 Task: Find connections with filter location Xuanzhou with filter topic #productmanagementwith filter profile language German with filter current company Silicon Valley Bank with filter school SVS College of Engineering with filter industry Venture Capital and Private Equity Principals with filter service category Homeowners Insurance with filter keywords title Hospital Volunteer
Action: Mouse moved to (542, 68)
Screenshot: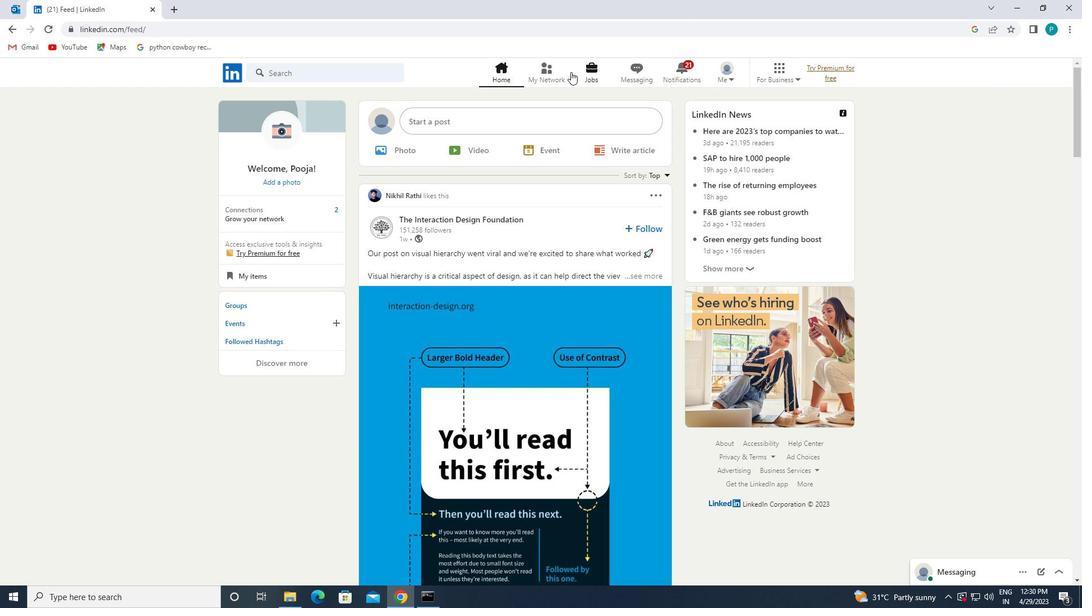 
Action: Mouse pressed left at (542, 68)
Screenshot: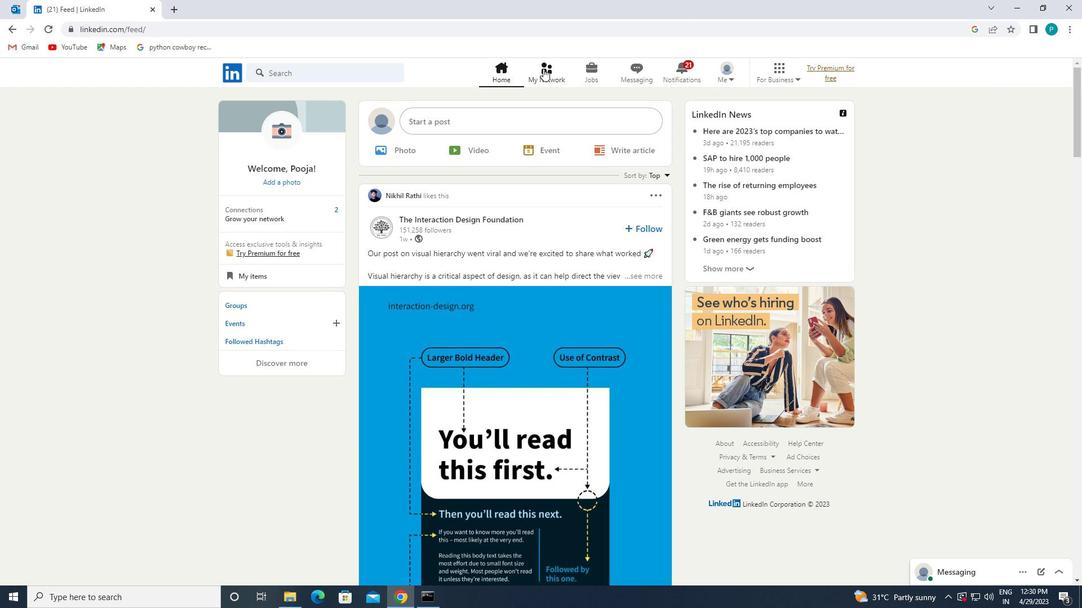 
Action: Mouse moved to (278, 142)
Screenshot: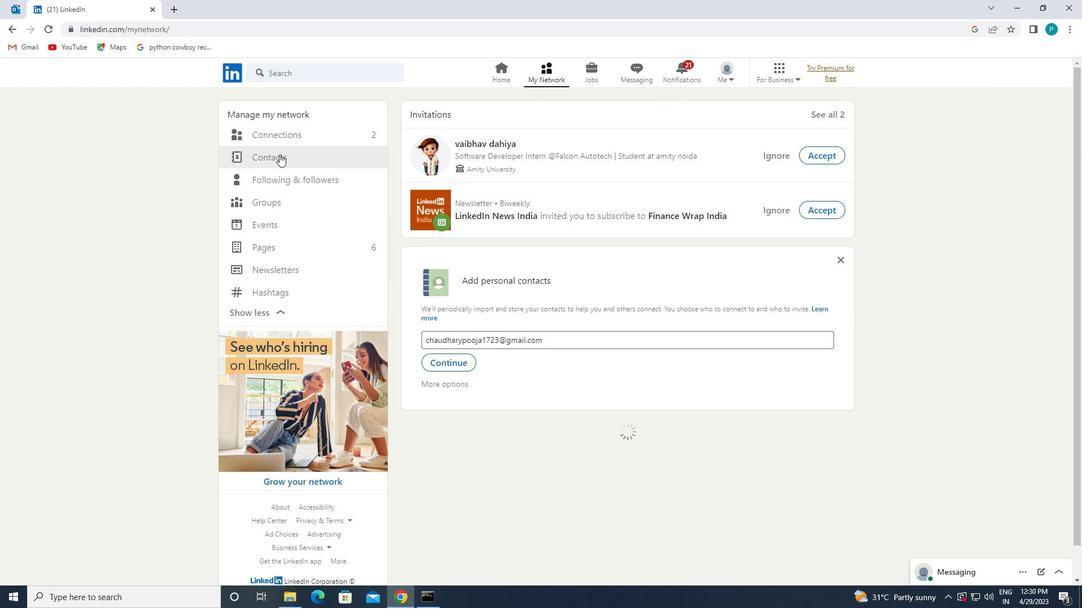 
Action: Mouse pressed left at (278, 142)
Screenshot: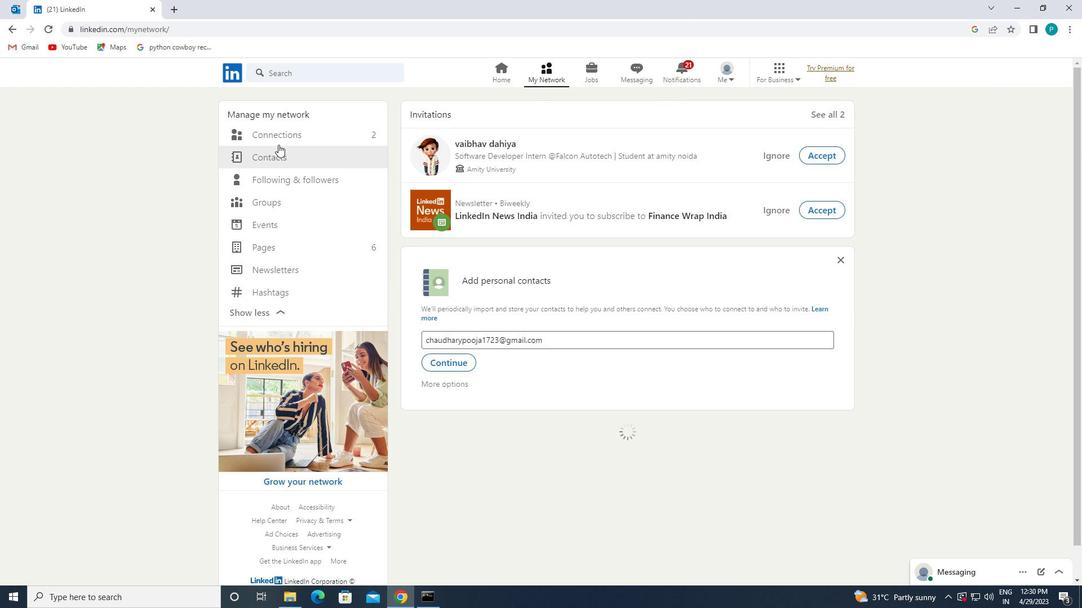 
Action: Mouse moved to (299, 139)
Screenshot: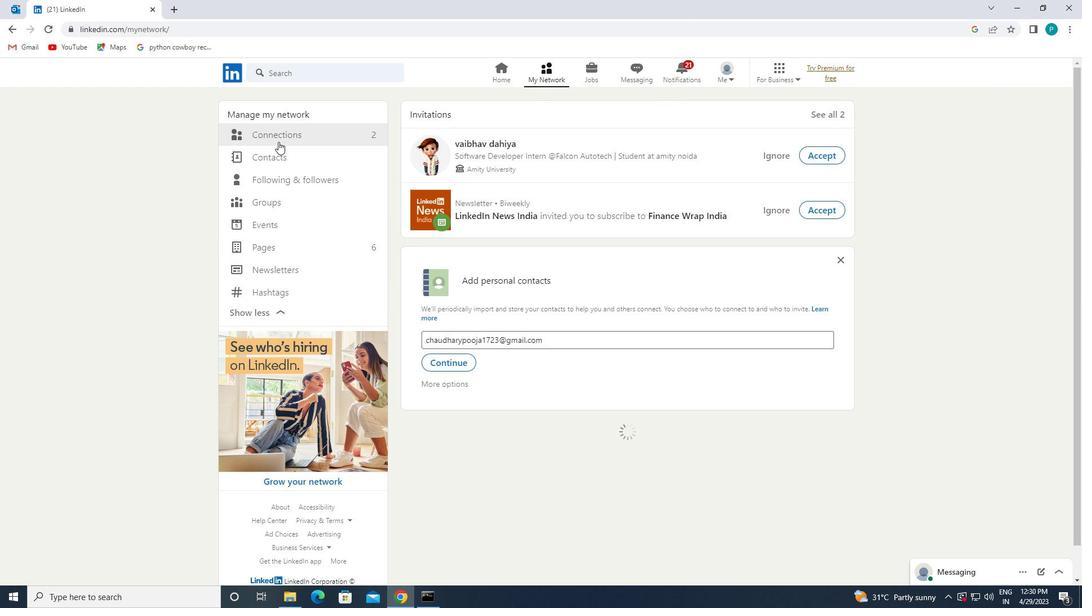 
Action: Mouse pressed left at (299, 139)
Screenshot: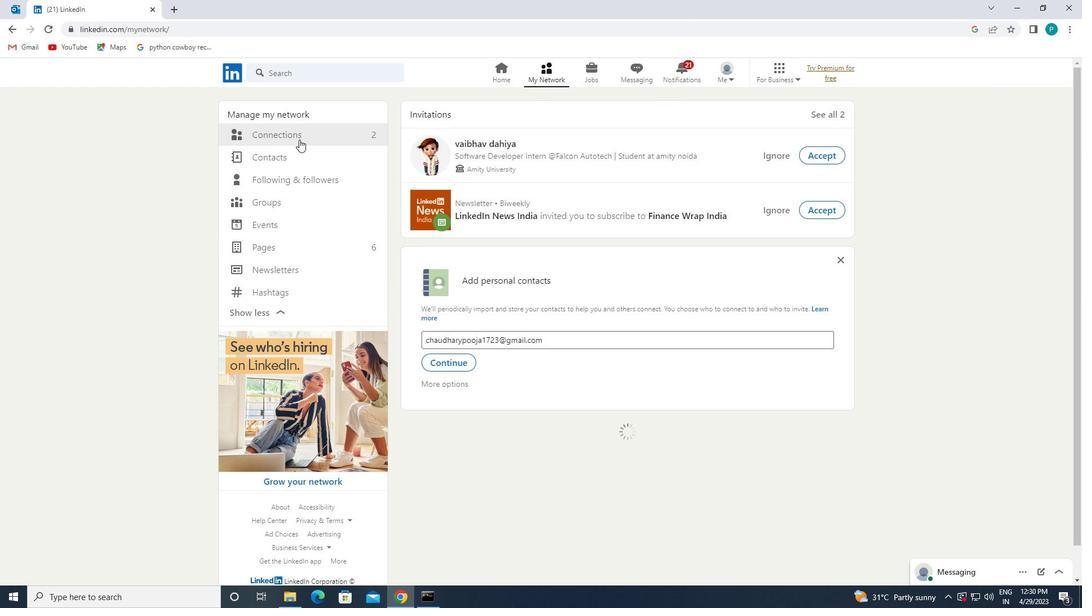
Action: Mouse pressed left at (299, 139)
Screenshot: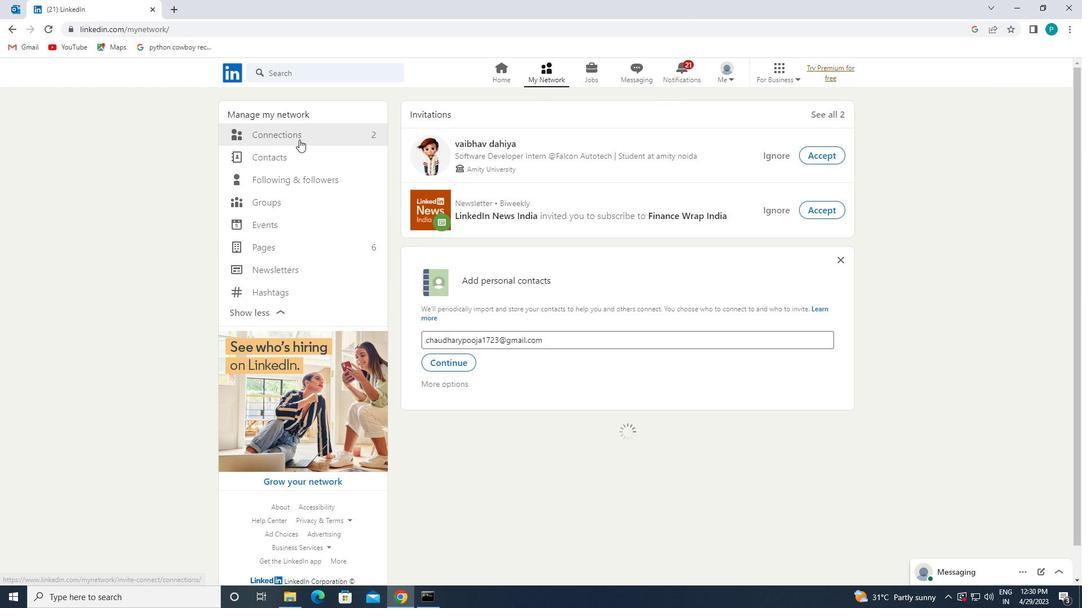 
Action: Mouse moved to (370, 134)
Screenshot: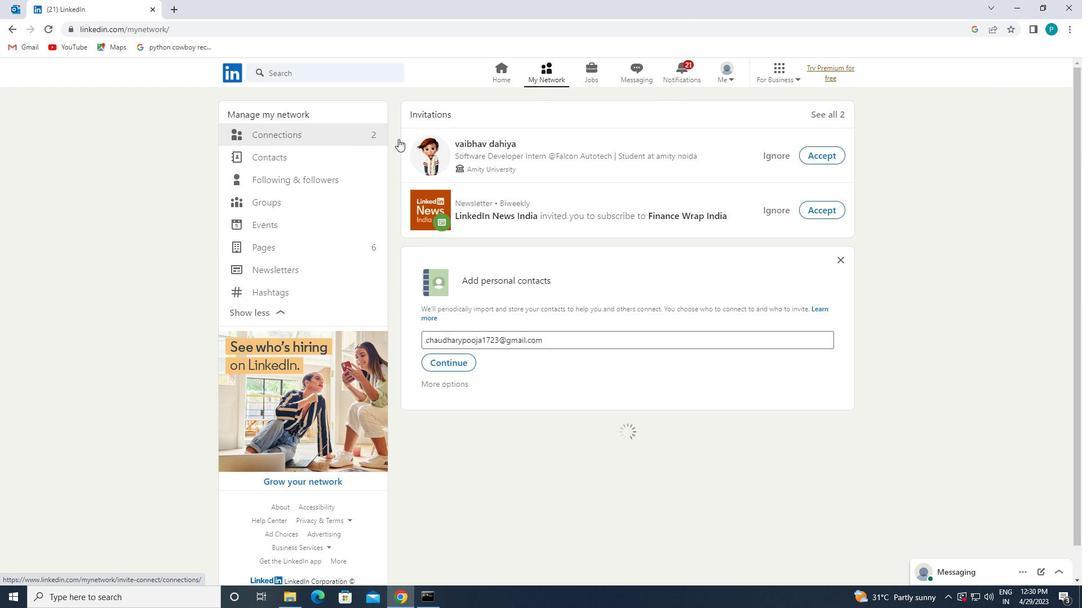 
Action: Mouse pressed left at (370, 134)
Screenshot: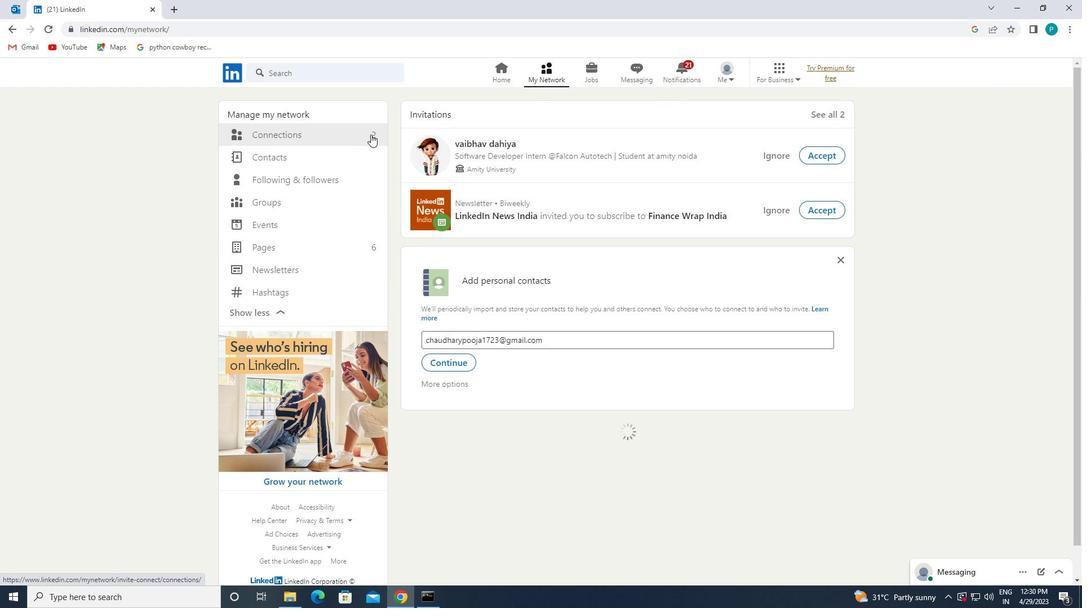 
Action: Mouse moved to (370, 117)
Screenshot: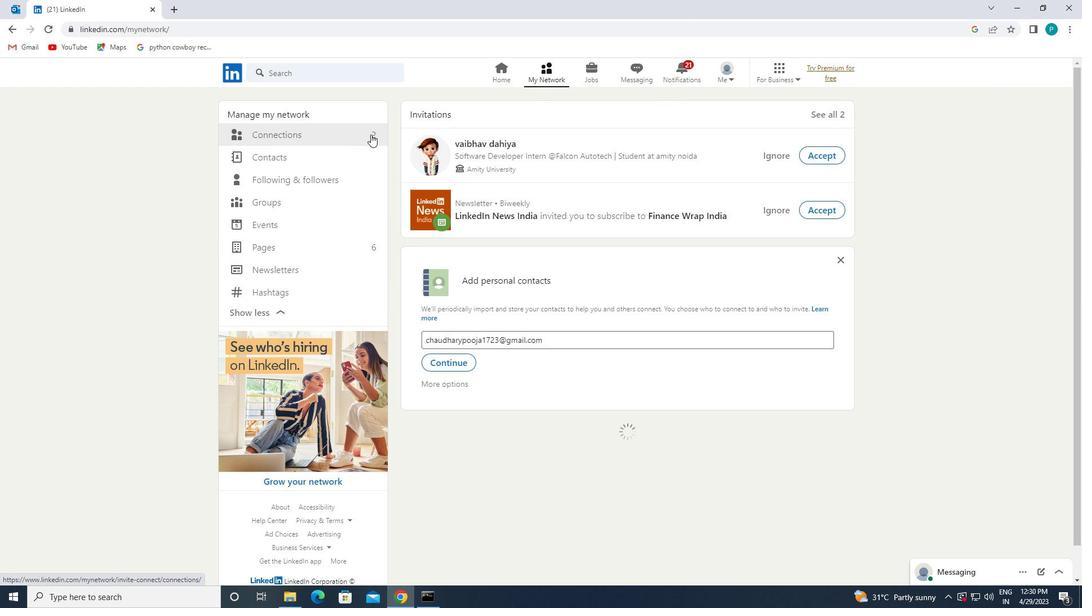 
Action: Mouse pressed left at (370, 117)
Screenshot: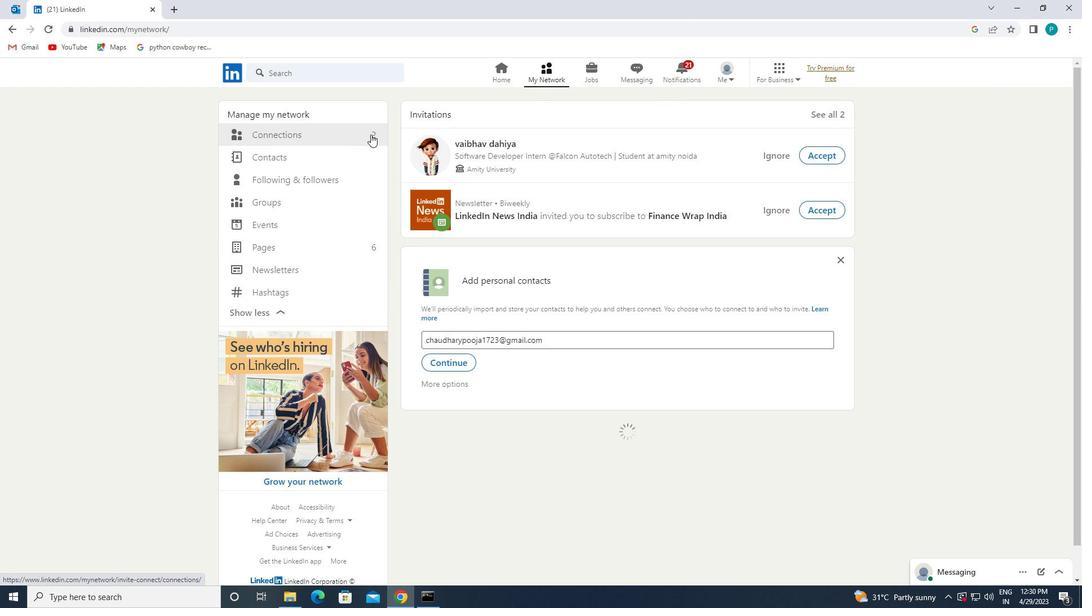 
Action: Mouse moved to (359, 140)
Screenshot: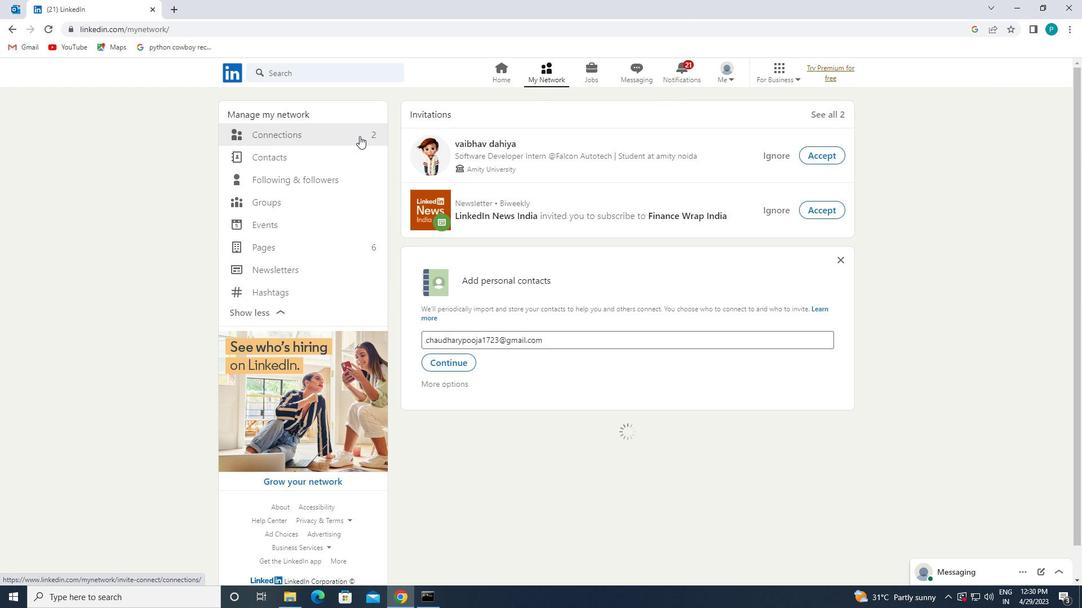 
Action: Mouse pressed left at (359, 140)
Screenshot: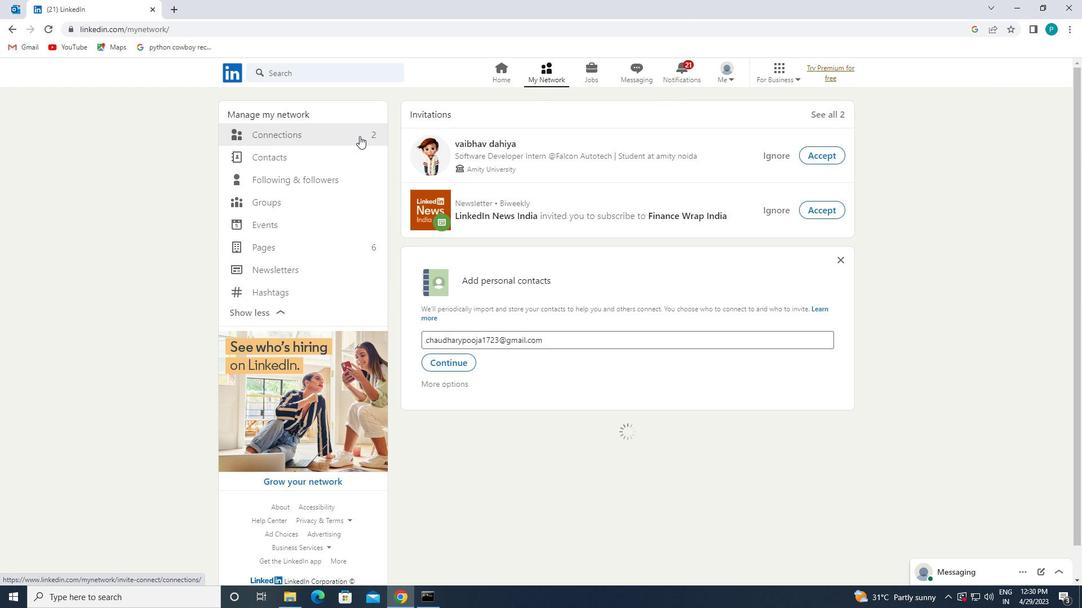 
Action: Mouse moved to (357, 136)
Screenshot: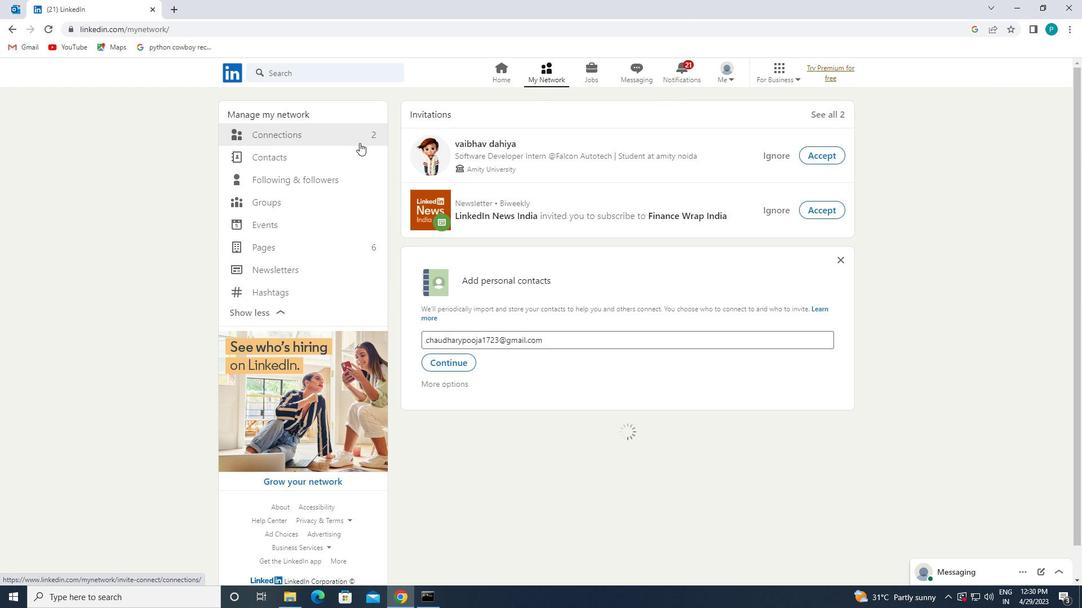 
Action: Mouse pressed left at (357, 136)
Screenshot: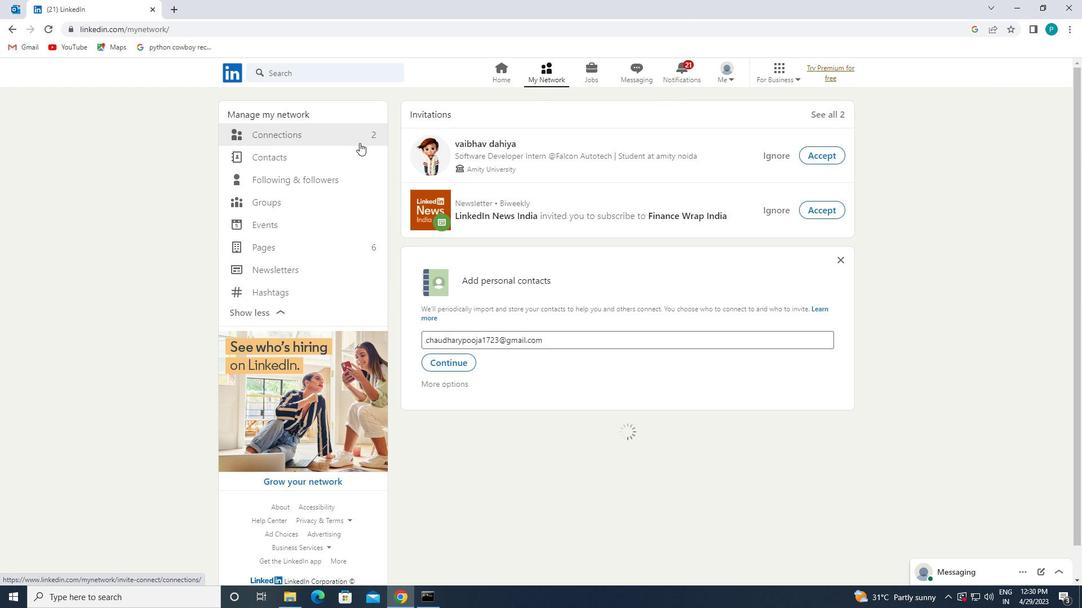 
Action: Mouse moved to (356, 134)
Screenshot: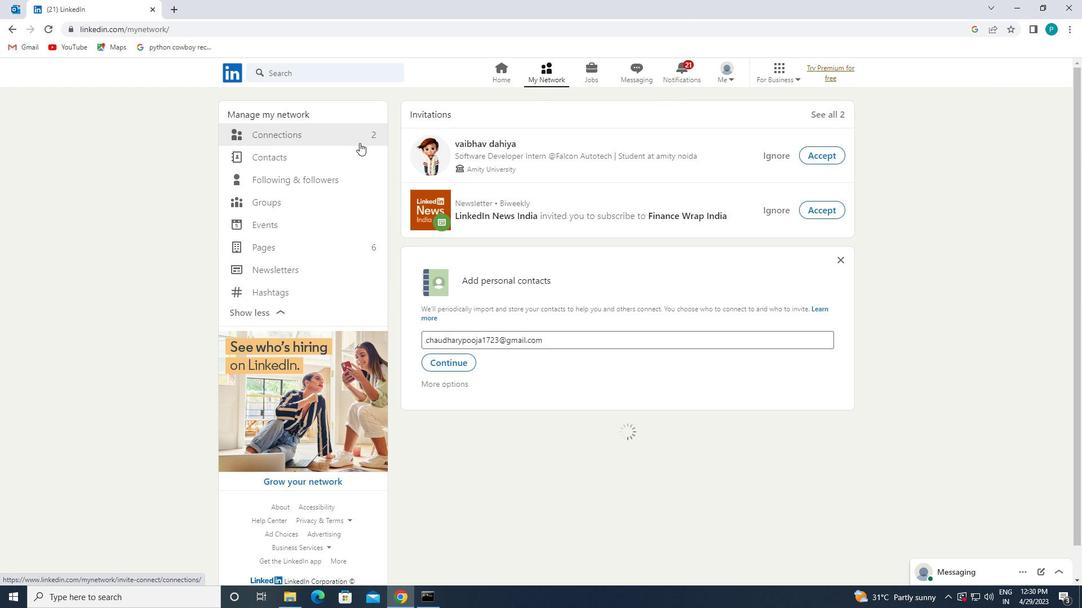 
Action: Mouse pressed left at (356, 134)
Screenshot: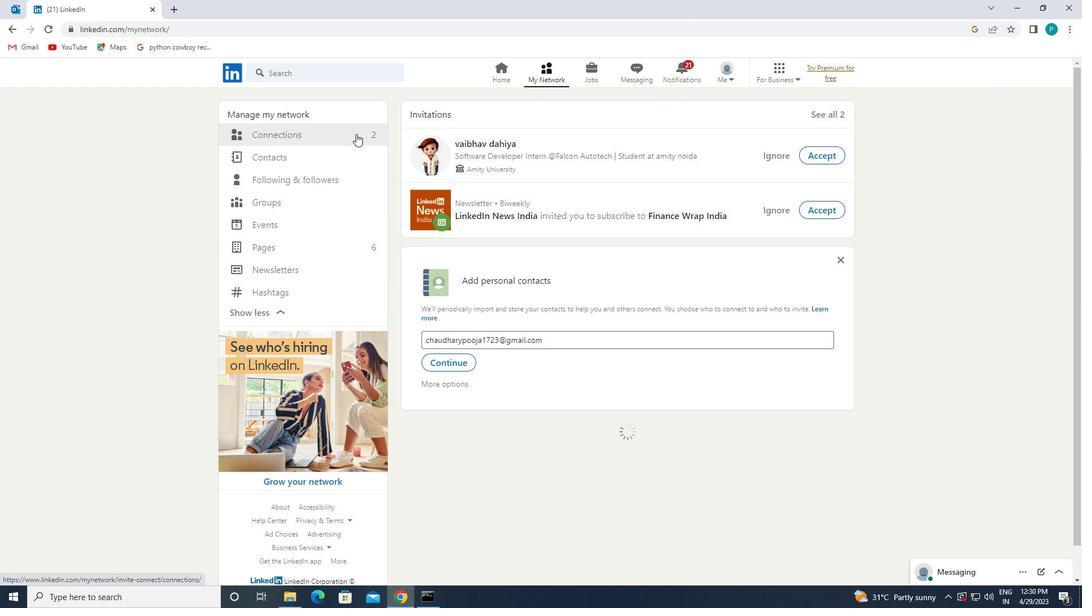 
Action: Mouse moved to (637, 138)
Screenshot: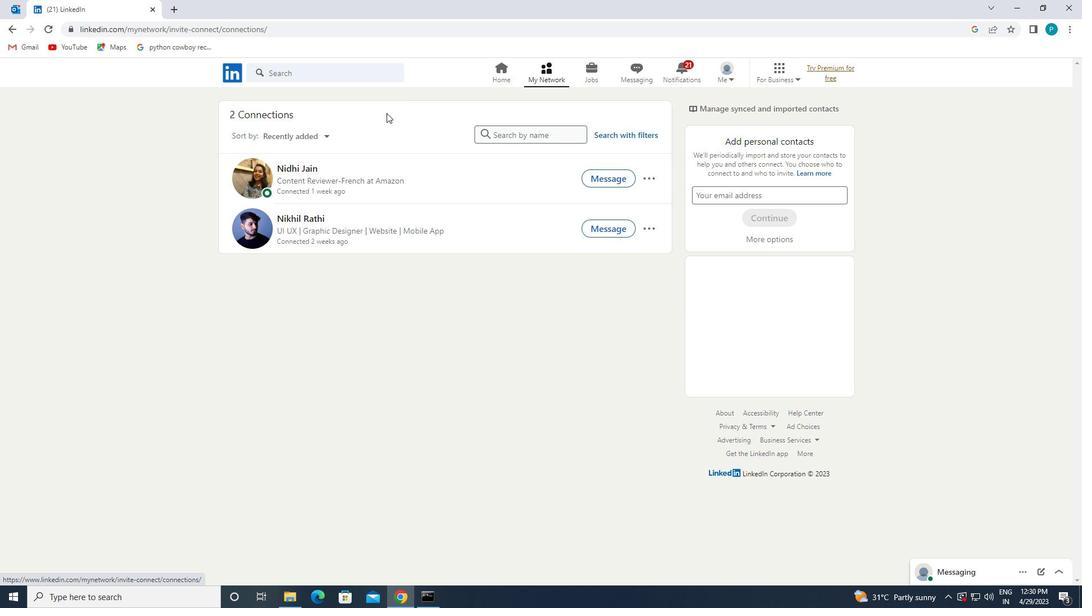 
Action: Mouse pressed left at (637, 138)
Screenshot: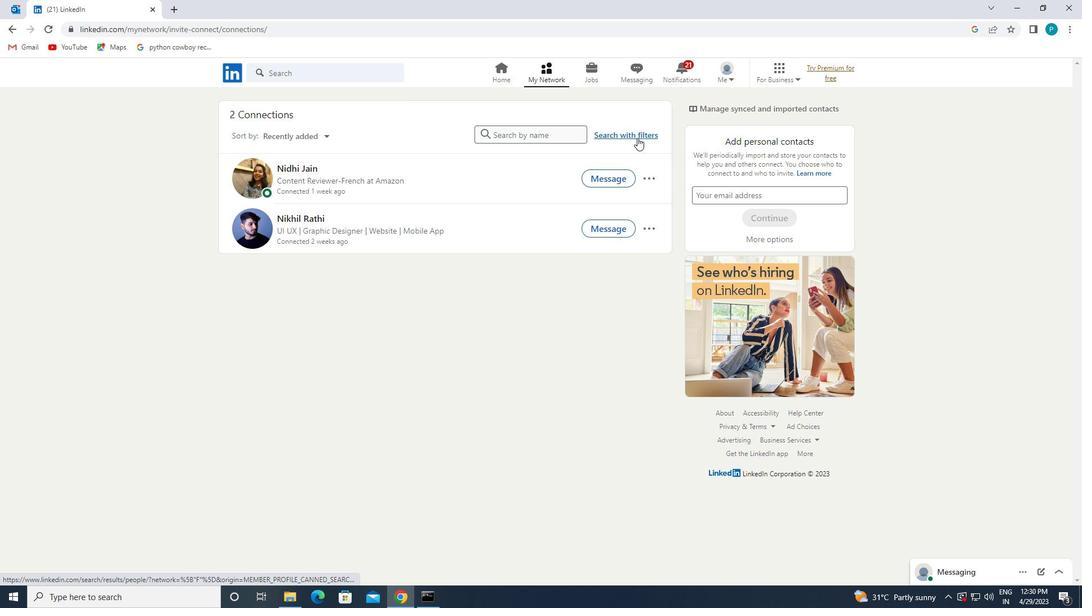 
Action: Mouse moved to (576, 107)
Screenshot: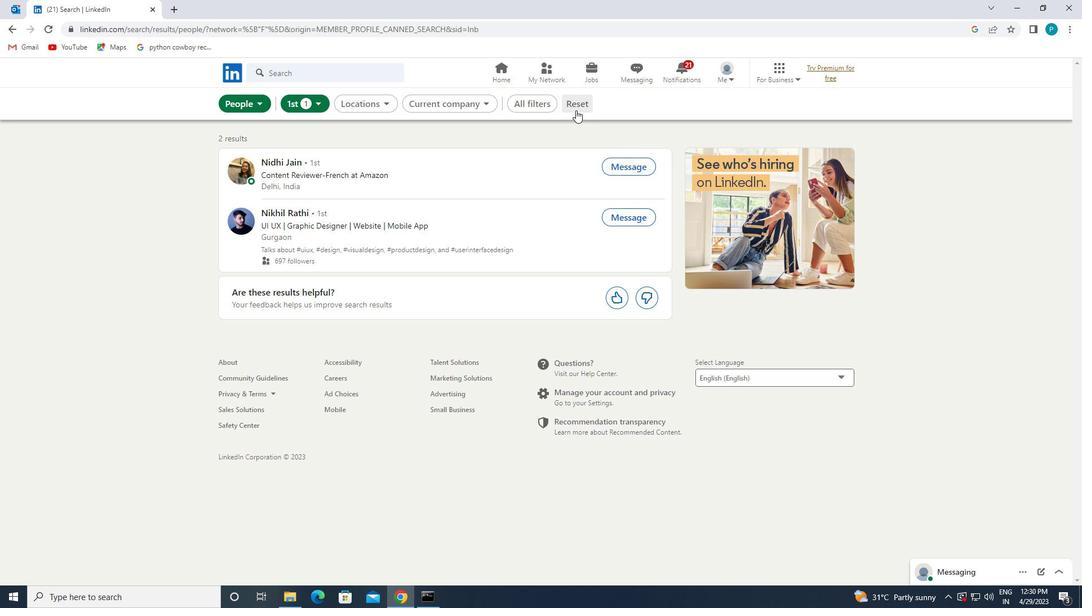 
Action: Mouse pressed left at (576, 107)
Screenshot: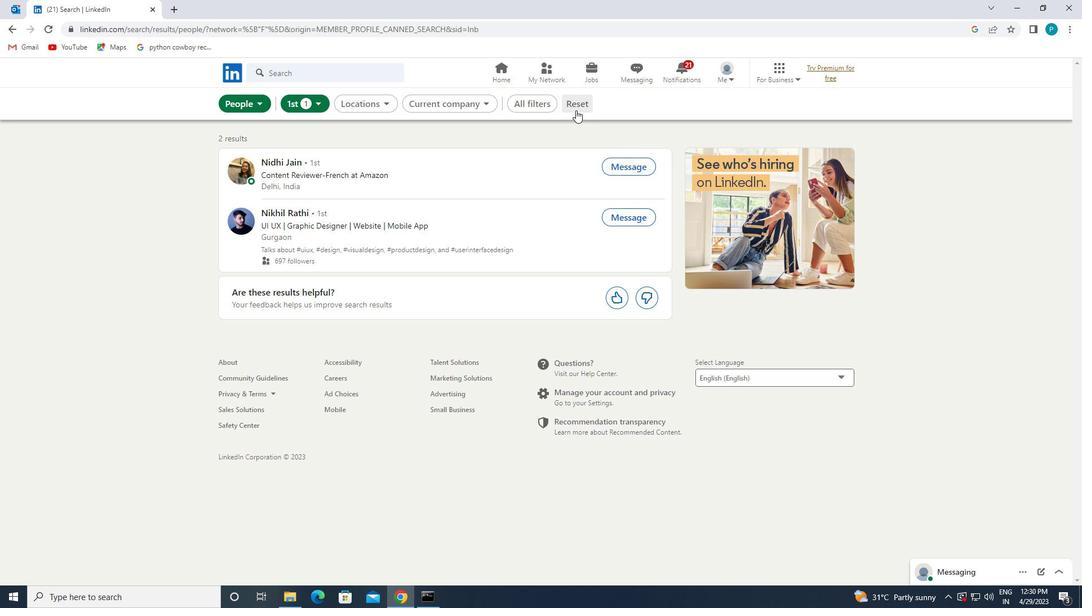 
Action: Mouse pressed left at (576, 107)
Screenshot: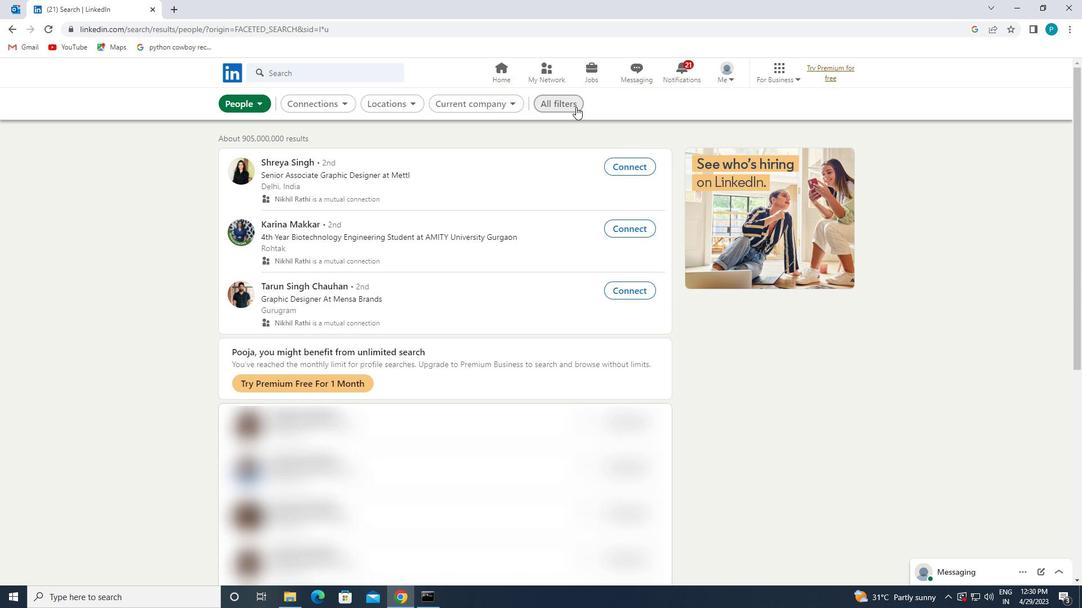 
Action: Mouse moved to (981, 272)
Screenshot: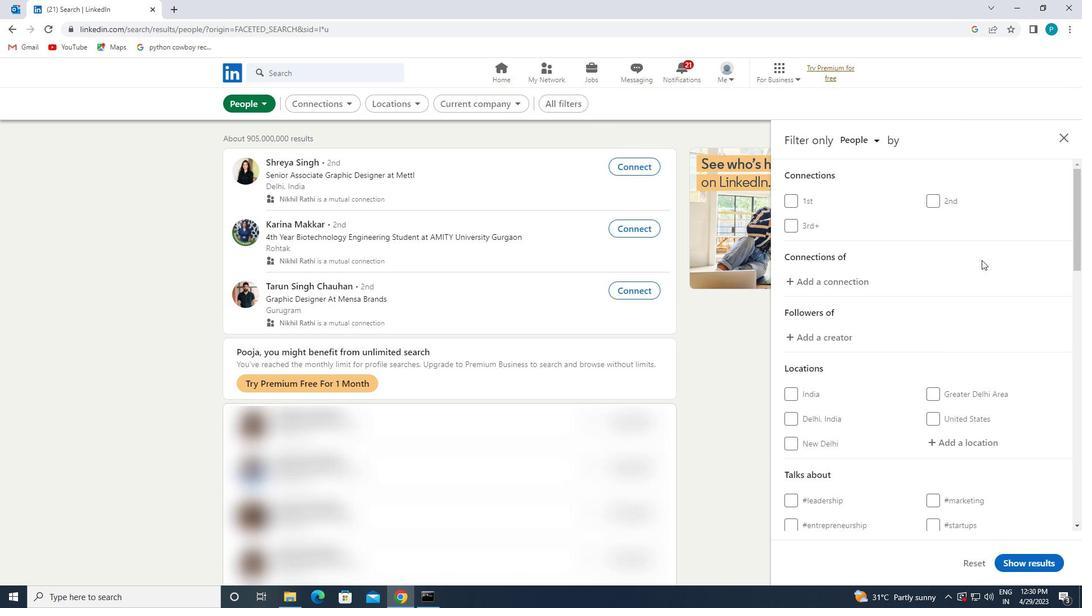 
Action: Mouse scrolled (981, 271) with delta (0, 0)
Screenshot: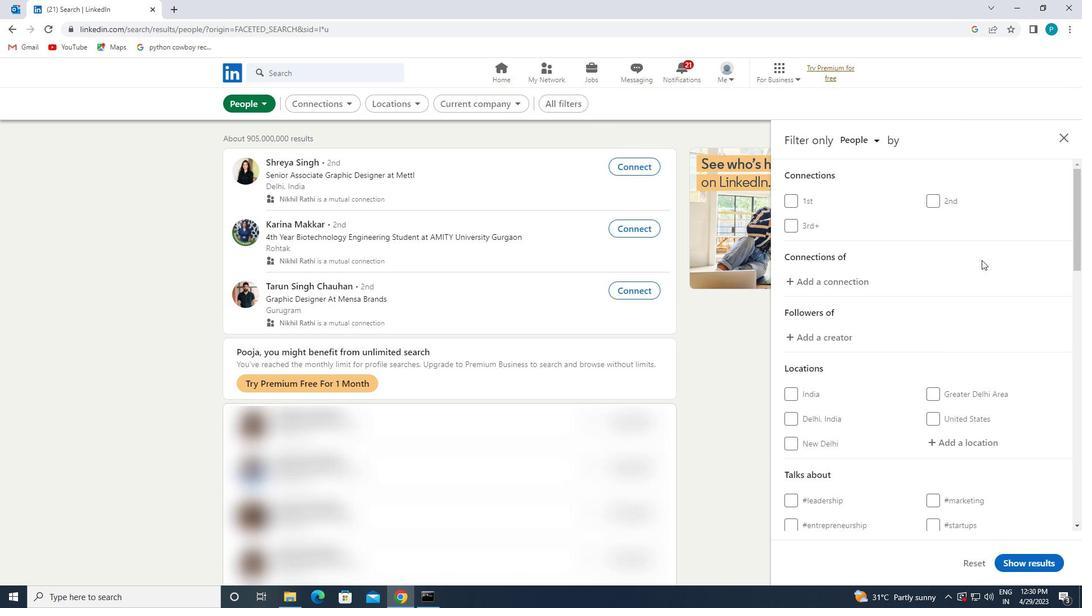 
Action: Mouse moved to (984, 386)
Screenshot: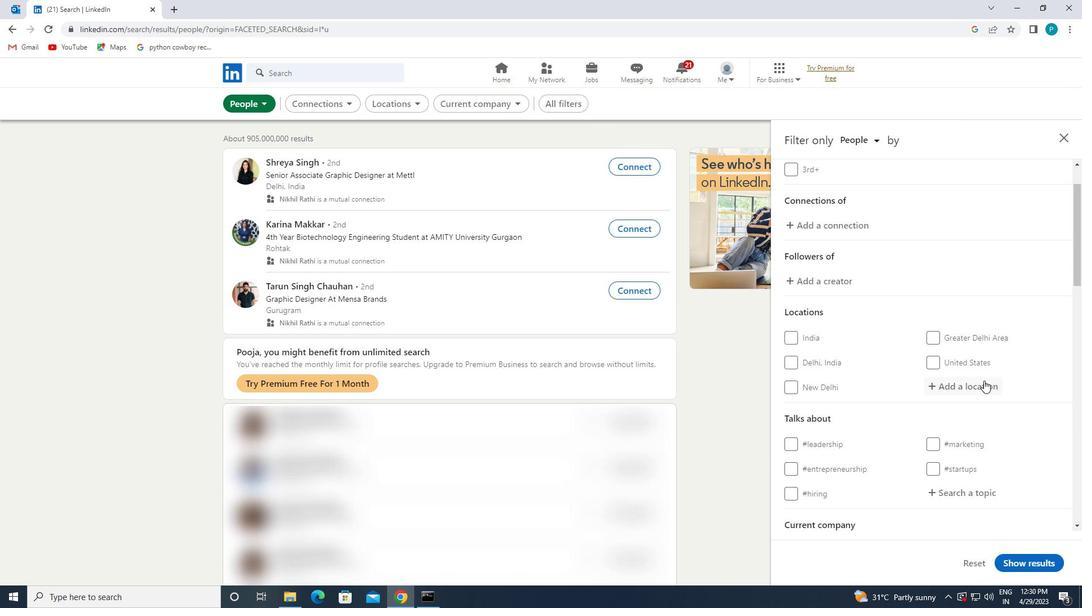 
Action: Mouse pressed left at (984, 386)
Screenshot: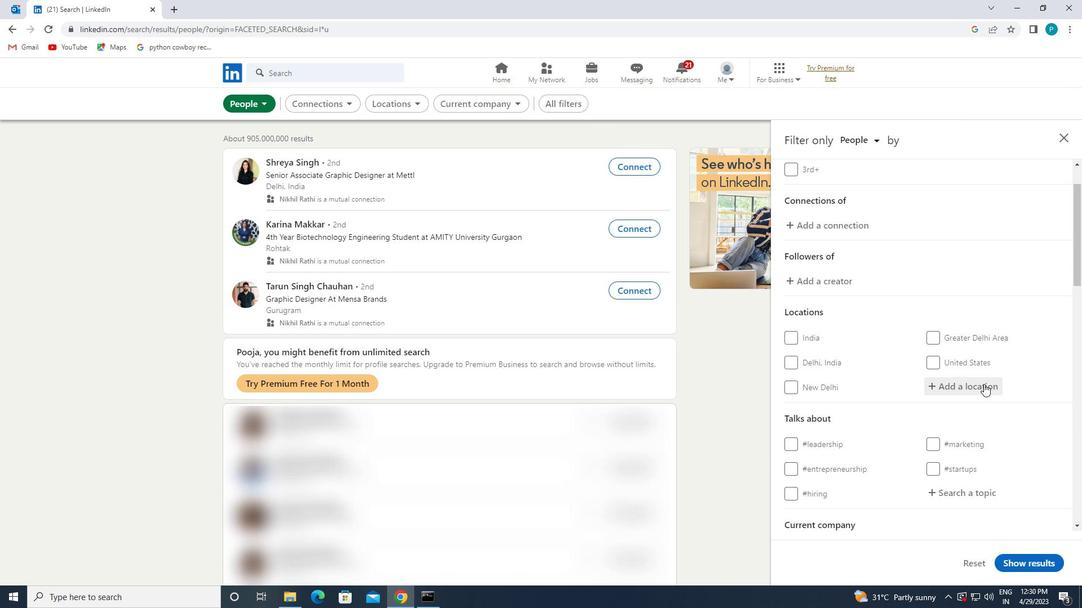 
Action: Mouse moved to (984, 393)
Screenshot: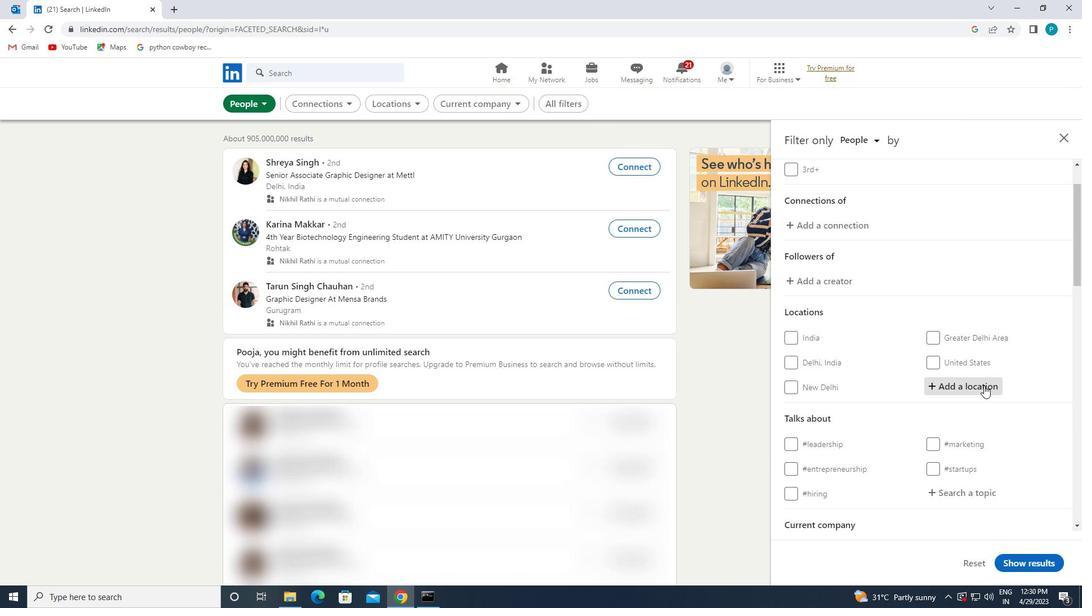 
Action: Key pressed <Key.caps_lock>x<Key.caps_lock>uanzhou
Screenshot: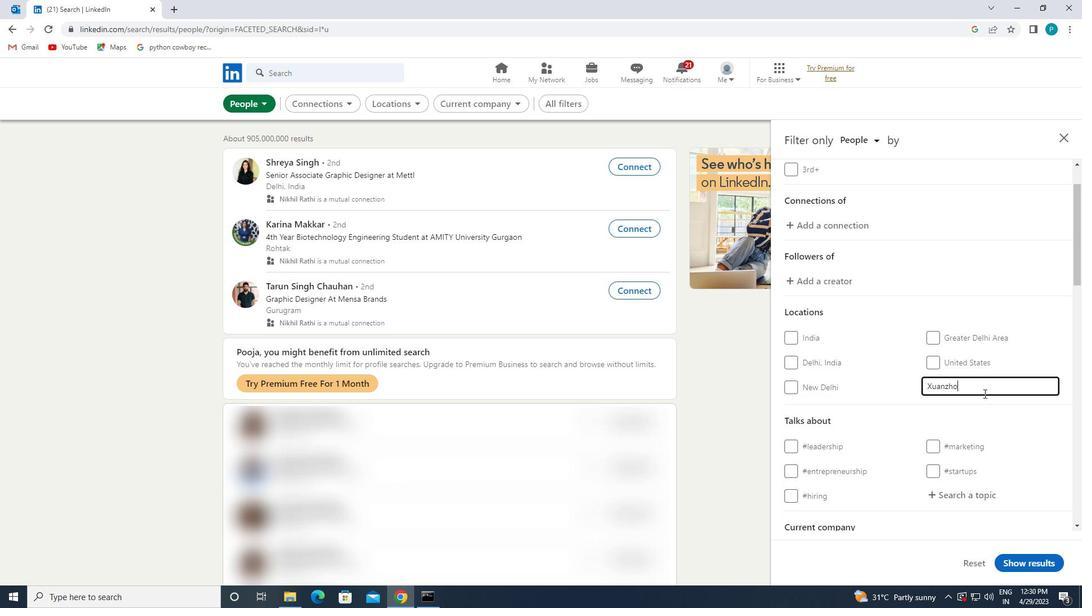 
Action: Mouse scrolled (984, 393) with delta (0, 0)
Screenshot: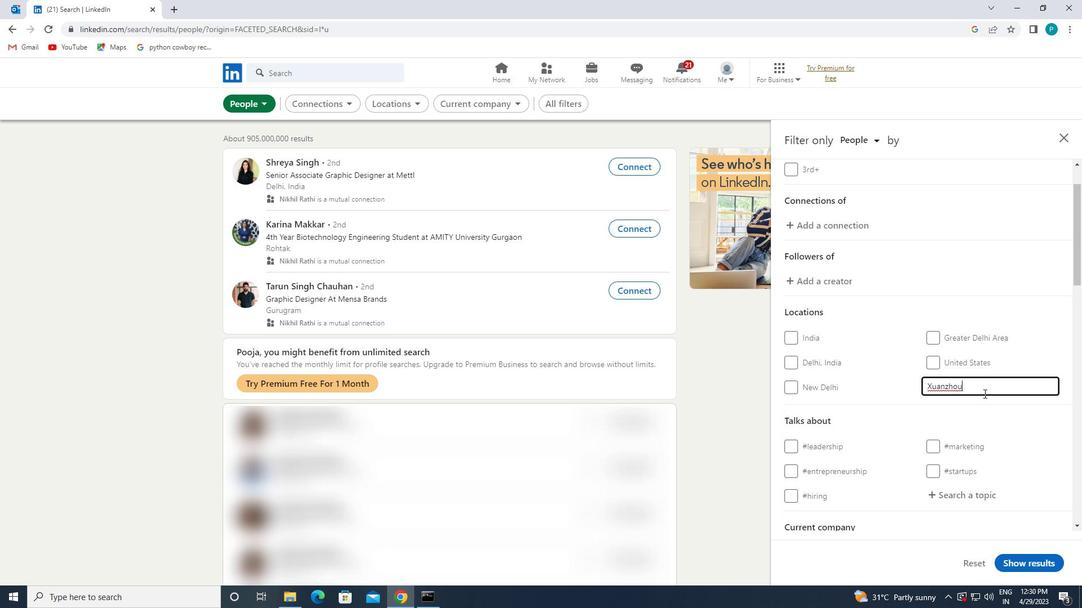 
Action: Mouse moved to (983, 394)
Screenshot: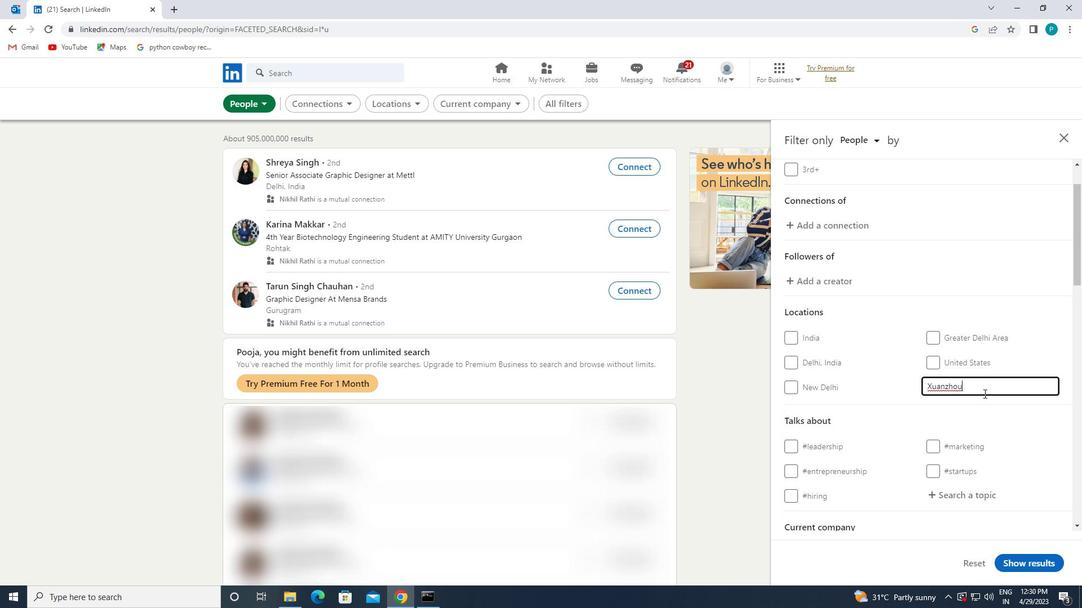 
Action: Mouse scrolled (983, 393) with delta (0, 0)
Screenshot: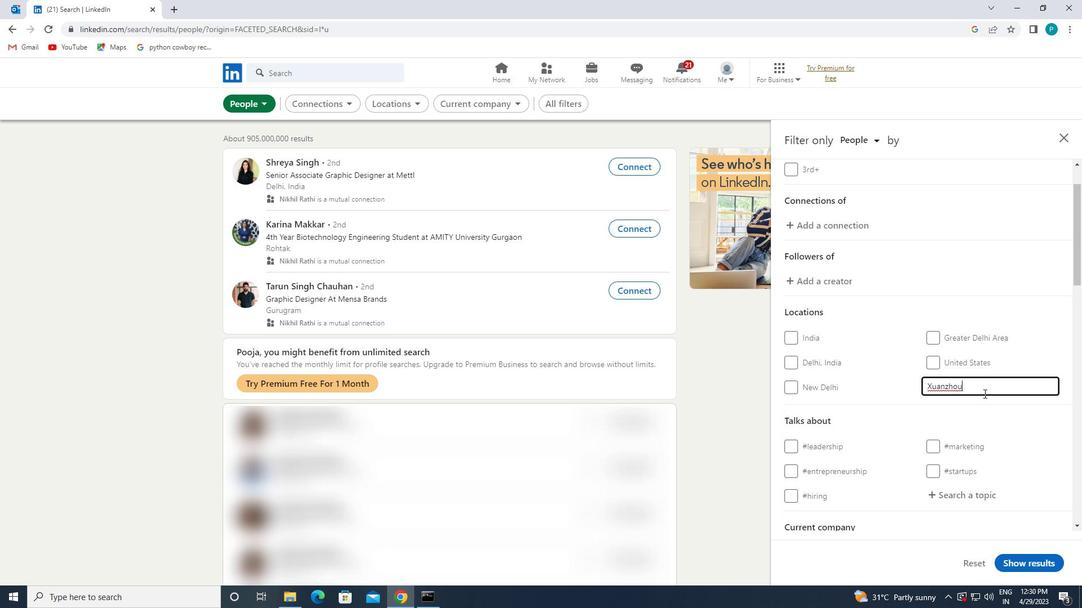 
Action: Mouse moved to (982, 395)
Screenshot: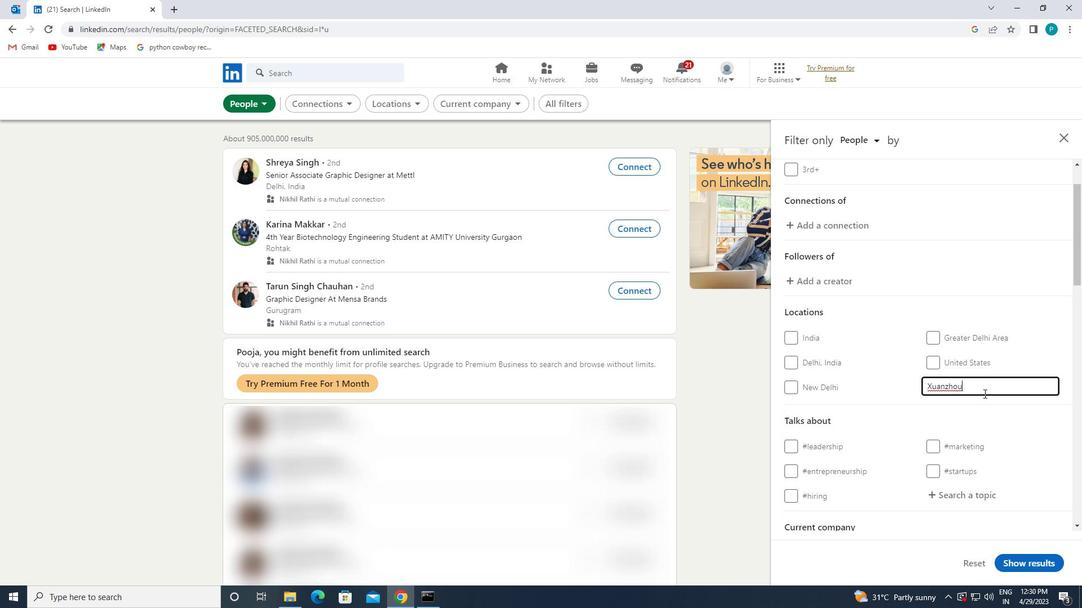 
Action: Mouse scrolled (982, 395) with delta (0, 0)
Screenshot: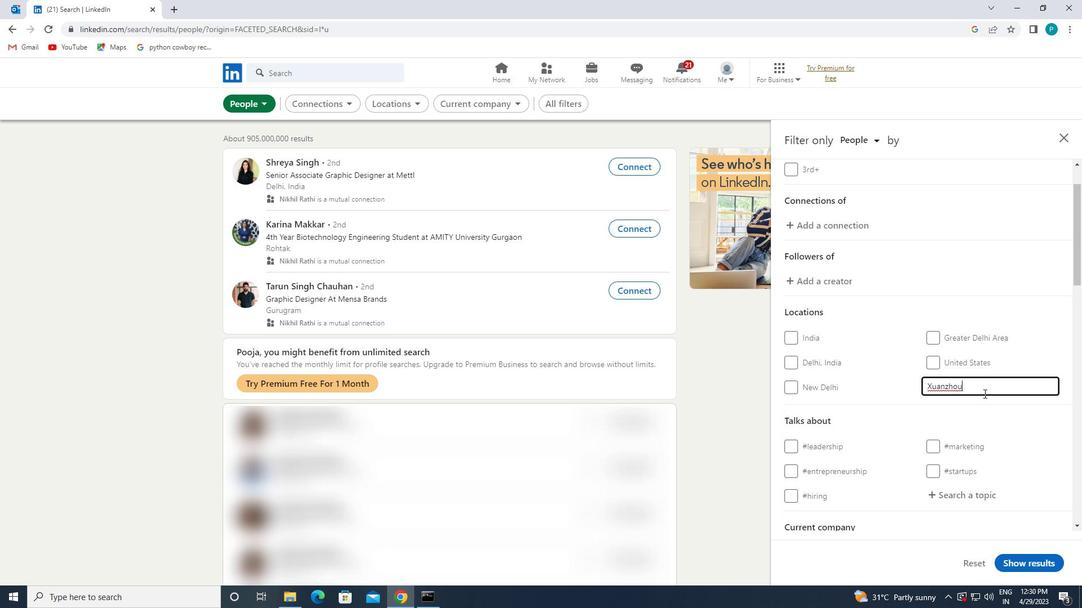 
Action: Mouse moved to (945, 330)
Screenshot: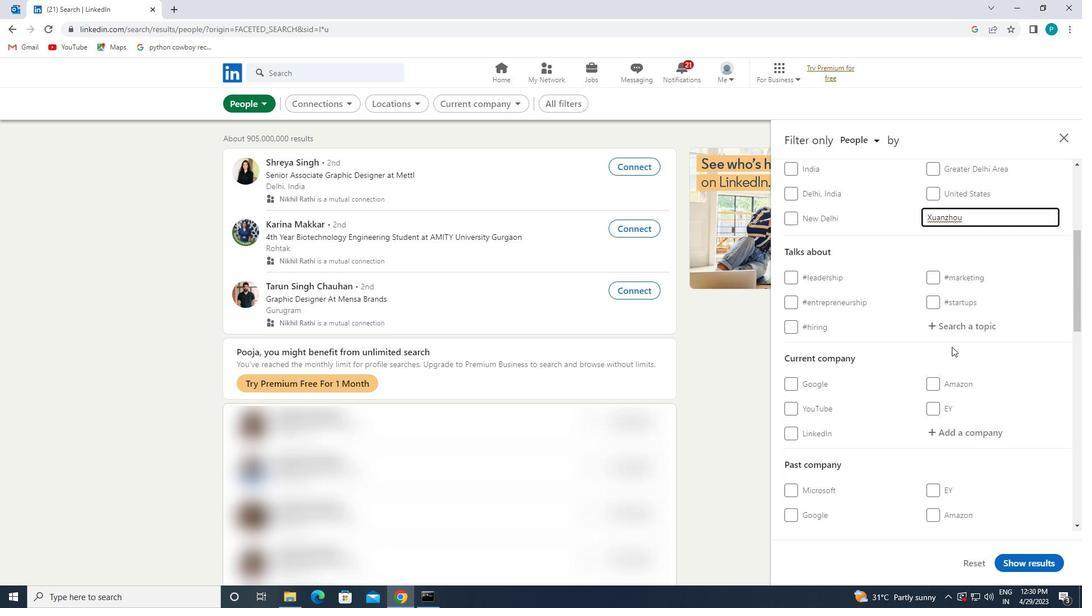 
Action: Mouse pressed left at (945, 330)
Screenshot: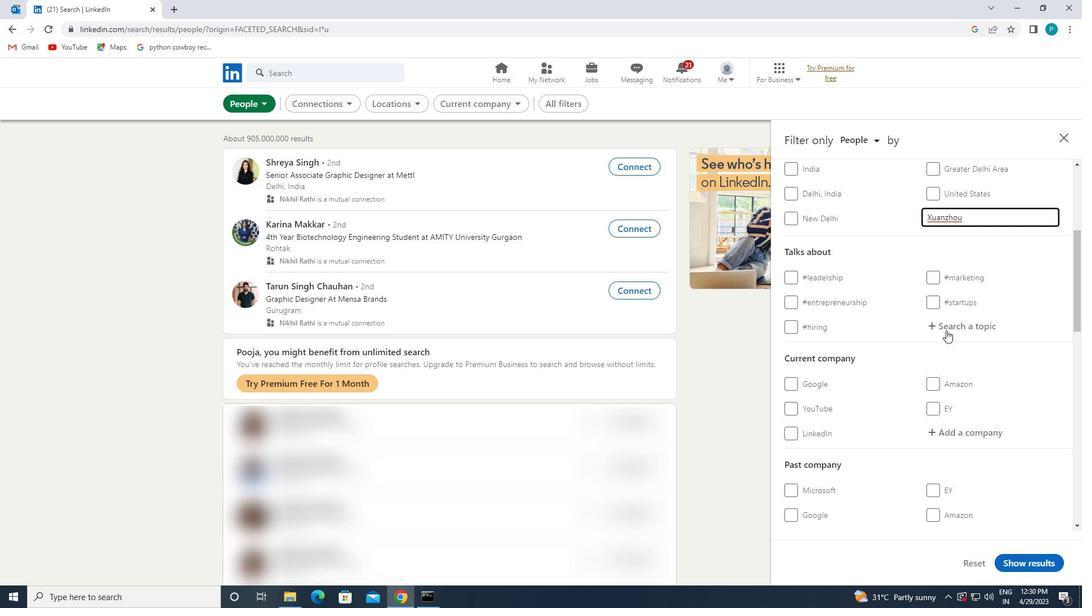 
Action: Mouse moved to (946, 329)
Screenshot: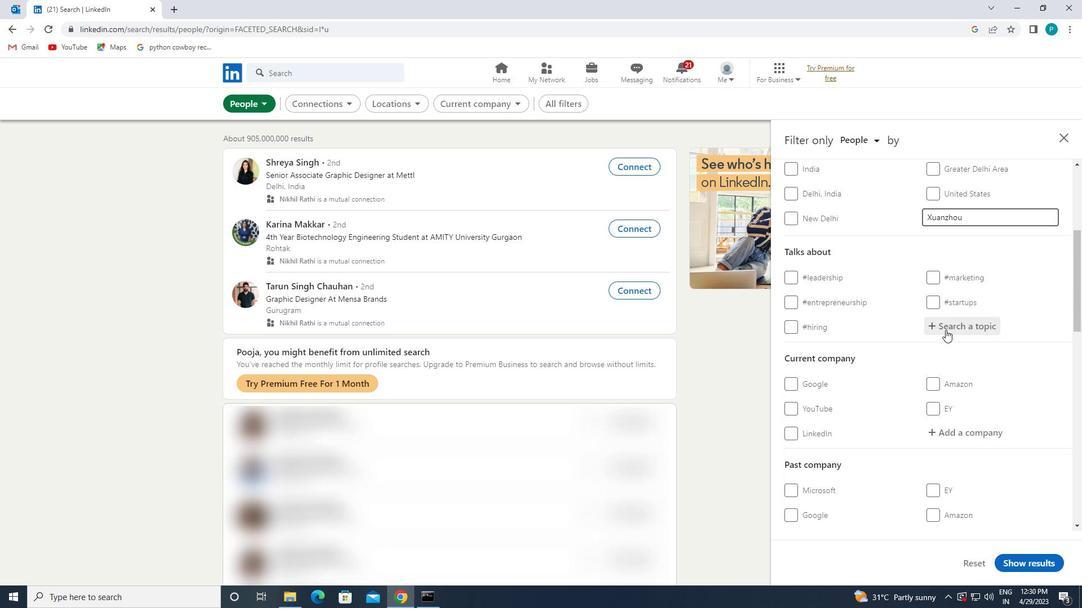 
Action: Key pressed <Key.shift>#PRODUCTMANAGER<Key.backspace>MENT
Screenshot: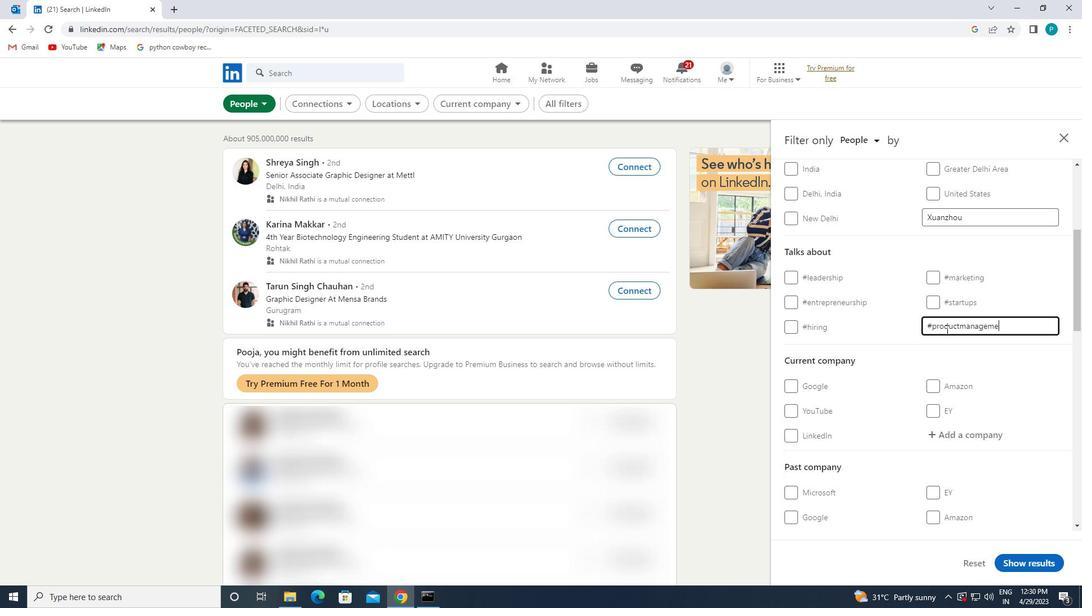 
Action: Mouse moved to (929, 314)
Screenshot: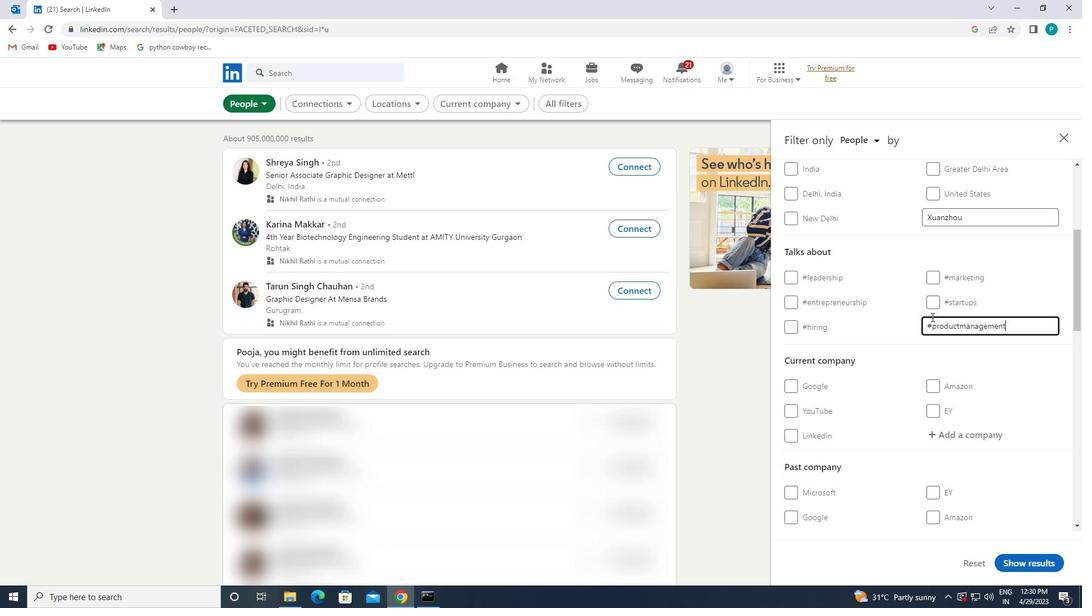 
Action: Mouse scrolled (929, 313) with delta (0, 0)
Screenshot: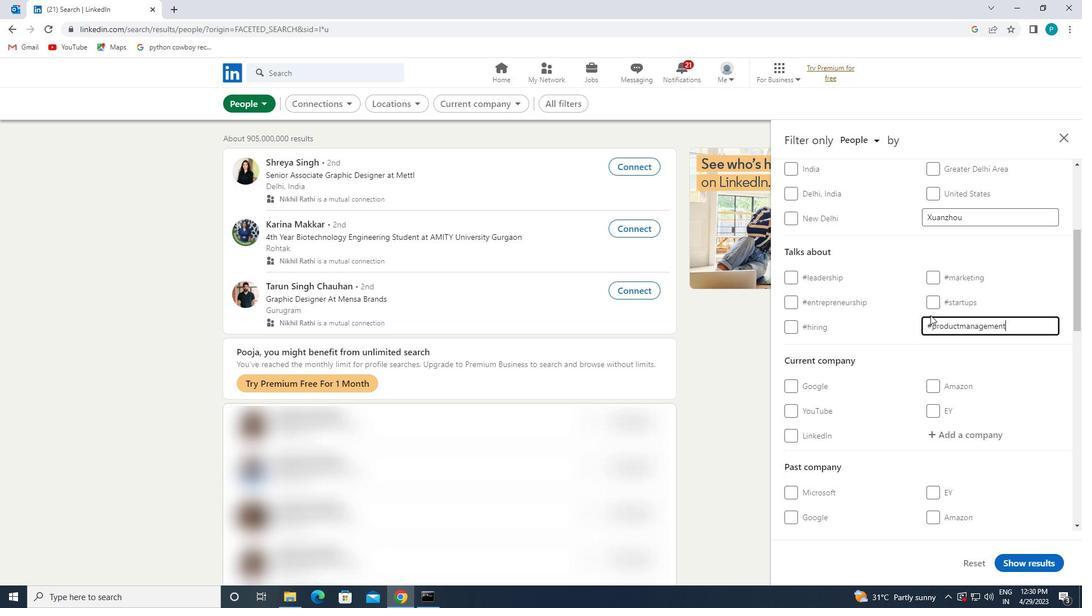
Action: Mouse scrolled (929, 313) with delta (0, 0)
Screenshot: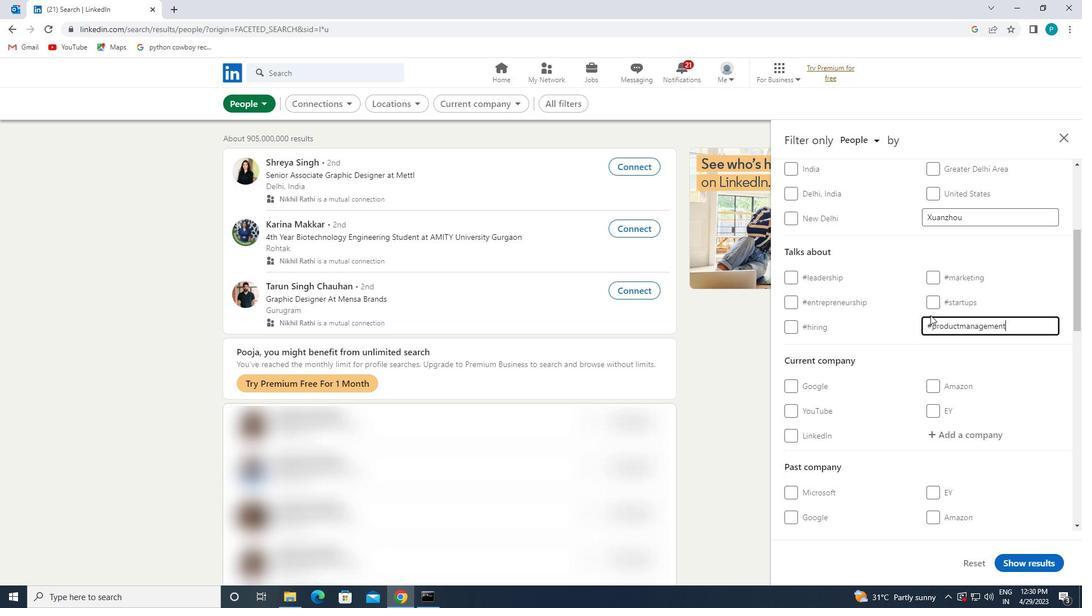 
Action: Mouse scrolled (929, 313) with delta (0, 0)
Screenshot: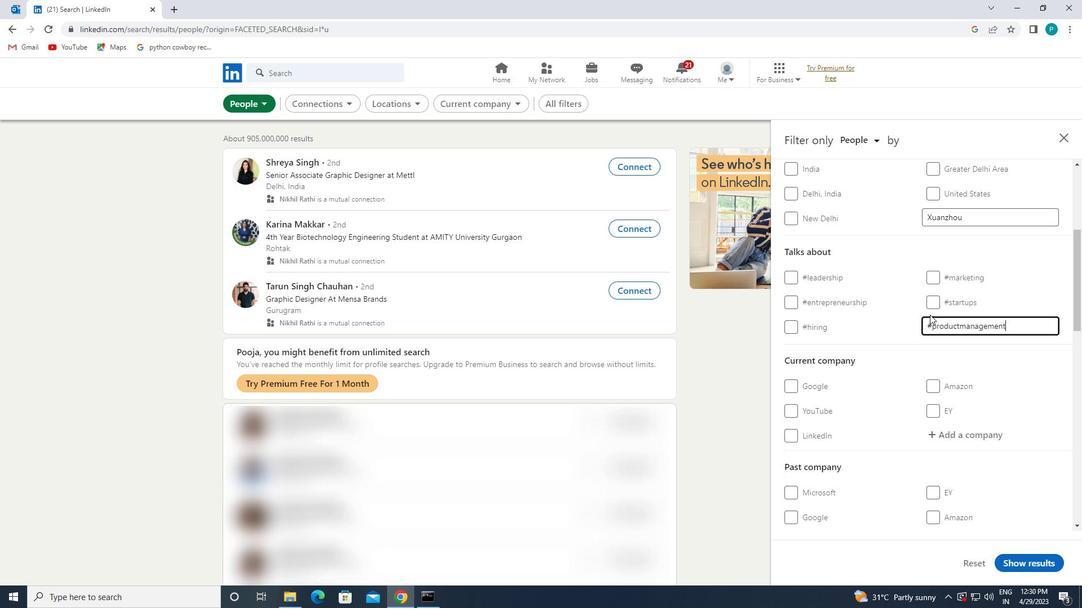 
Action: Mouse moved to (907, 320)
Screenshot: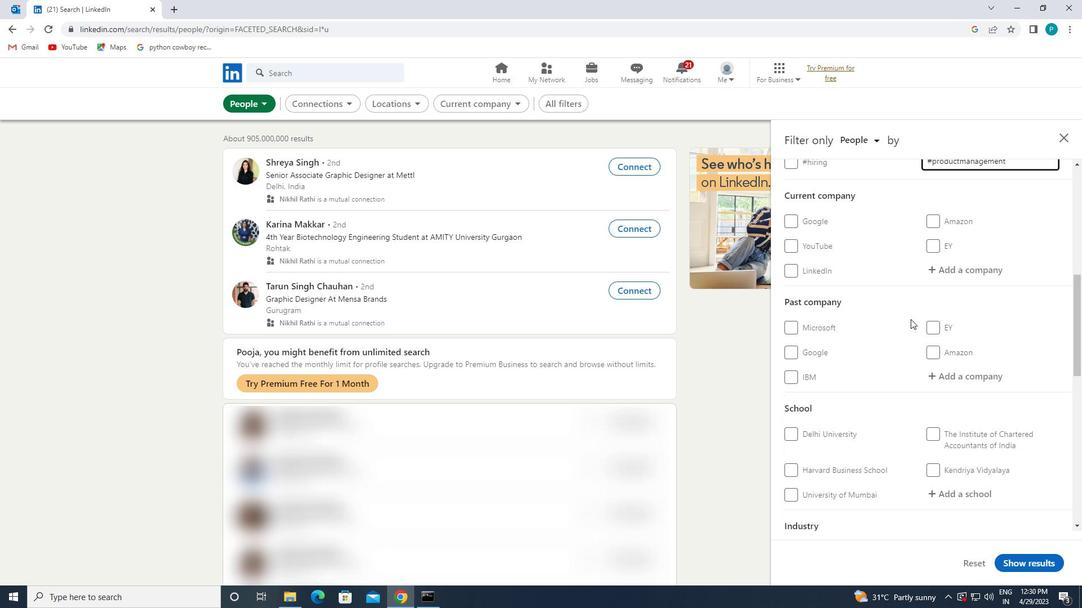 
Action: Mouse scrolled (907, 320) with delta (0, 0)
Screenshot: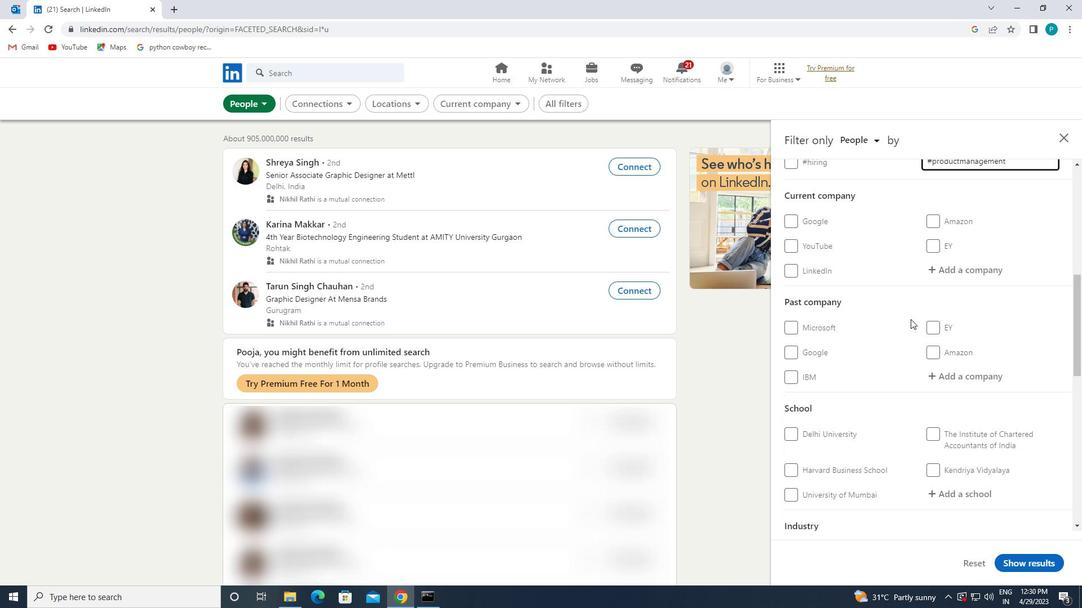 
Action: Mouse moved to (903, 325)
Screenshot: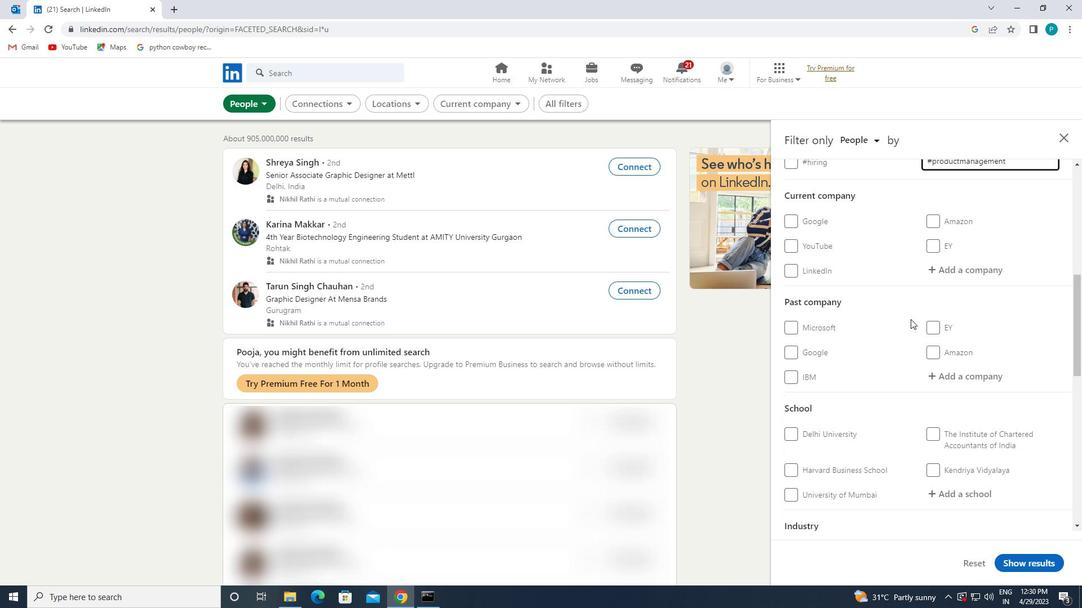 
Action: Mouse scrolled (903, 325) with delta (0, 0)
Screenshot: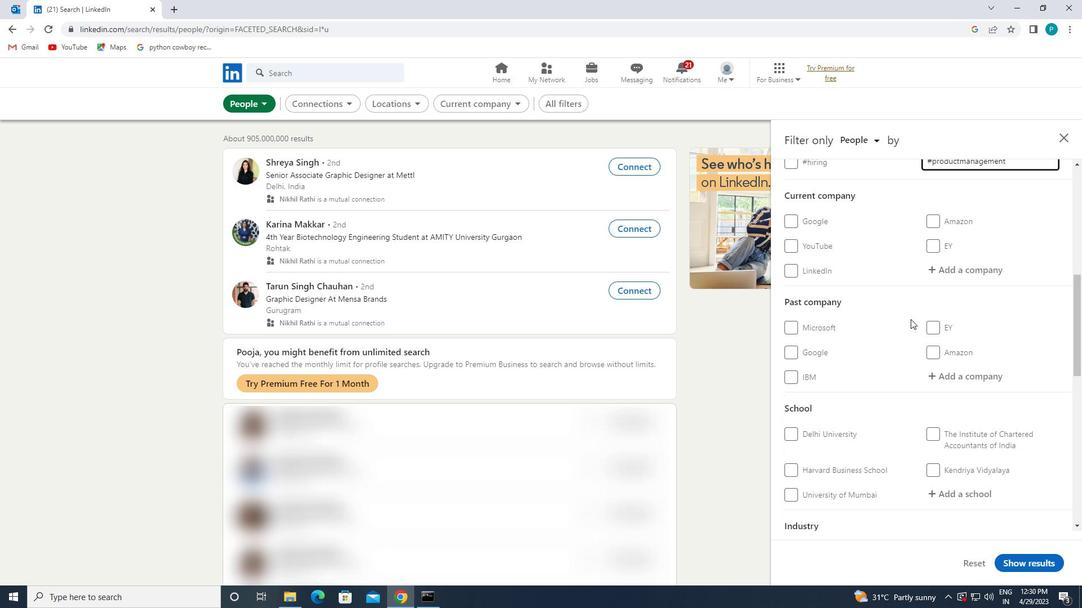 
Action: Mouse moved to (902, 328)
Screenshot: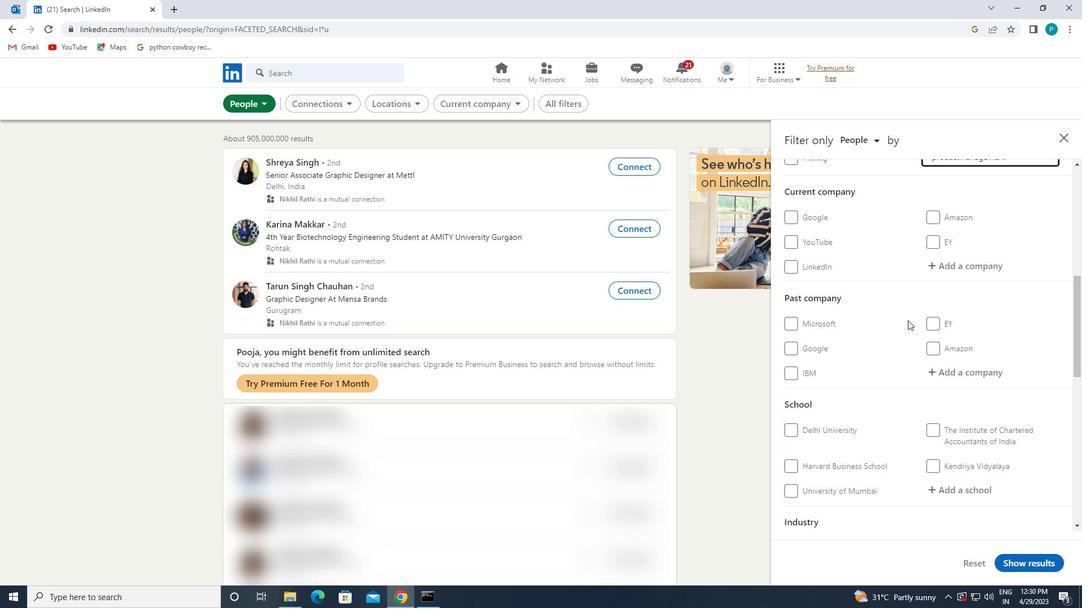 
Action: Mouse scrolled (902, 327) with delta (0, 0)
Screenshot: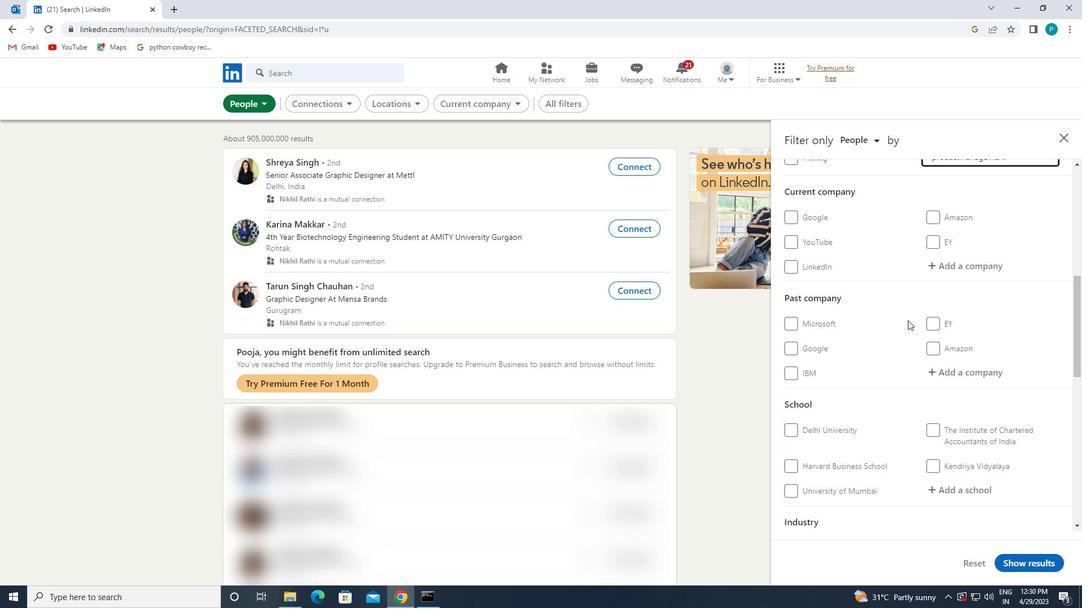 
Action: Mouse moved to (901, 329)
Screenshot: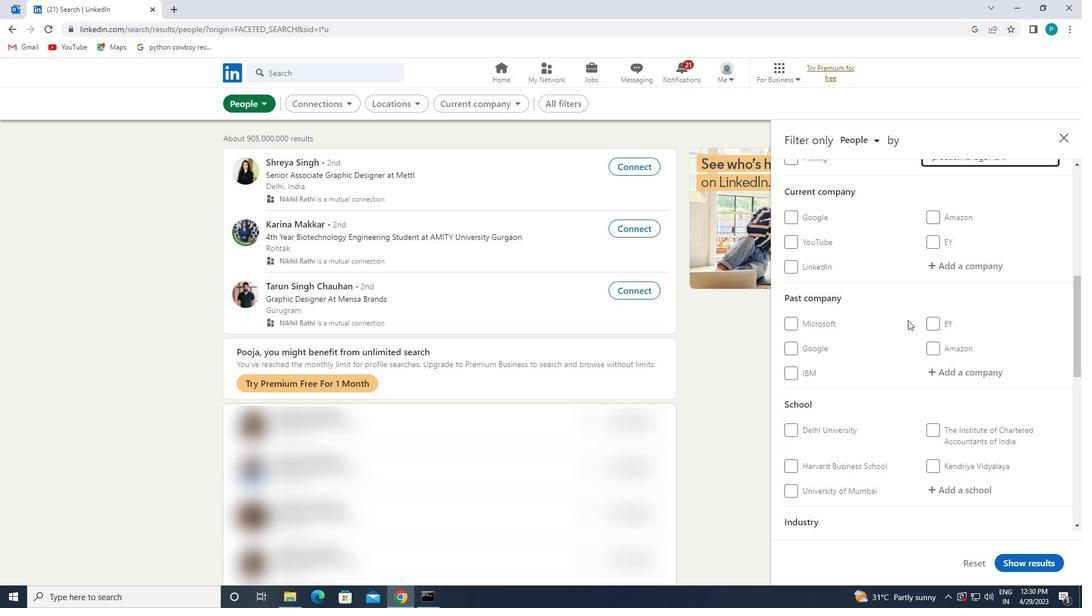 
Action: Mouse scrolled (901, 328) with delta (0, 0)
Screenshot: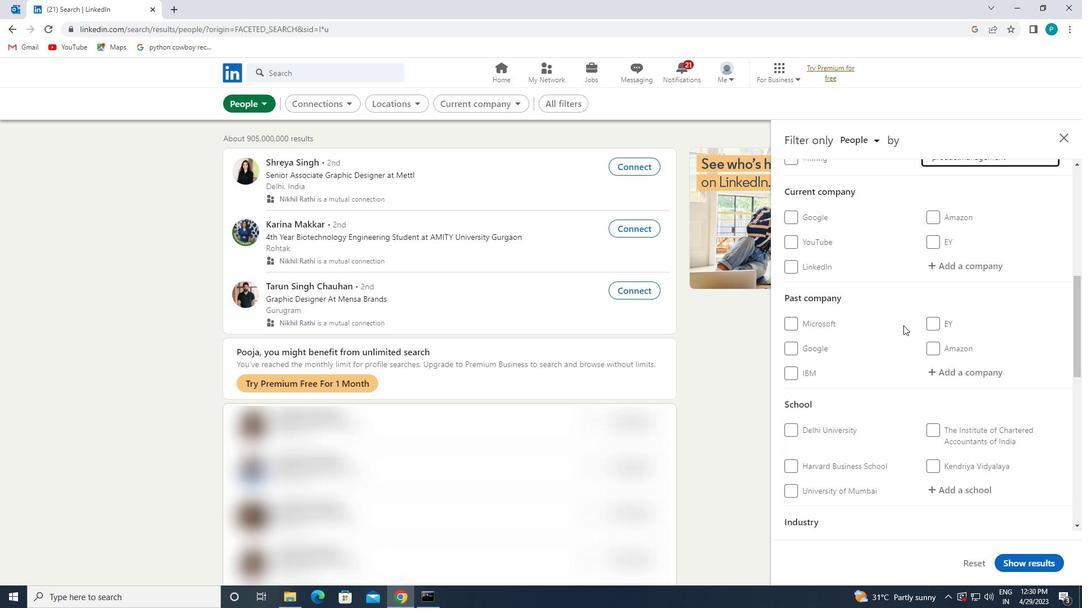 
Action: Mouse moved to (828, 361)
Screenshot: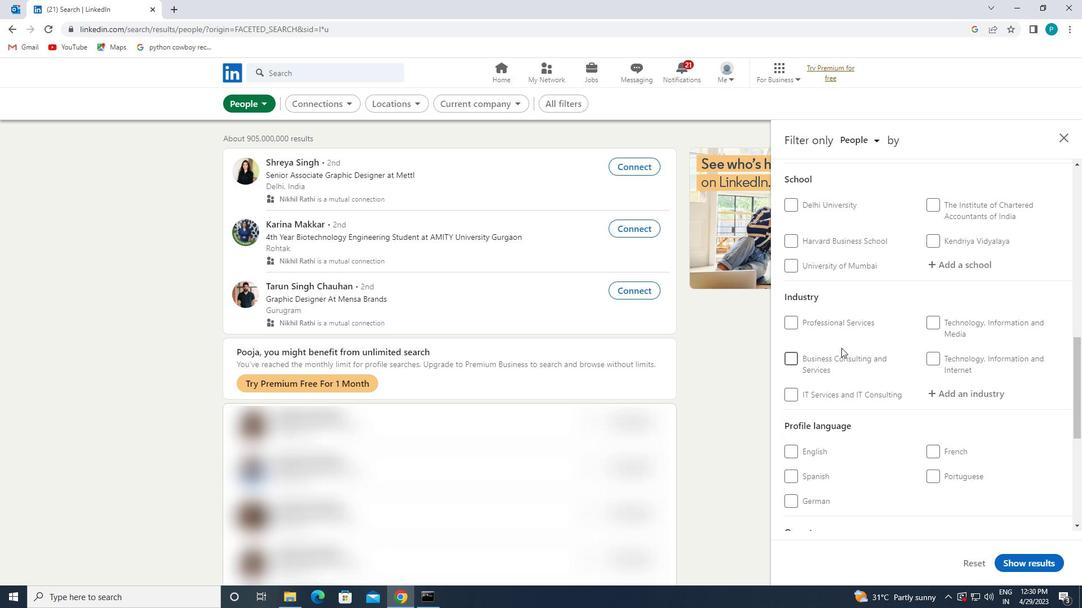 
Action: Mouse scrolled (828, 360) with delta (0, 0)
Screenshot: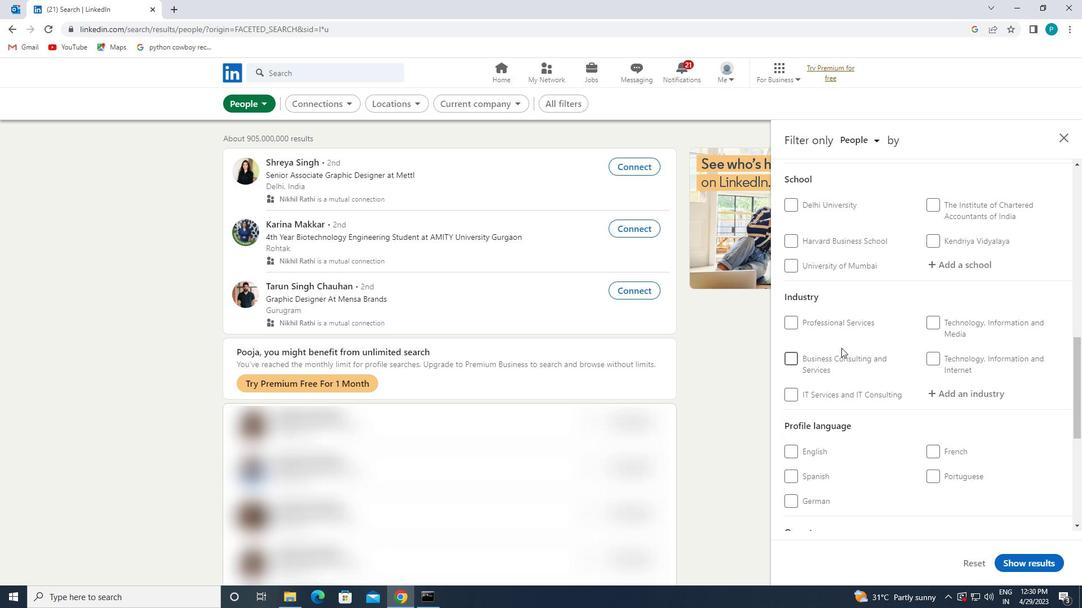 
Action: Mouse moved to (810, 442)
Screenshot: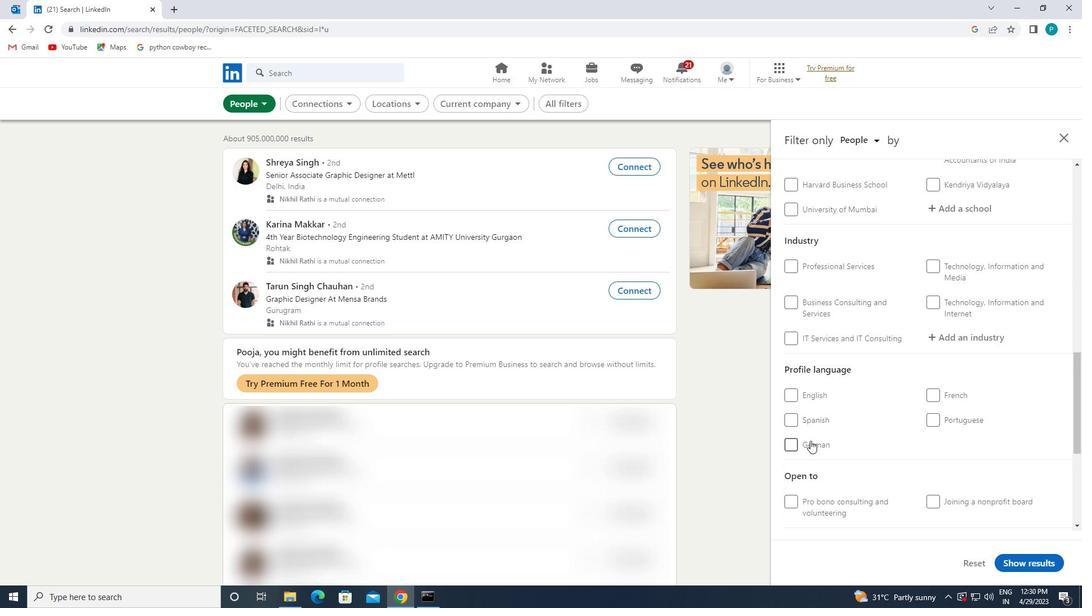 
Action: Mouse pressed left at (810, 442)
Screenshot: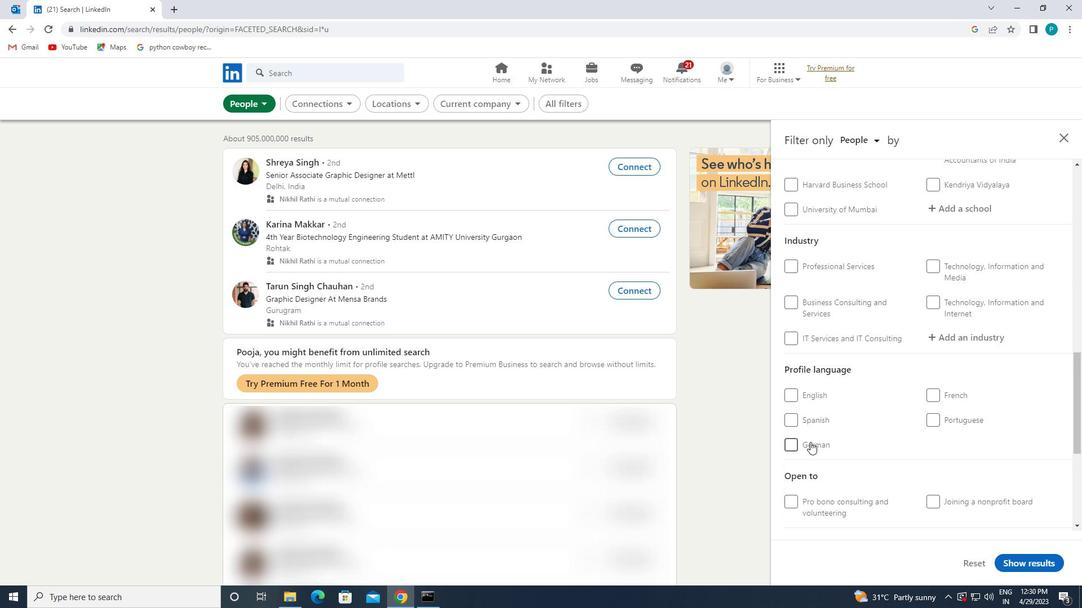 
Action: Mouse moved to (852, 401)
Screenshot: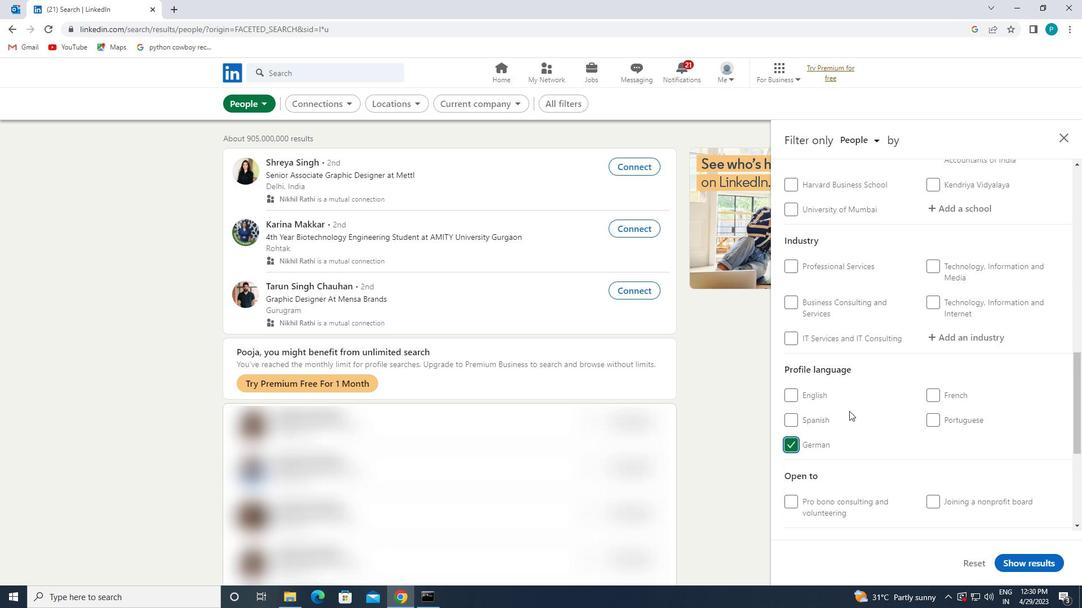 
Action: Mouse scrolled (852, 400) with delta (0, 0)
Screenshot: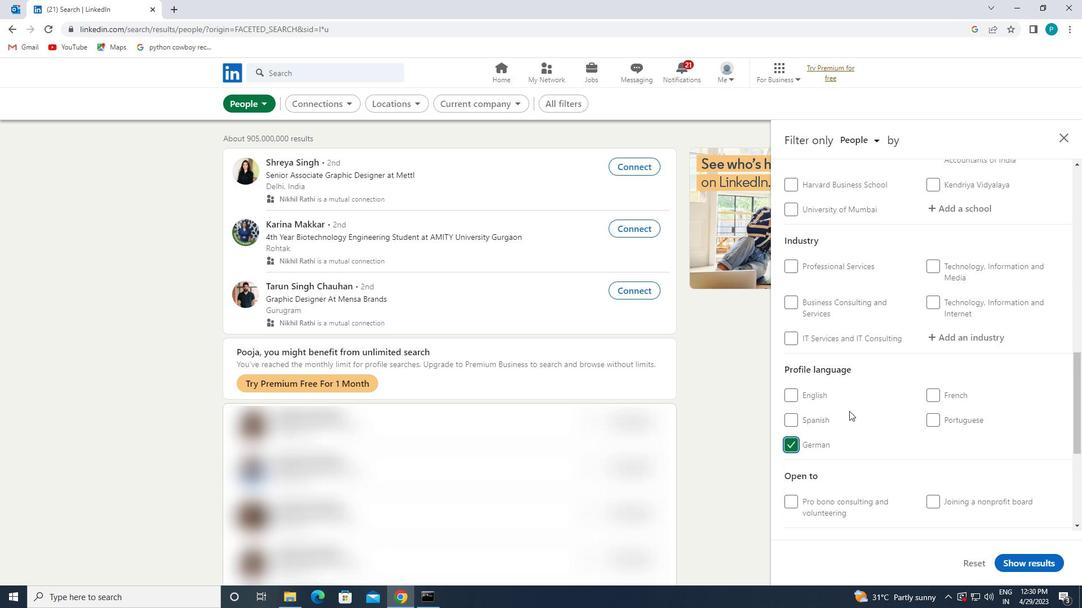 
Action: Mouse moved to (874, 392)
Screenshot: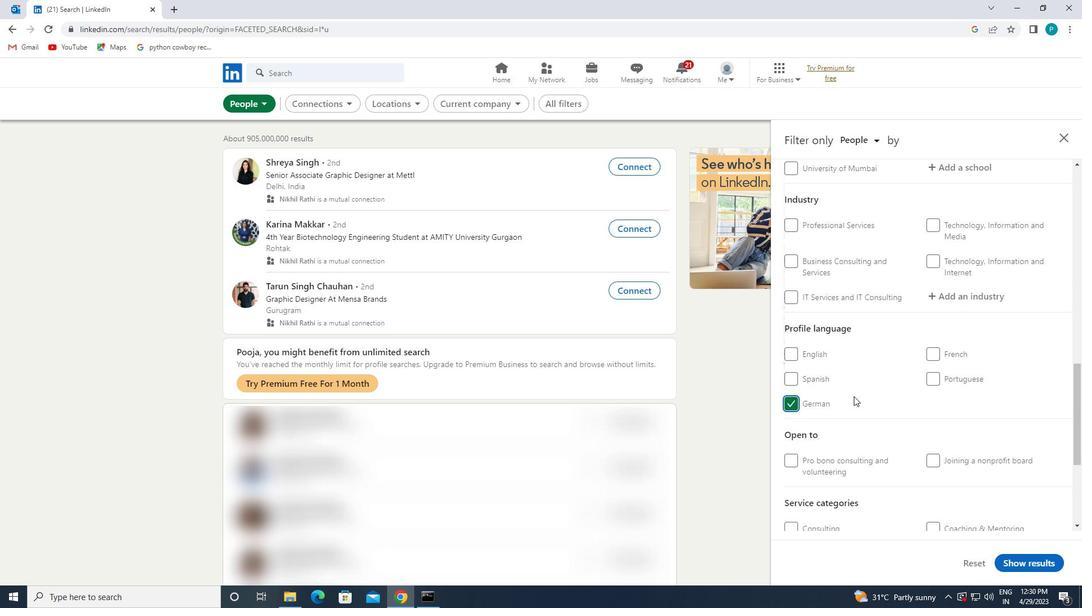 
Action: Mouse scrolled (874, 393) with delta (0, 0)
Screenshot: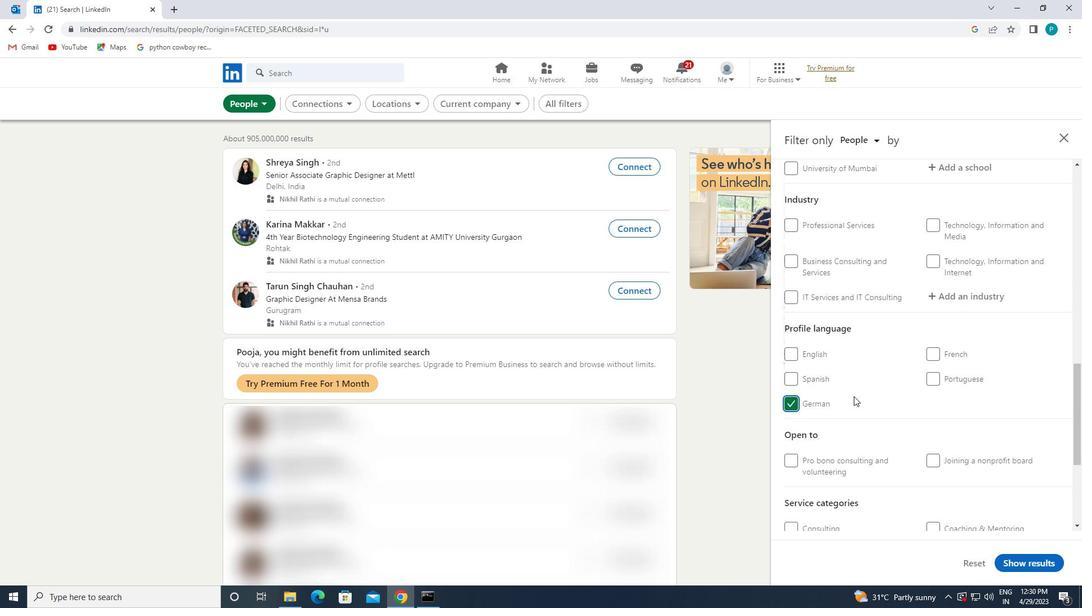 
Action: Mouse moved to (877, 392)
Screenshot: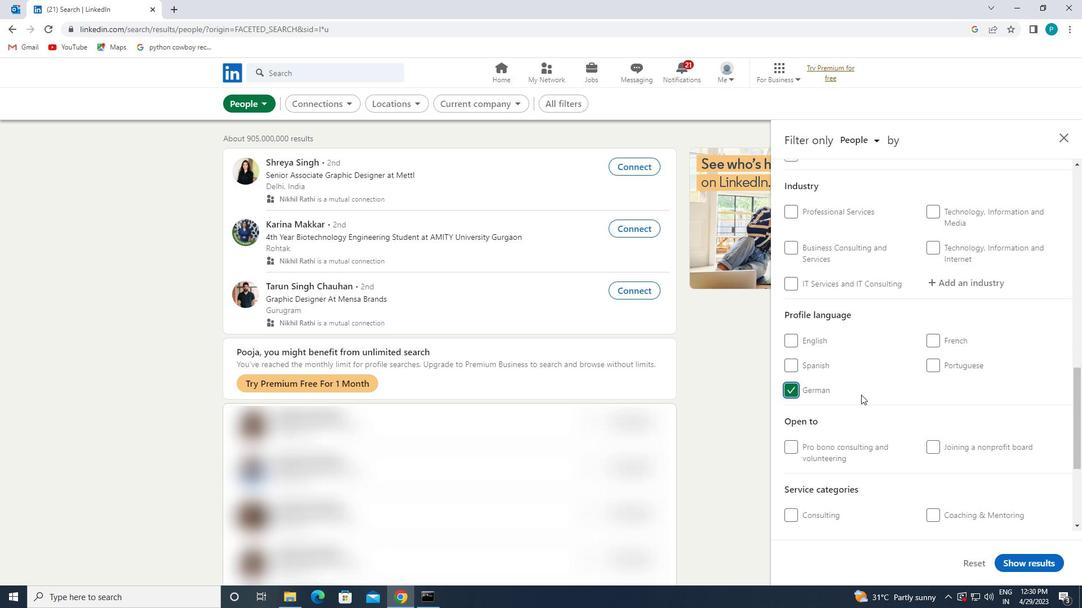 
Action: Mouse scrolled (877, 393) with delta (0, 0)
Screenshot: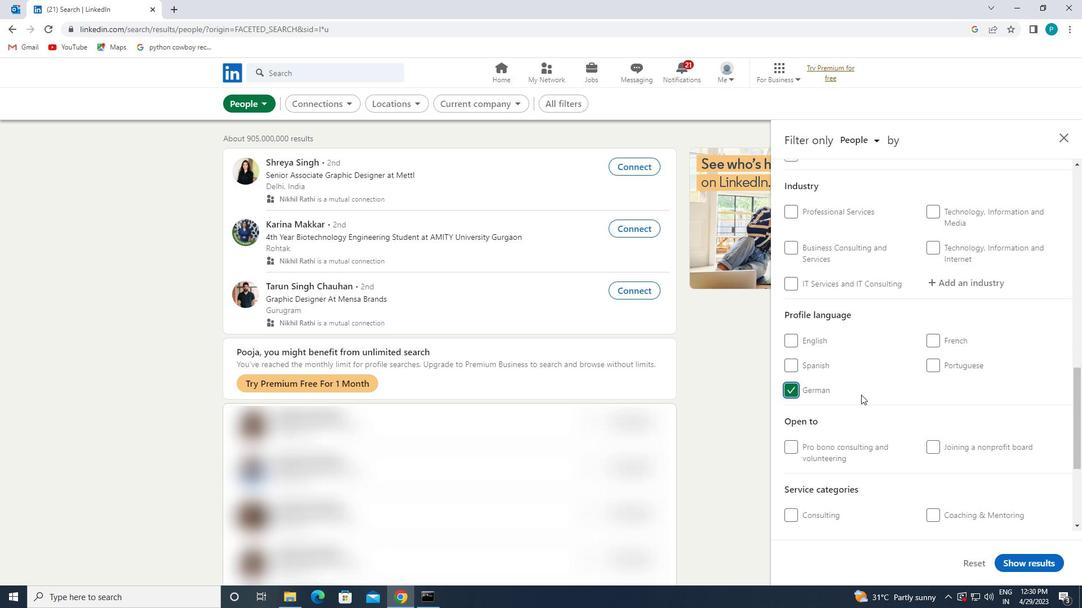 
Action: Mouse moved to (884, 392)
Screenshot: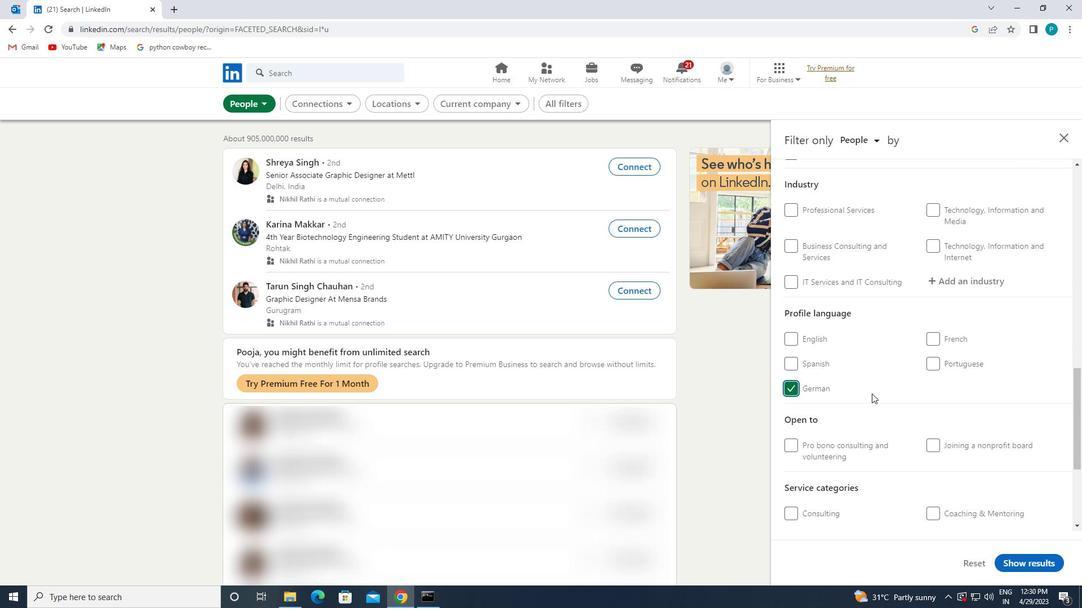 
Action: Mouse scrolled (884, 393) with delta (0, 0)
Screenshot: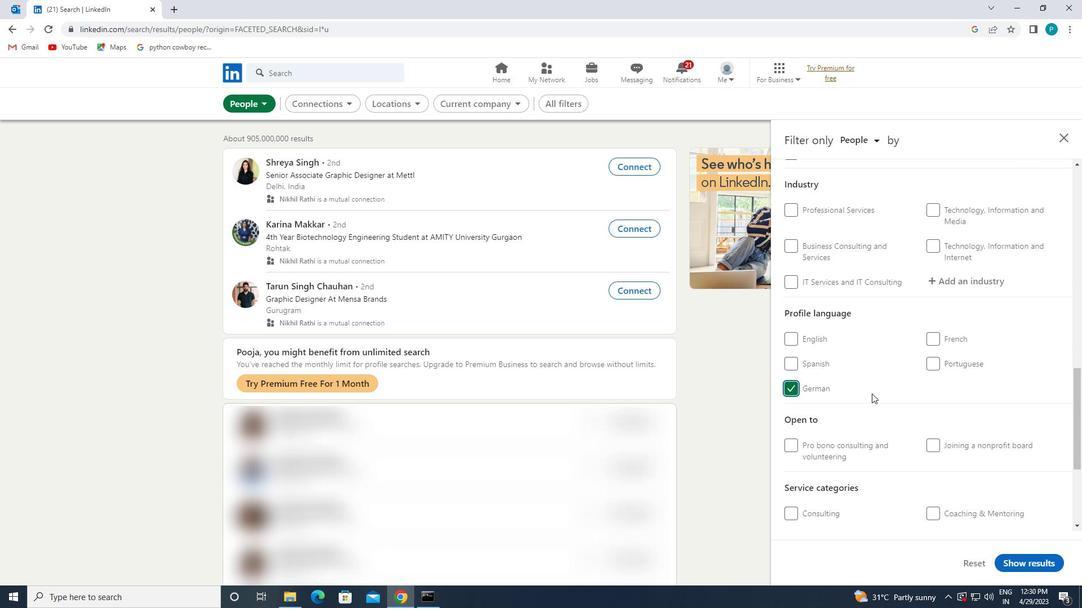 
Action: Mouse moved to (953, 389)
Screenshot: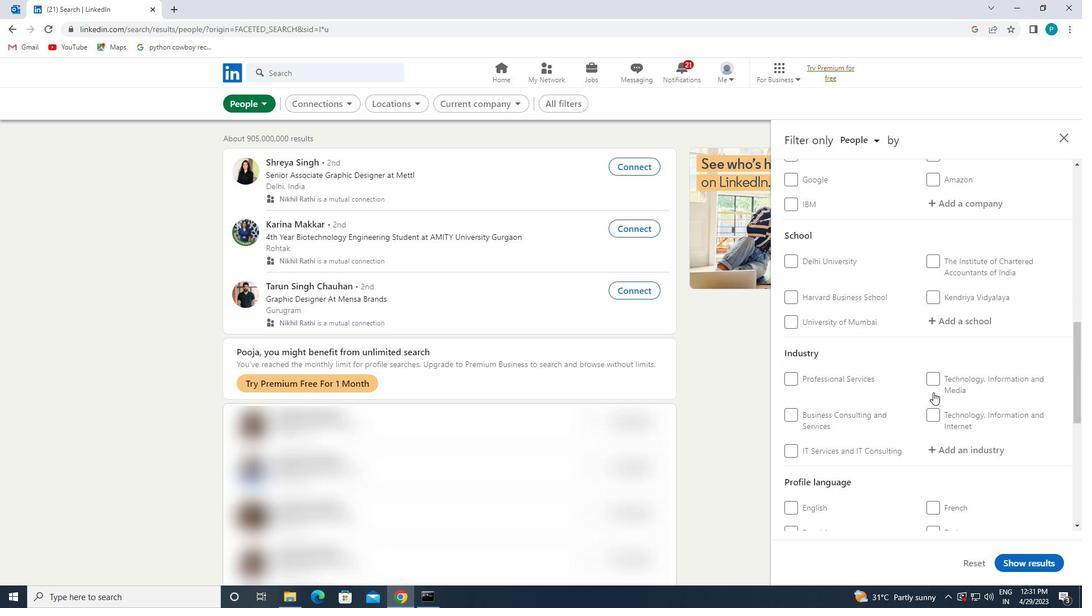 
Action: Mouse scrolled (953, 390) with delta (0, 0)
Screenshot: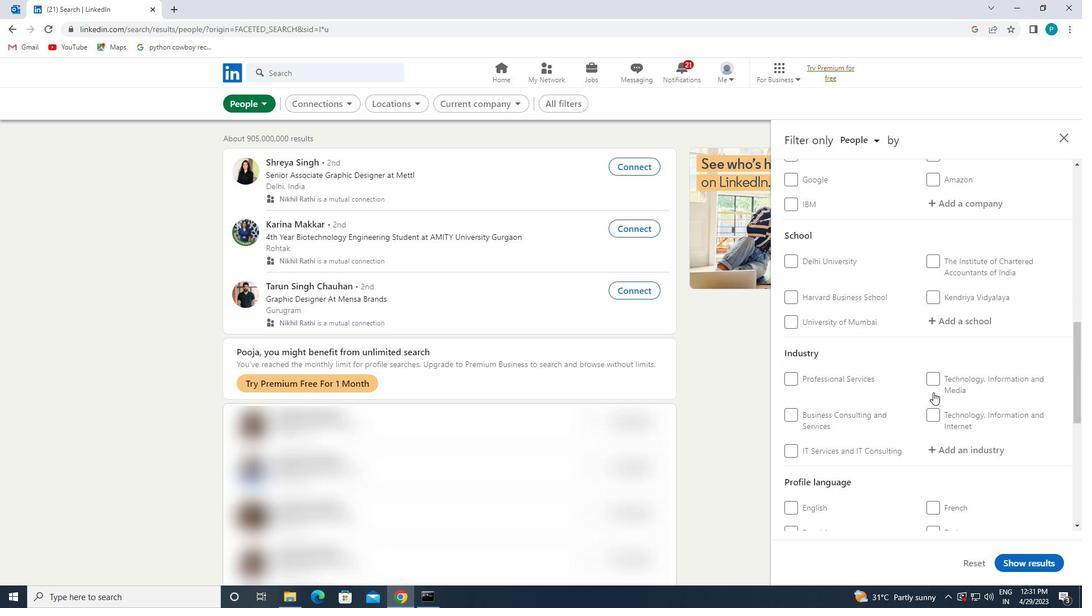 
Action: Mouse moved to (939, 361)
Screenshot: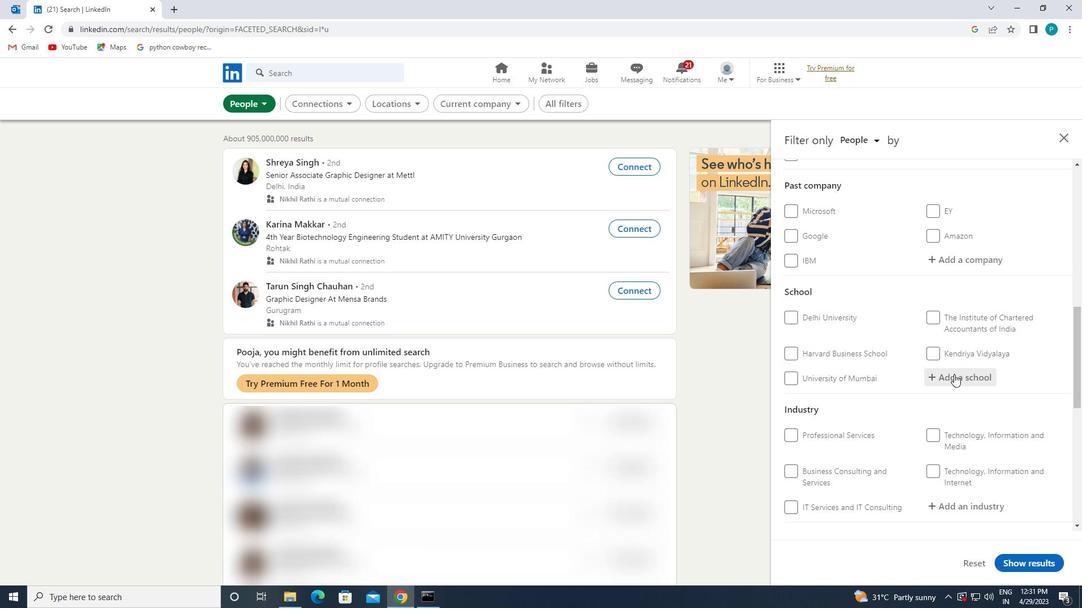 
Action: Mouse scrolled (939, 361) with delta (0, 0)
Screenshot: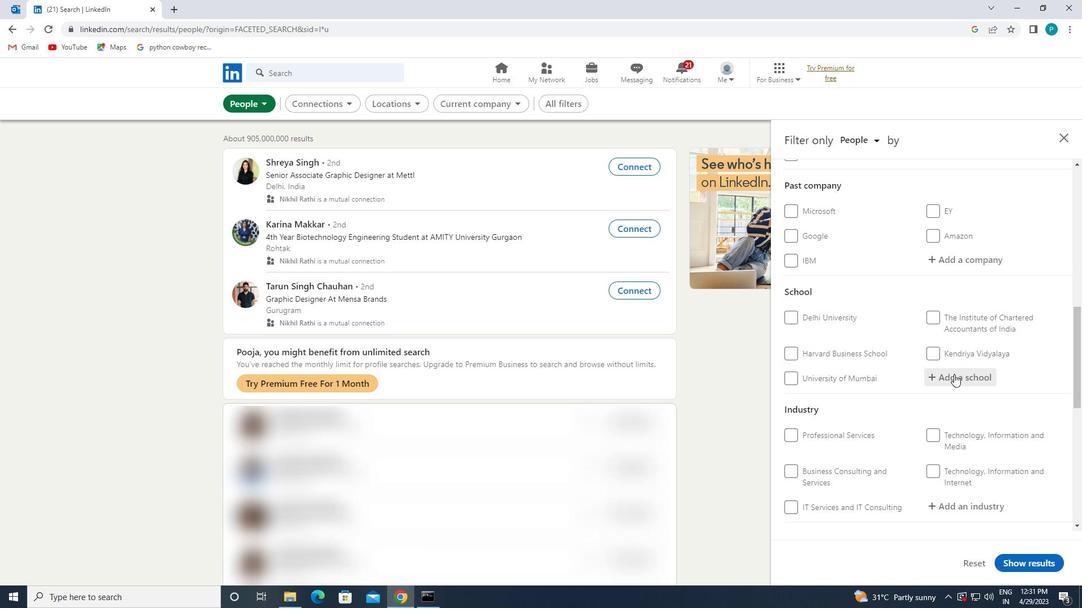 
Action: Mouse moved to (939, 360)
Screenshot: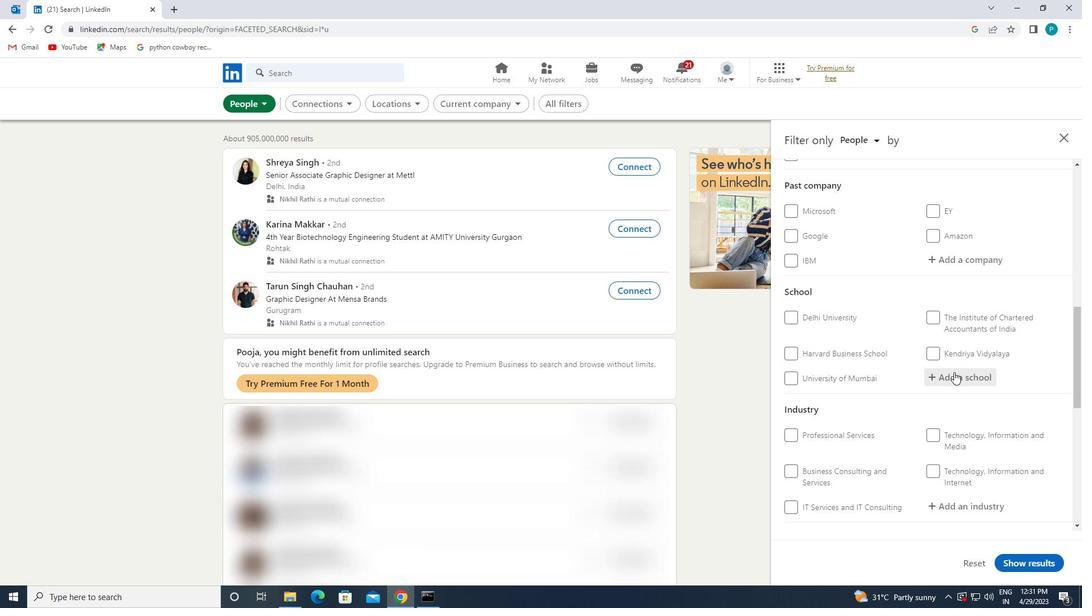 
Action: Mouse scrolled (939, 361) with delta (0, 0)
Screenshot: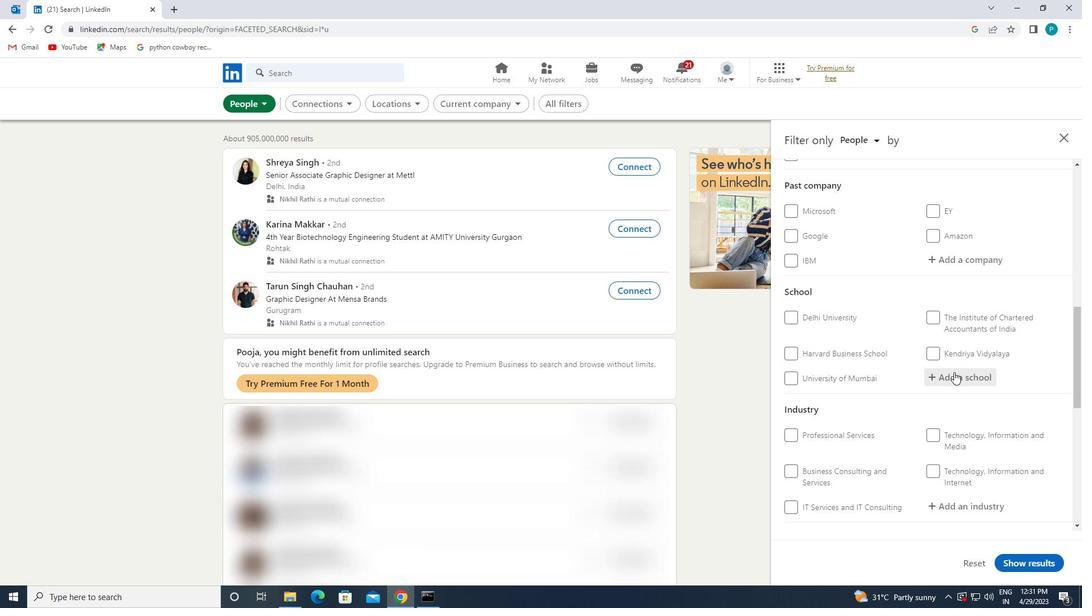 
Action: Mouse scrolled (939, 361) with delta (0, 0)
Screenshot: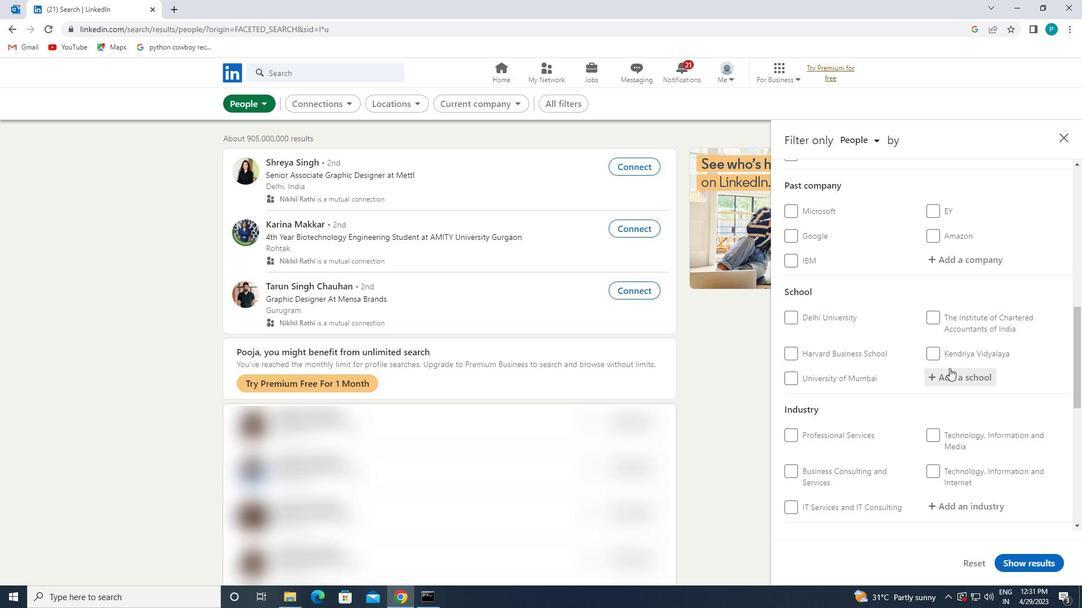 
Action: Mouse moved to (937, 322)
Screenshot: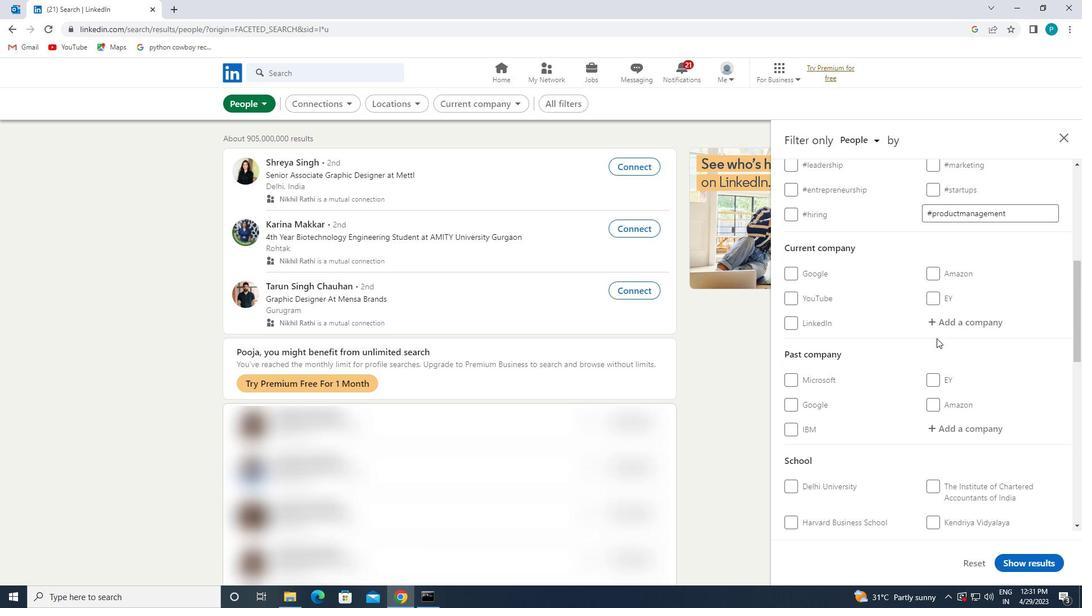 
Action: Mouse pressed left at (937, 322)
Screenshot: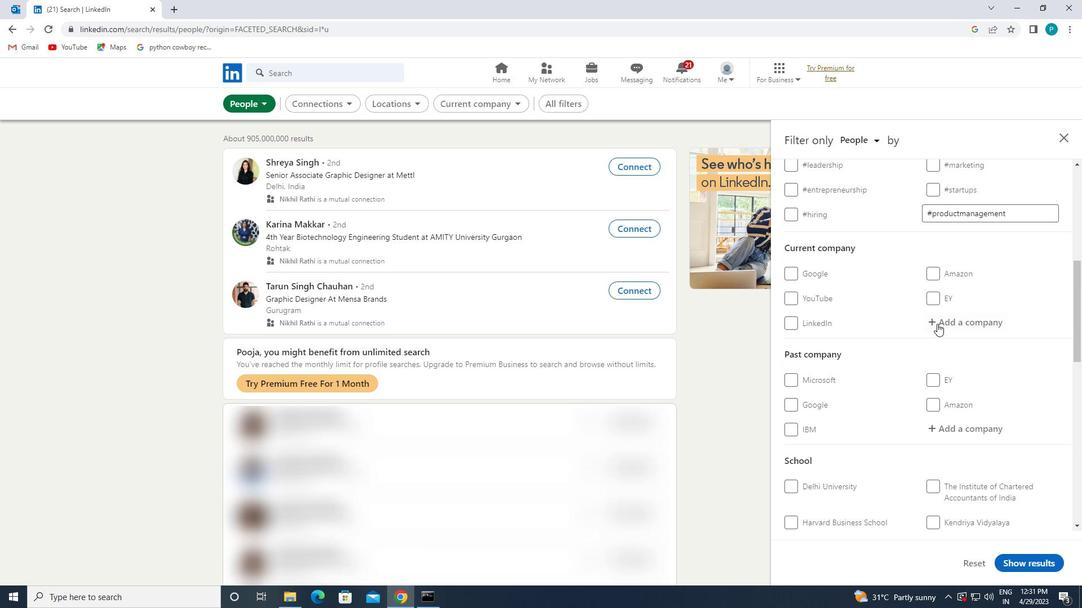 
Action: Mouse moved to (815, 282)
Screenshot: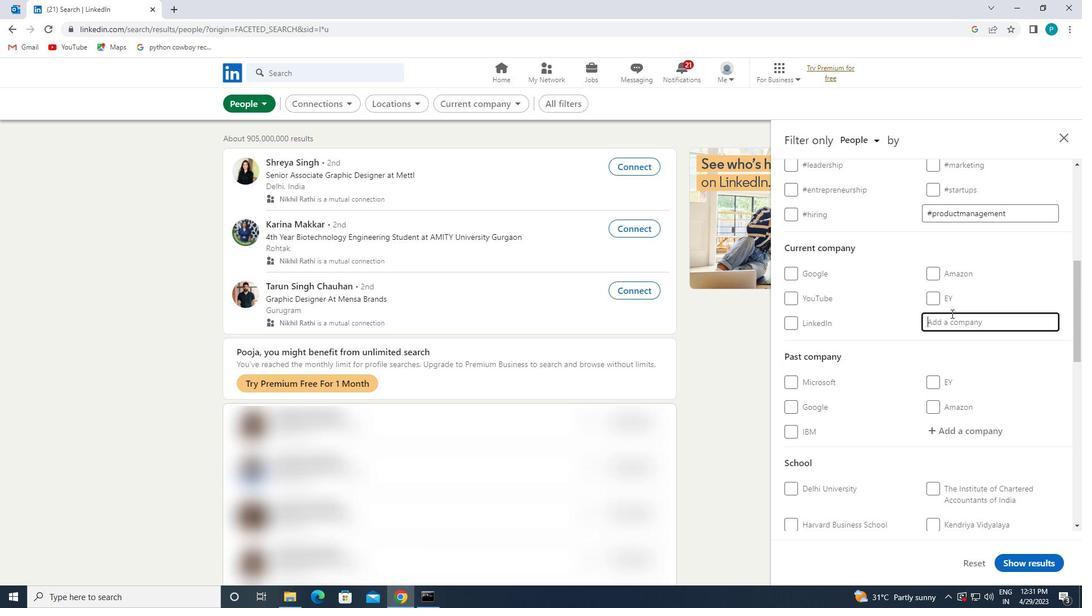 
Action: Key pressed <Key.caps_lock>S<Key.caps_lock>ILICON
Screenshot: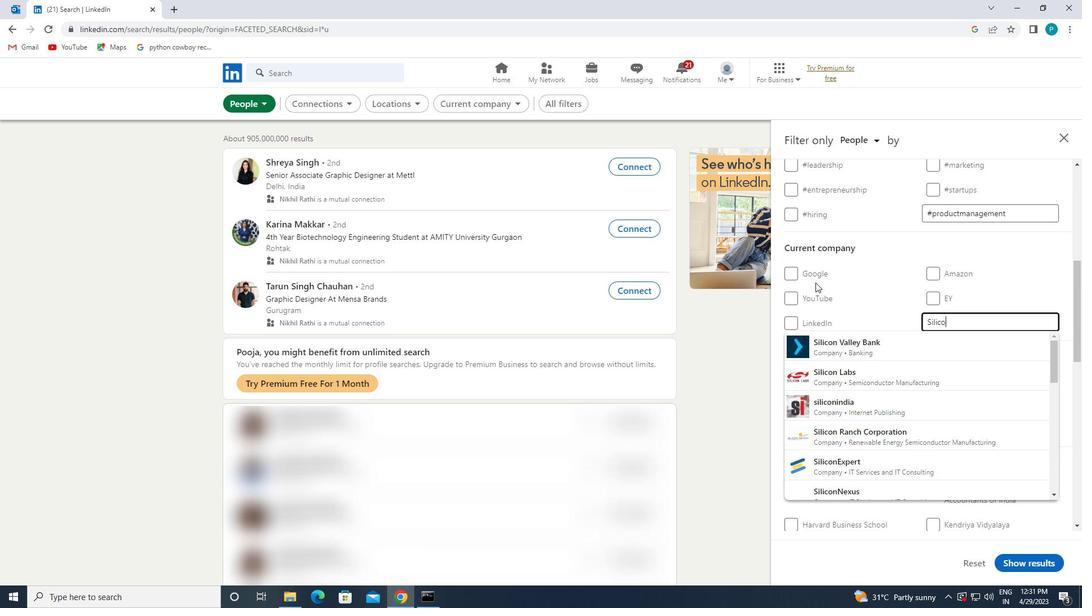 
Action: Mouse moved to (823, 383)
Screenshot: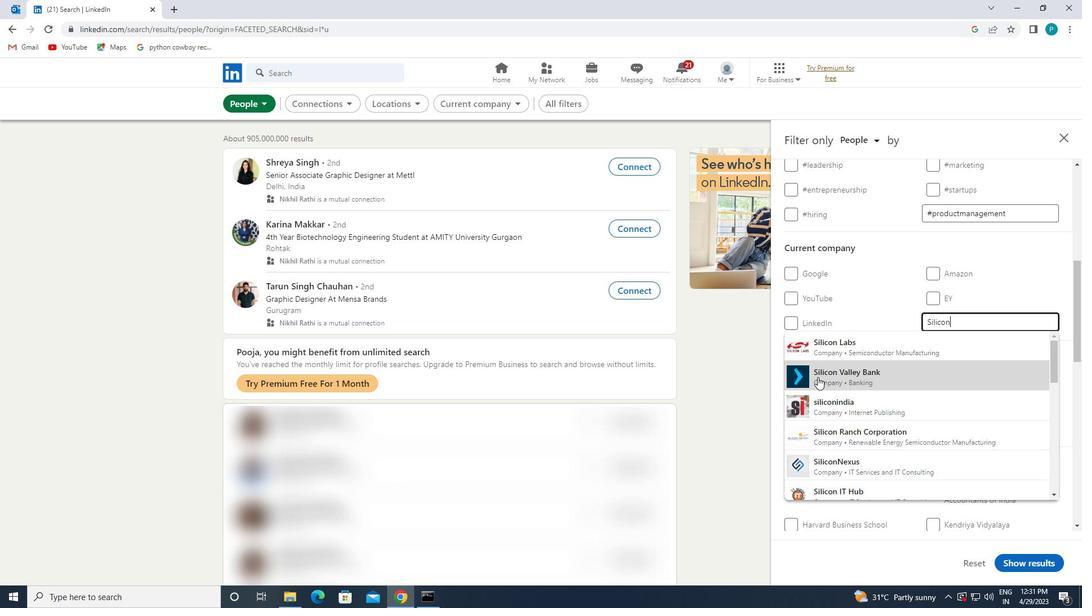 
Action: Mouse pressed left at (823, 383)
Screenshot: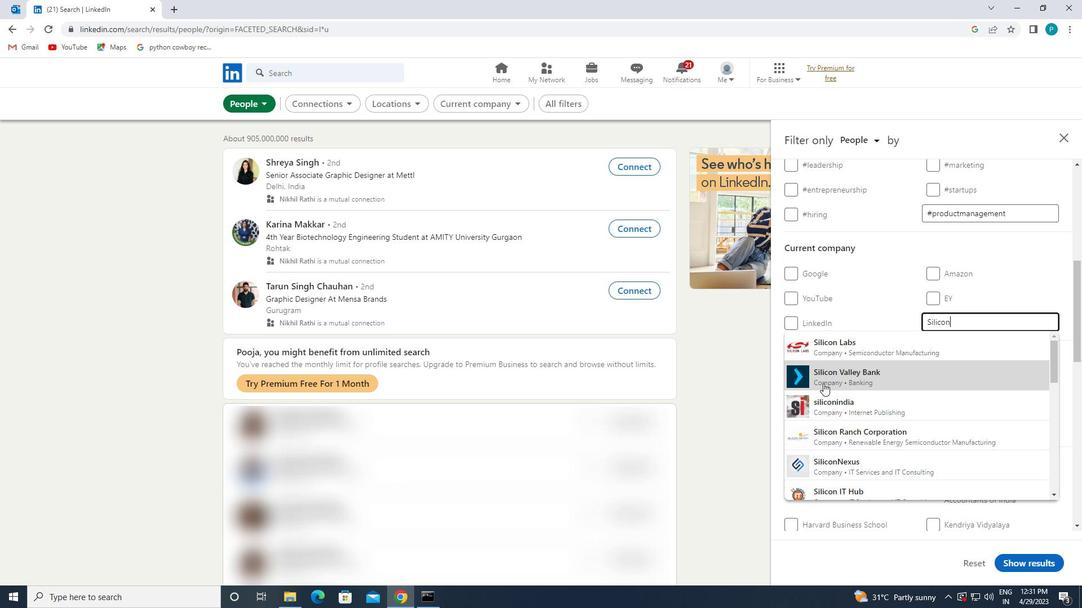 
Action: Mouse moved to (853, 381)
Screenshot: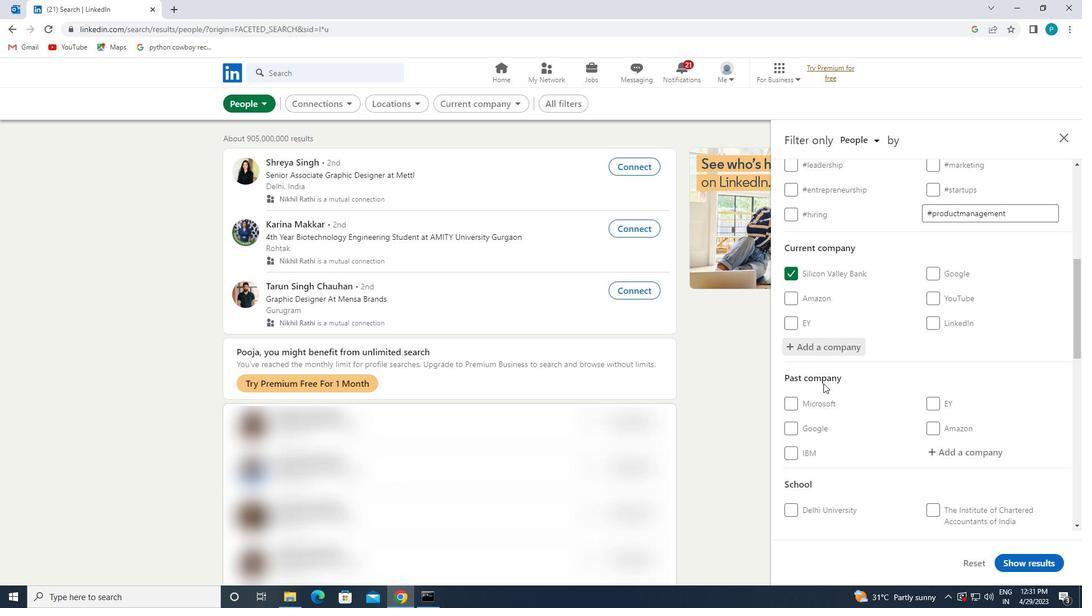 
Action: Mouse scrolled (853, 381) with delta (0, 0)
Screenshot: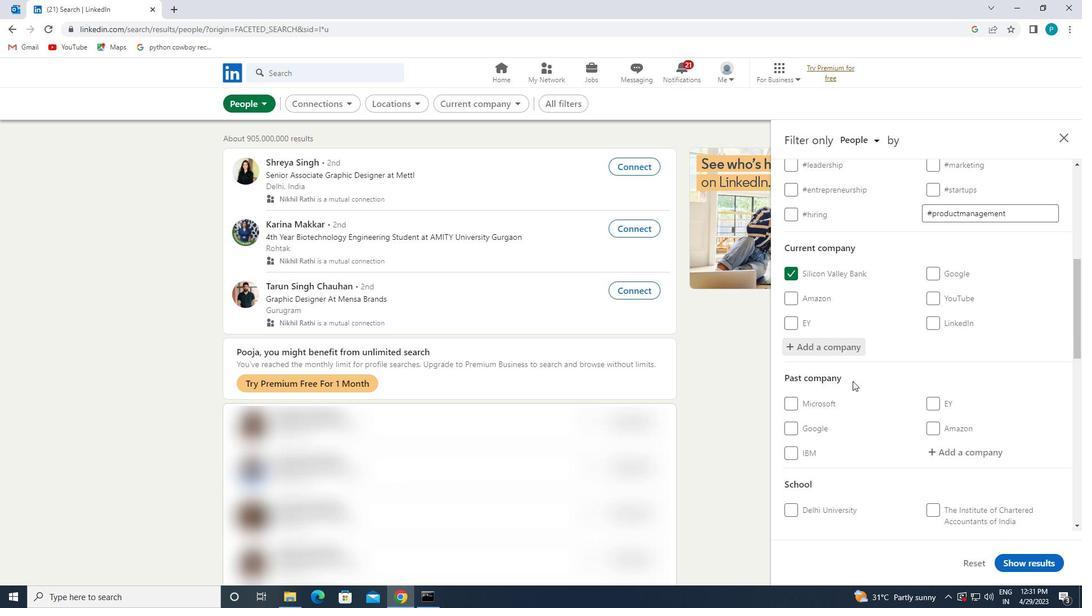 
Action: Mouse scrolled (853, 381) with delta (0, 0)
Screenshot: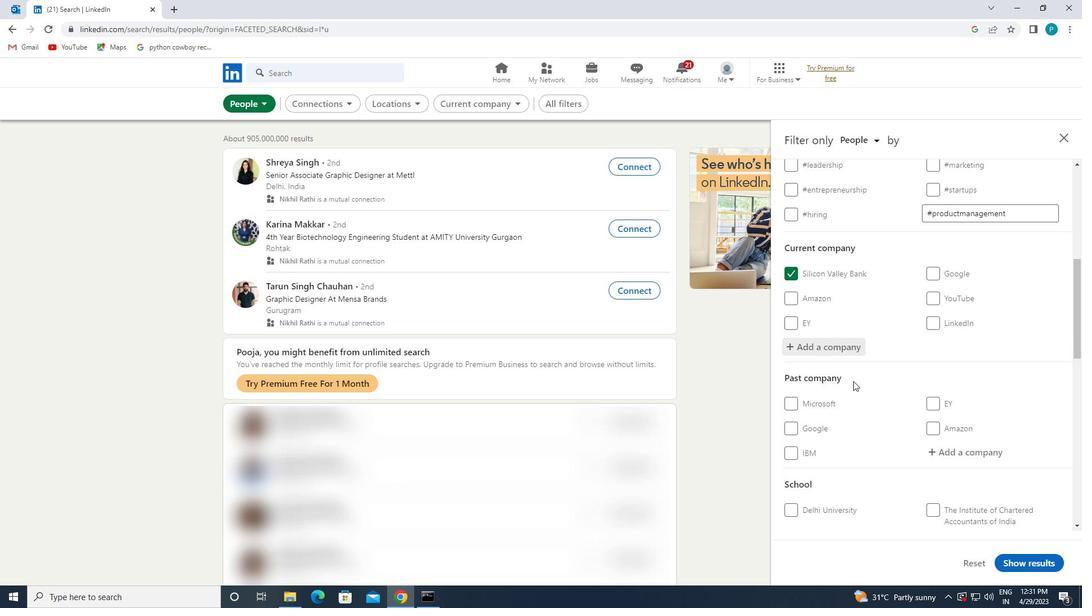 
Action: Mouse moved to (864, 397)
Screenshot: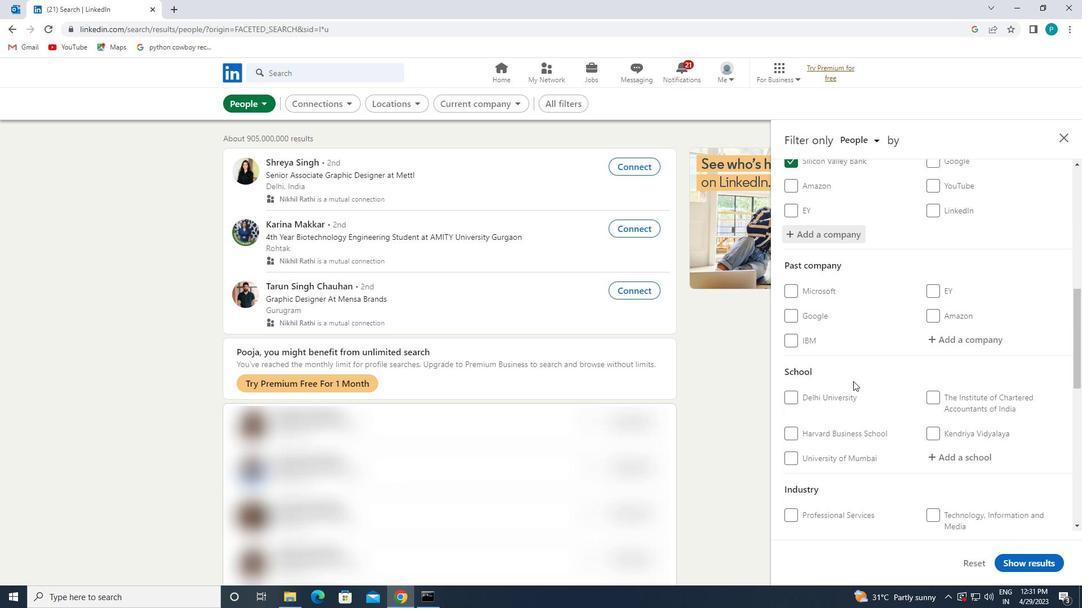 
Action: Mouse scrolled (864, 396) with delta (0, 0)
Screenshot: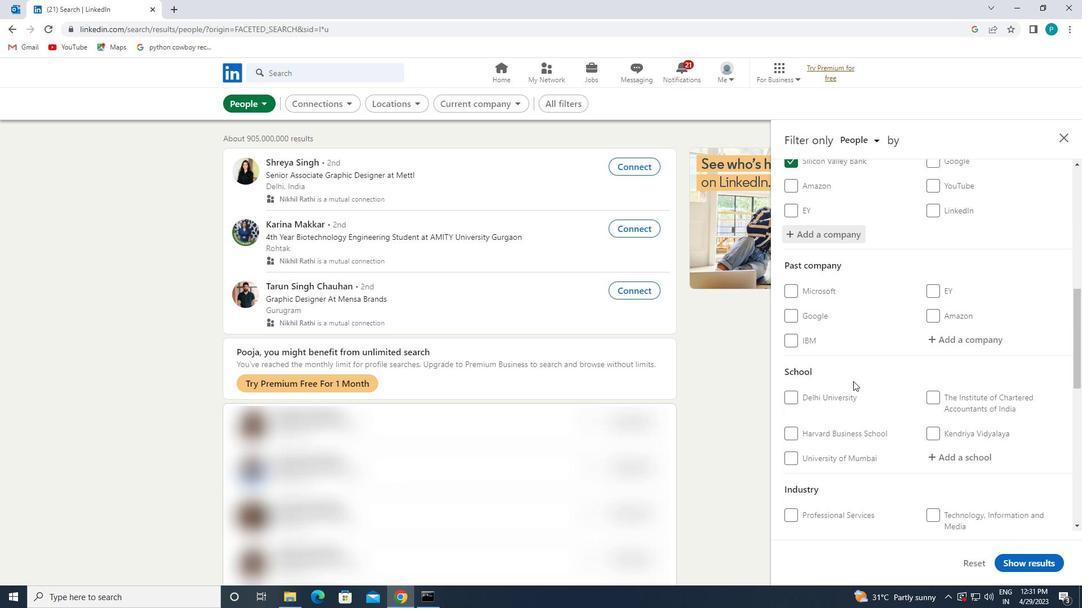 
Action: Mouse moved to (864, 397)
Screenshot: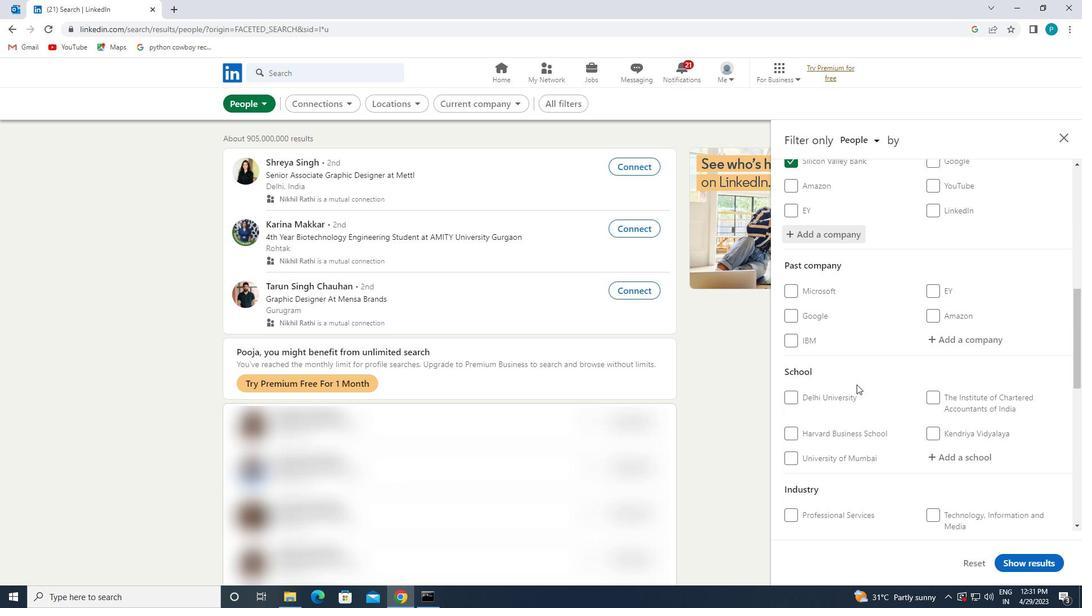 
Action: Mouse scrolled (864, 396) with delta (0, 0)
Screenshot: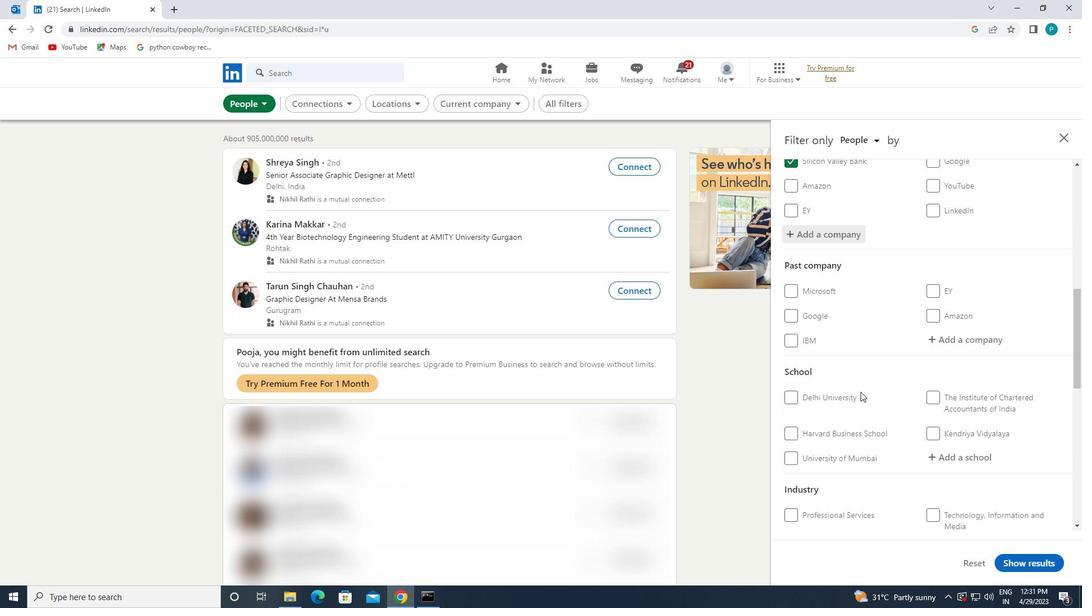 
Action: Mouse moved to (936, 332)
Screenshot: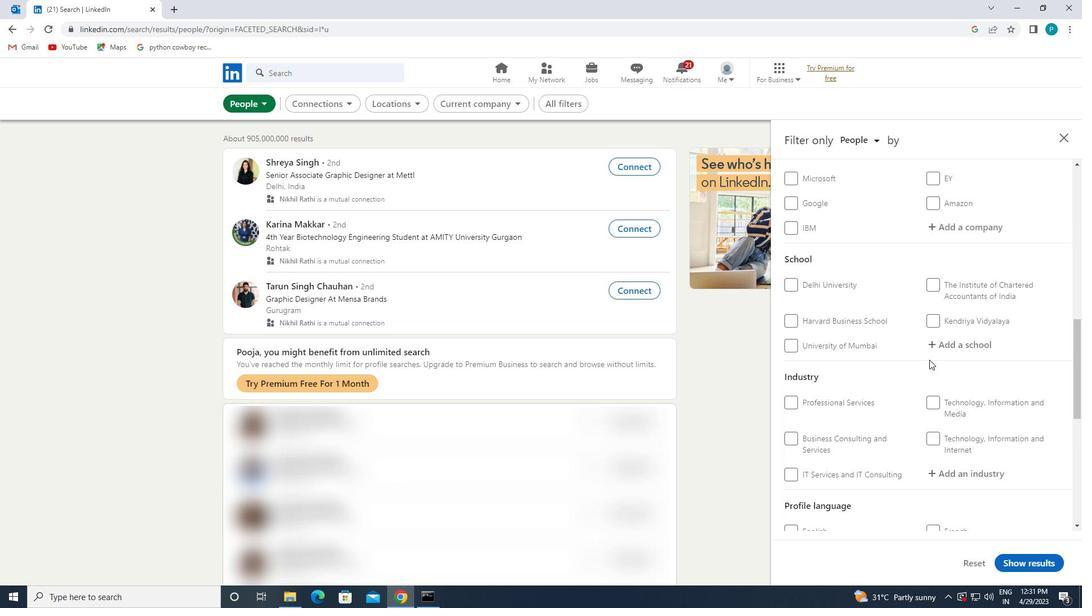 
Action: Mouse pressed left at (936, 332)
Screenshot: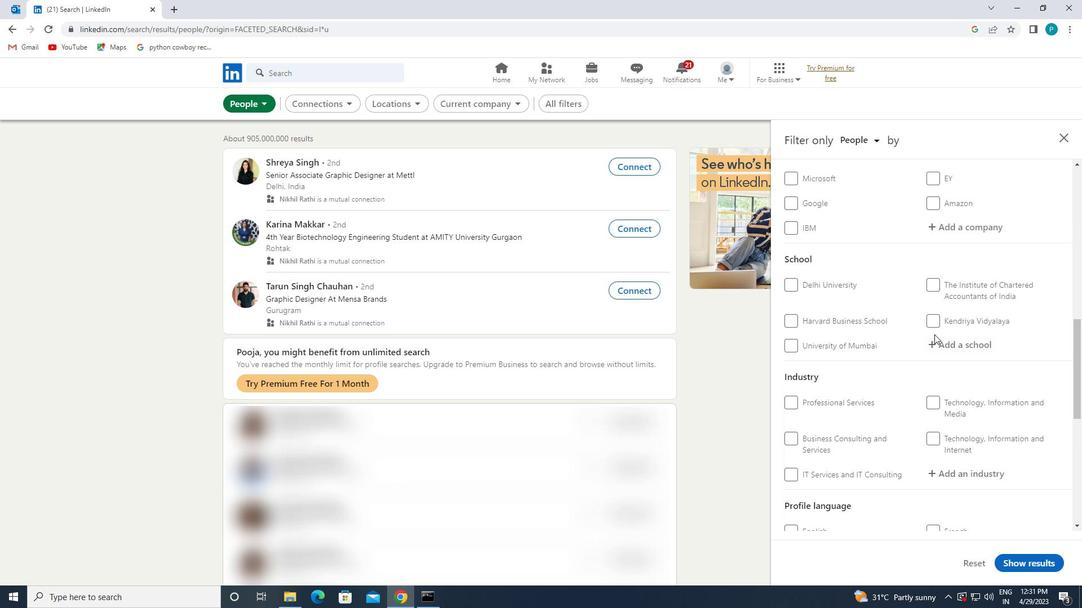 
Action: Mouse moved to (938, 345)
Screenshot: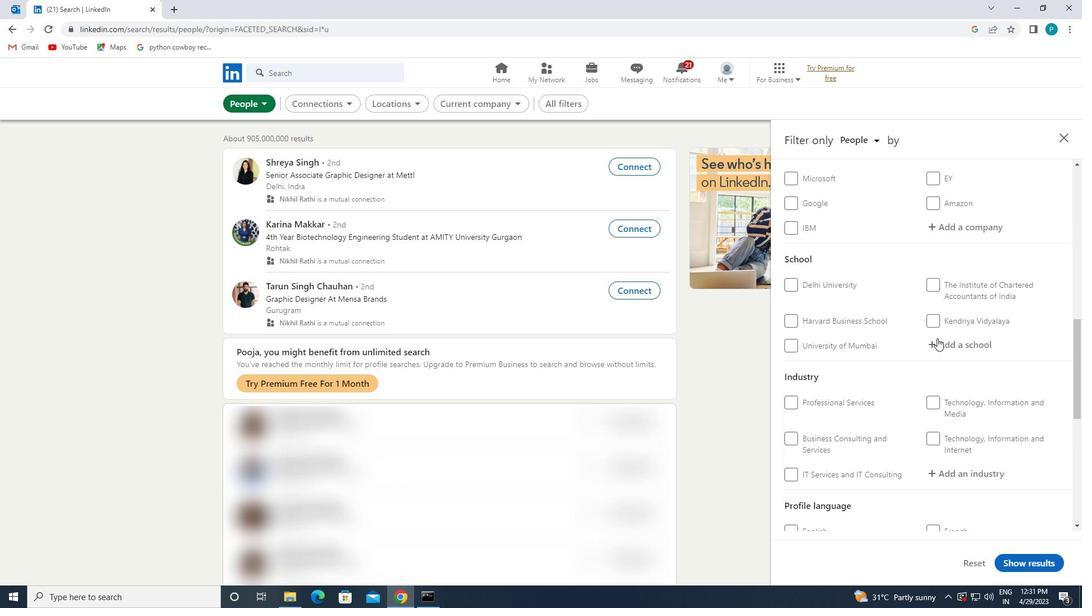 
Action: Mouse pressed left at (938, 345)
Screenshot: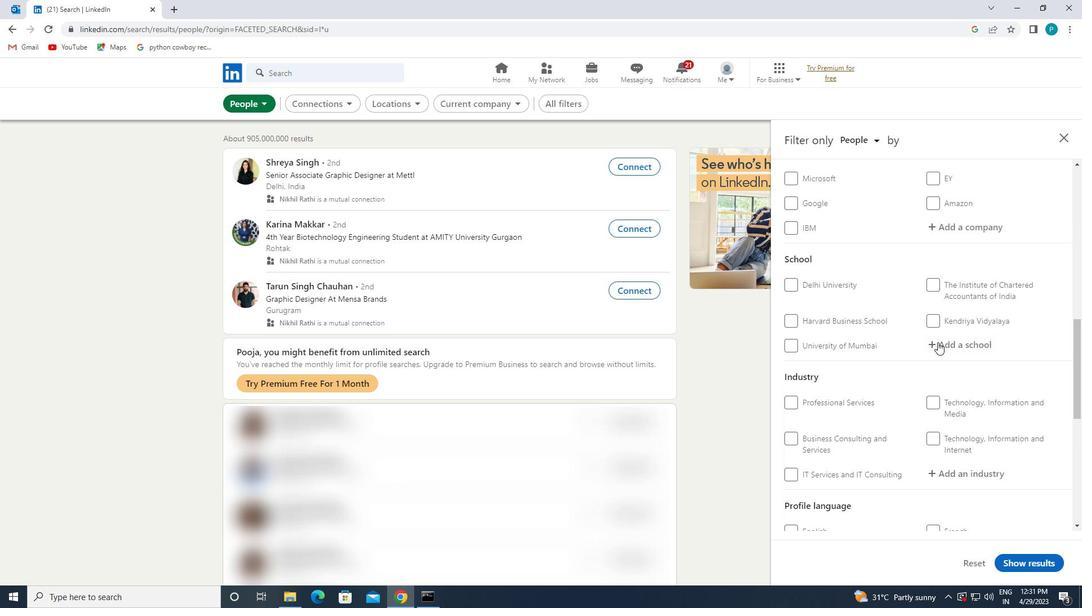 
Action: Key pressed <Key.caps_lock>S<Key.caps_lock>VS<Key.backspace><Key.backspace><Key.caps_lock>VS
Screenshot: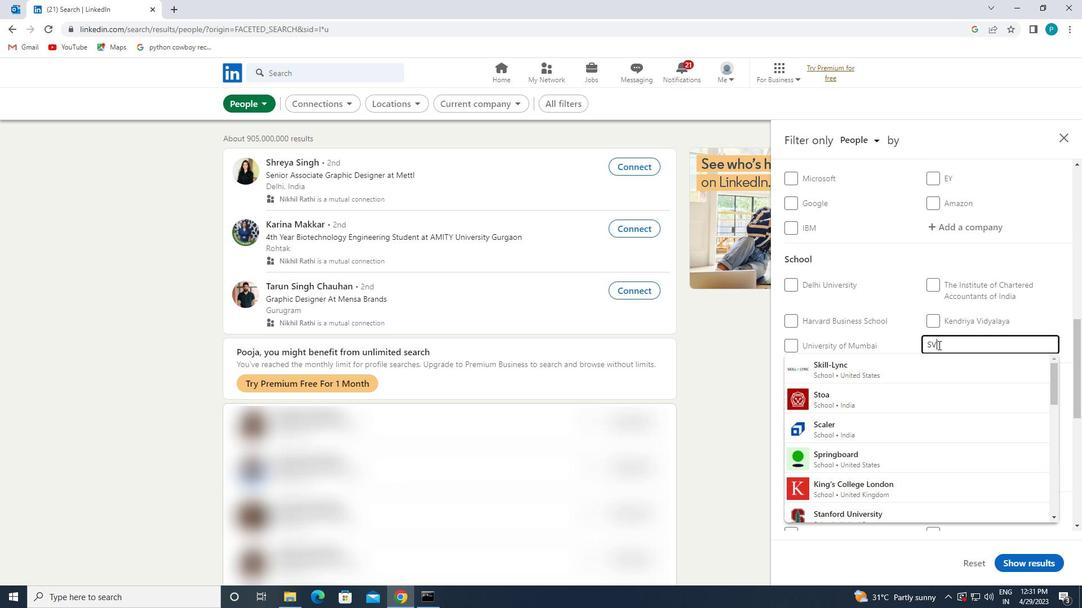 
Action: Mouse moved to (937, 360)
Screenshot: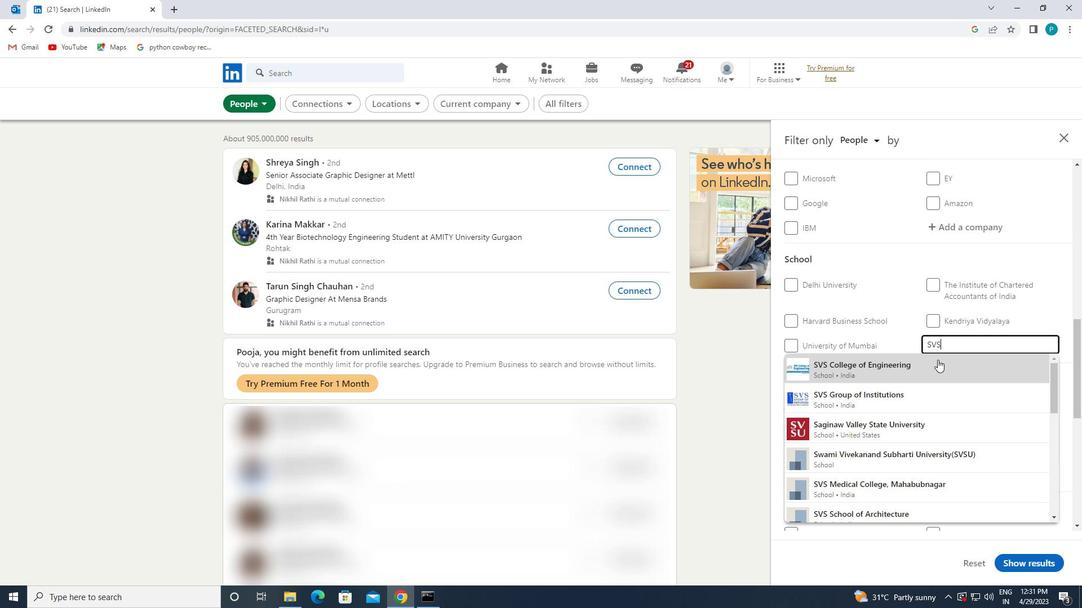 
Action: Mouse pressed left at (937, 360)
Screenshot: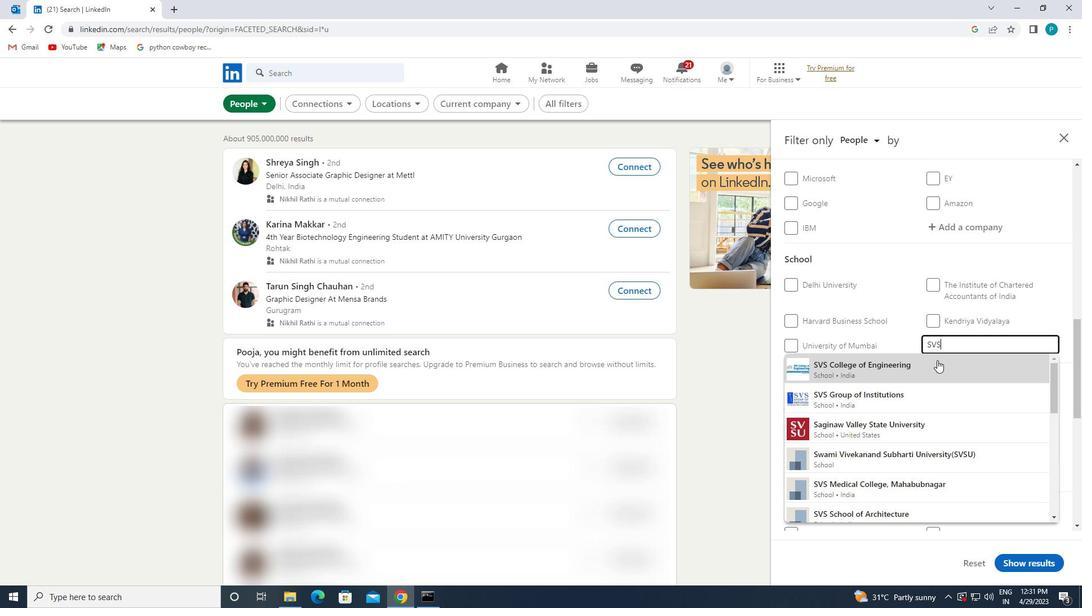 
Action: Mouse scrolled (937, 360) with delta (0, 0)
Screenshot: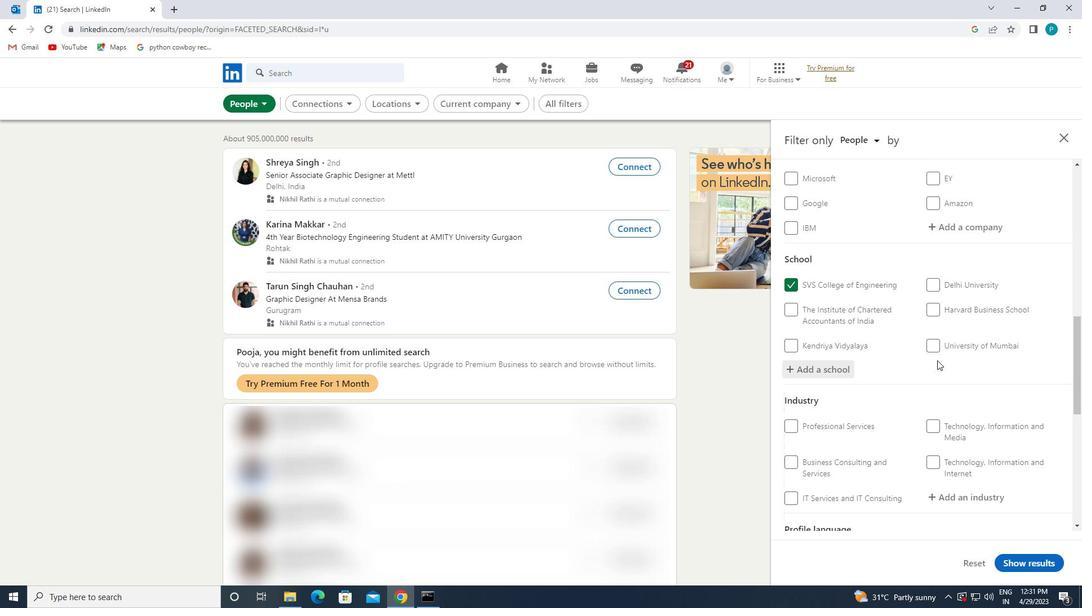 
Action: Mouse scrolled (937, 360) with delta (0, 0)
Screenshot: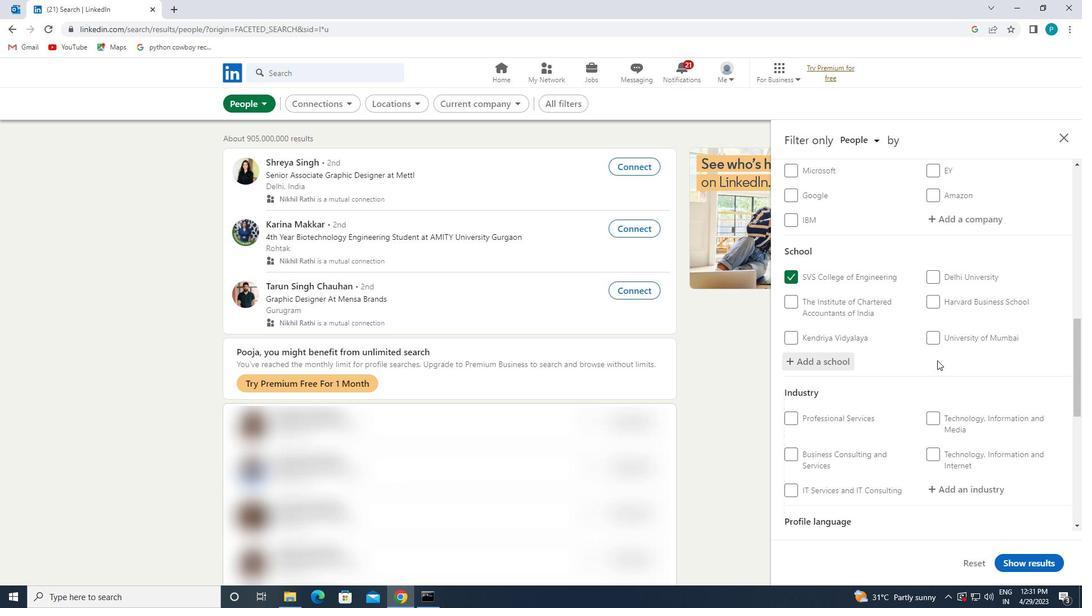 
Action: Mouse scrolled (937, 360) with delta (0, 0)
Screenshot: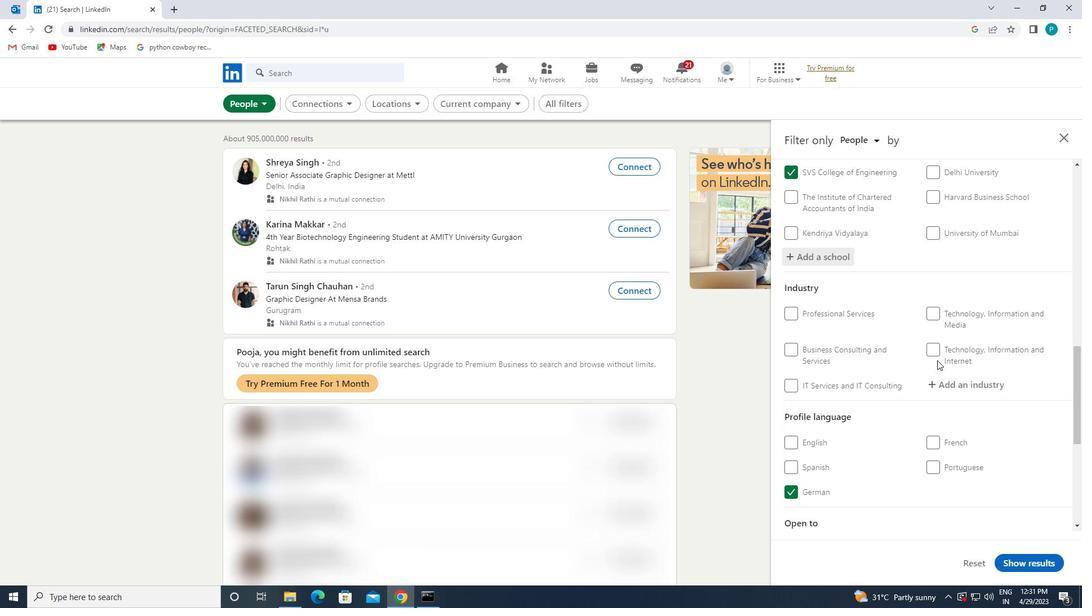 
Action: Mouse moved to (940, 329)
Screenshot: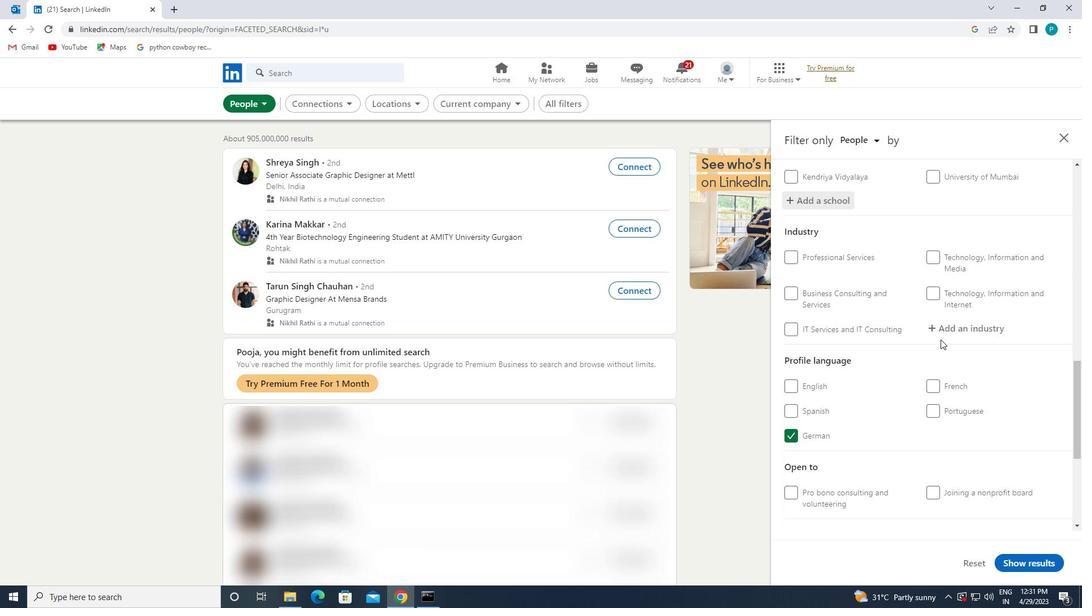 
Action: Mouse pressed left at (940, 329)
Screenshot: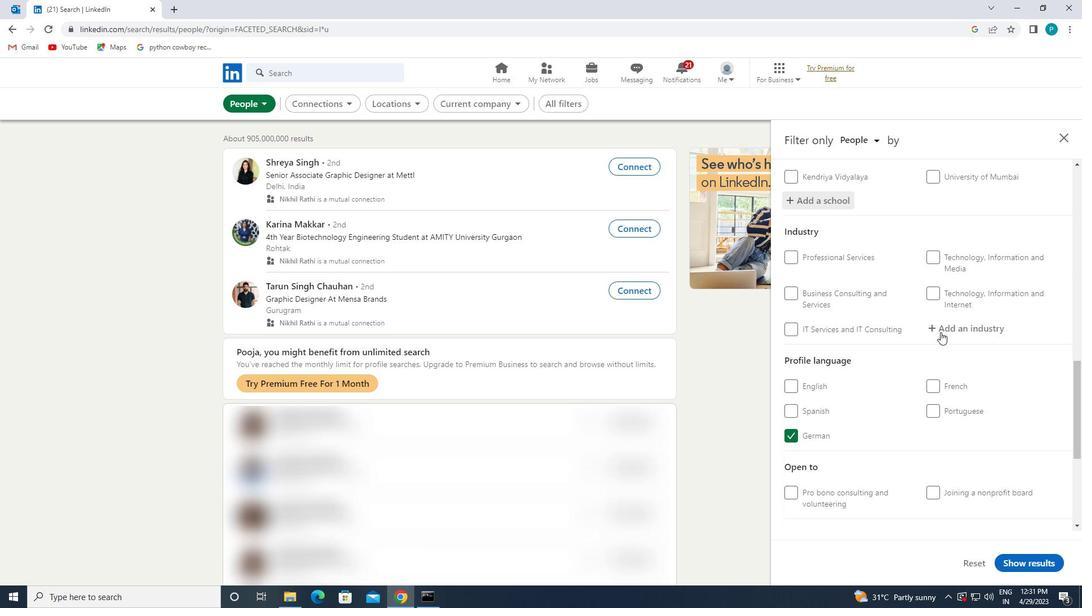 
Action: Key pressed <Key.tab>V<Key.tab>ENTURE
Screenshot: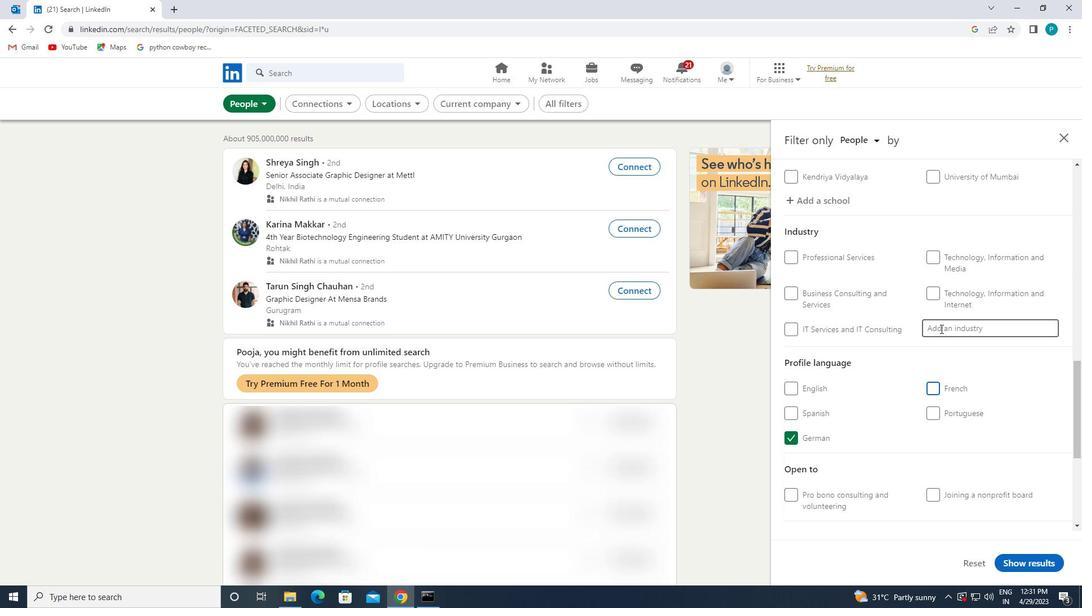 
Action: Mouse moved to (923, 318)
Screenshot: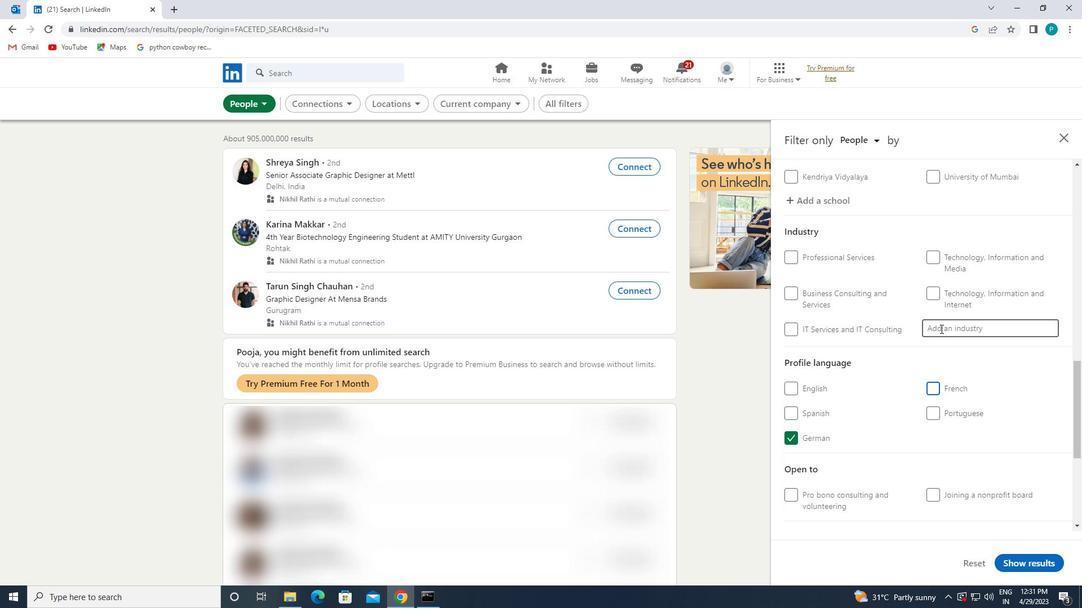 
Action: Mouse pressed left at (923, 318)
Screenshot: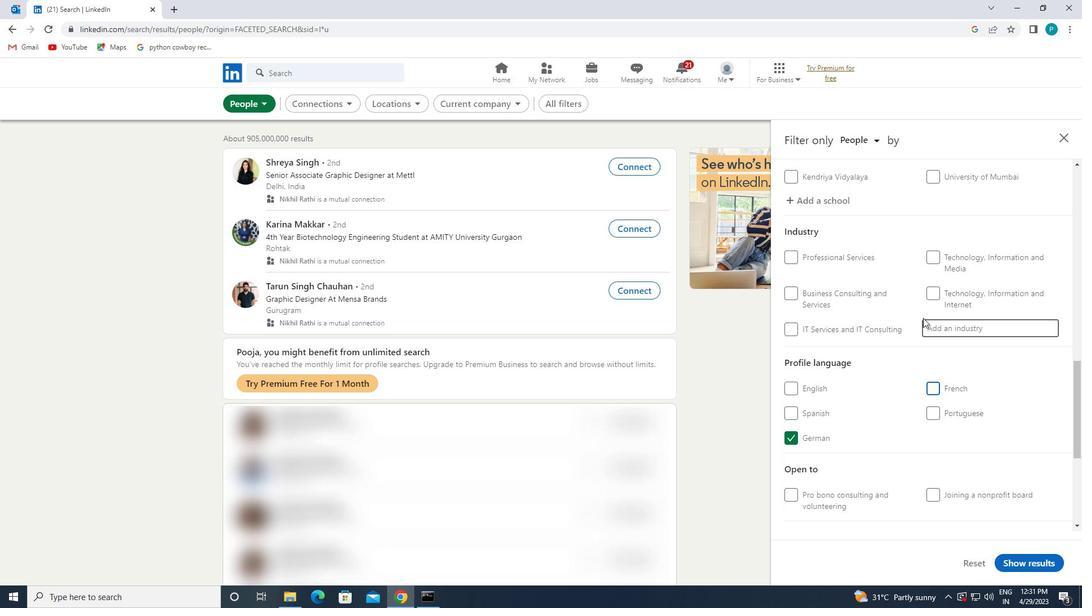 
Action: Mouse moved to (934, 328)
Screenshot: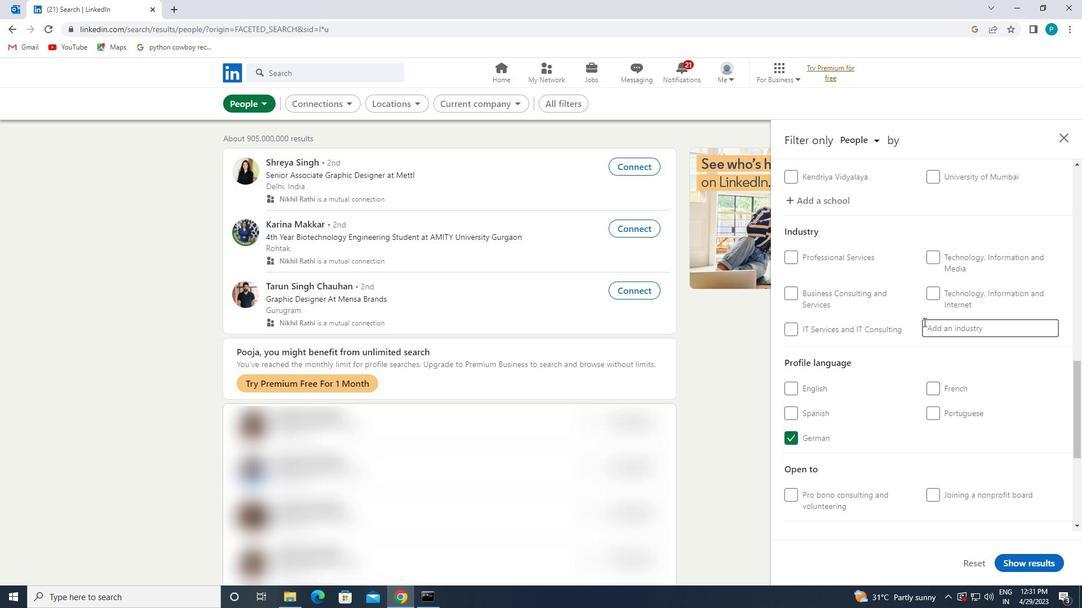 
Action: Mouse pressed left at (934, 328)
Screenshot: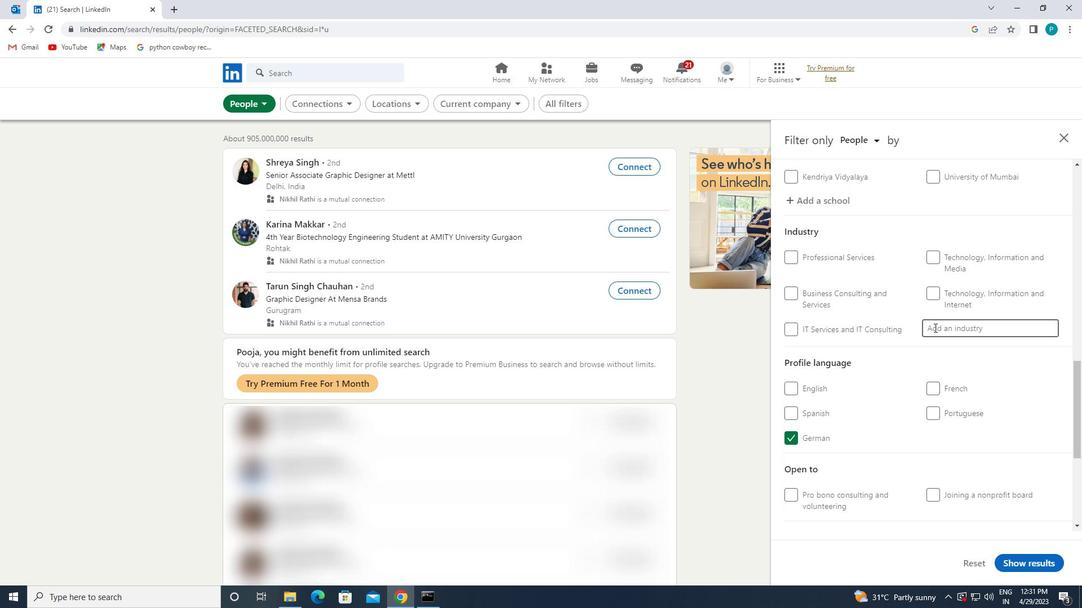 
Action: Key pressed <Key.caps_lock><Key.caps_lock>V<Key.caps_lock>
Screenshot: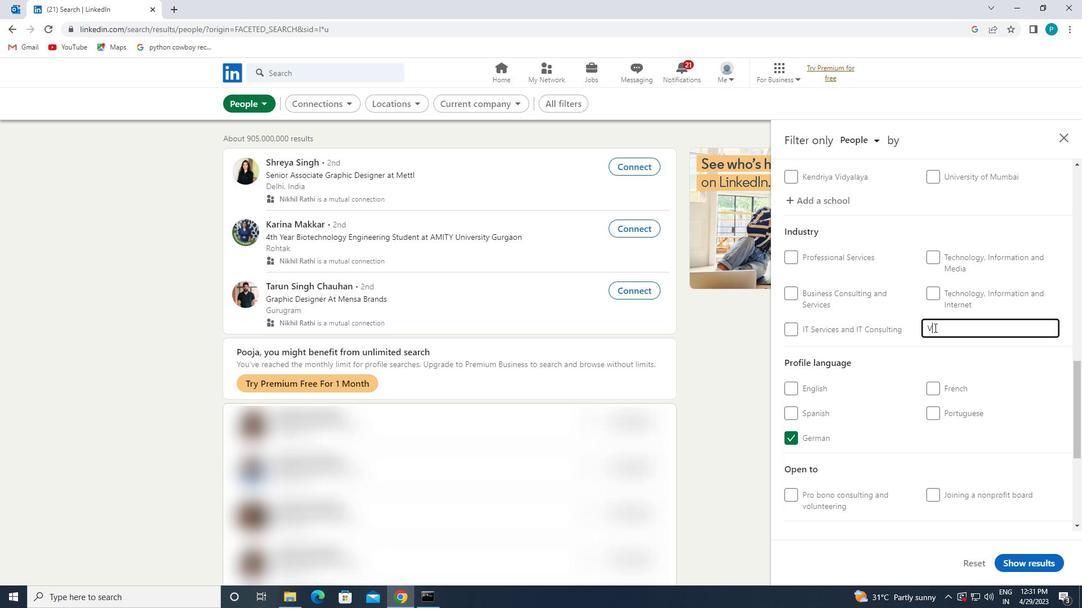 
Action: Mouse moved to (885, 424)
Screenshot: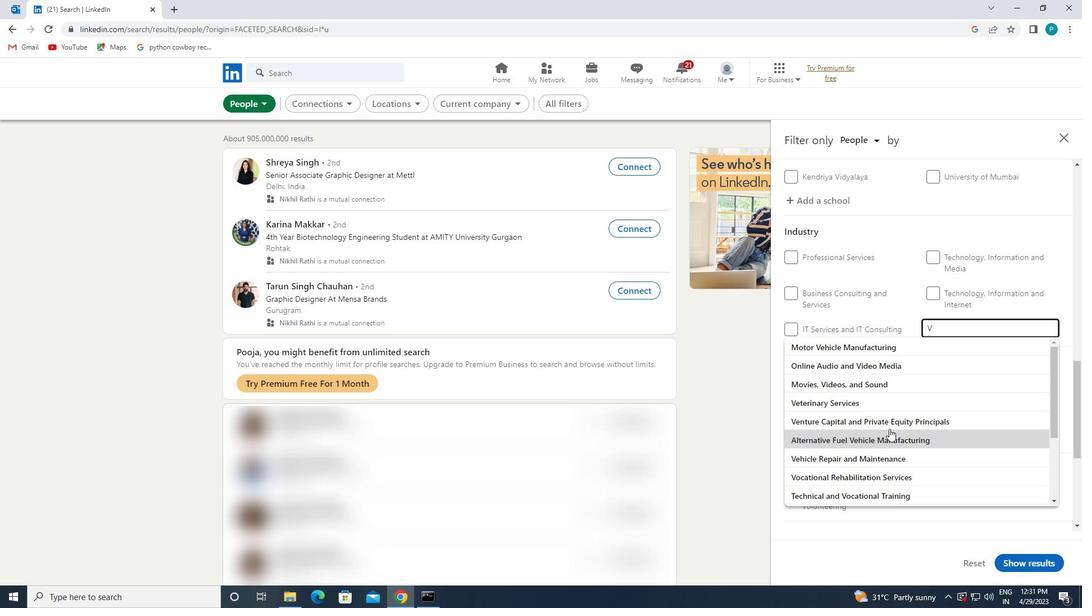 
Action: Mouse pressed left at (885, 424)
Screenshot: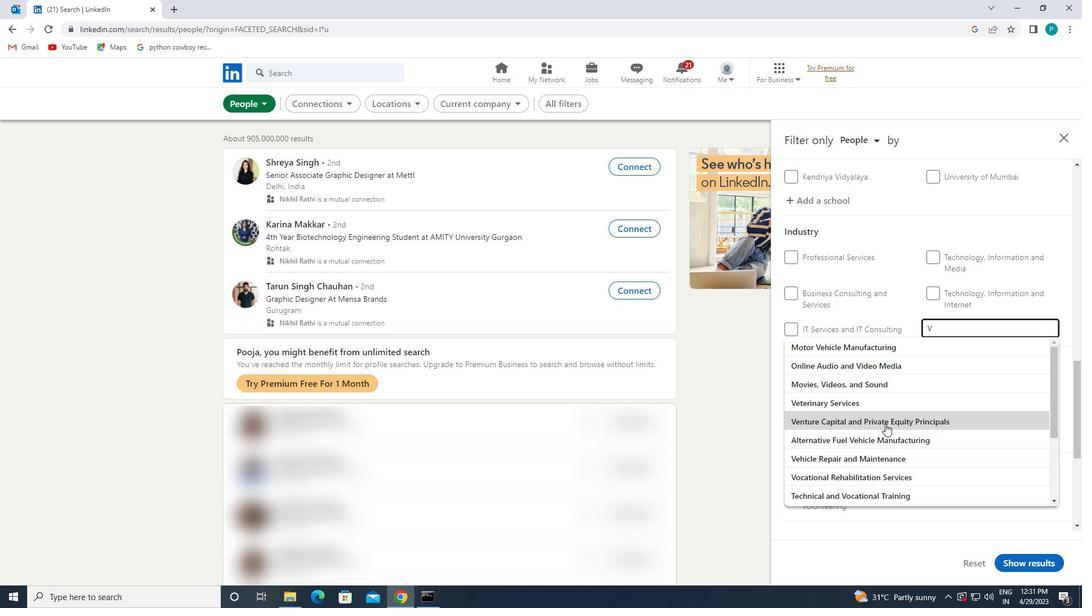 
Action: Mouse moved to (910, 422)
Screenshot: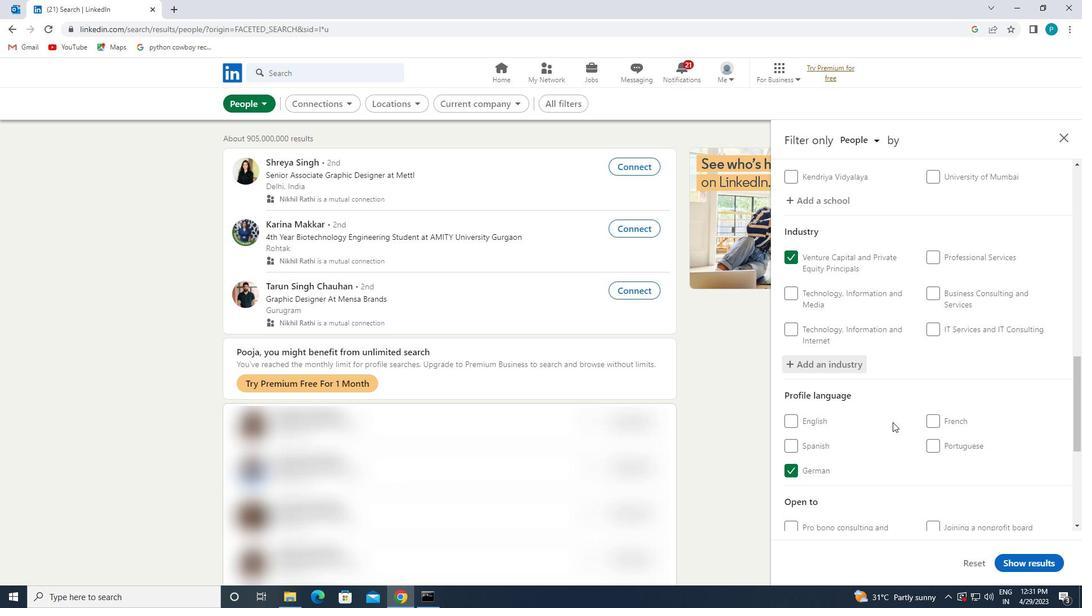 
Action: Mouse scrolled (910, 422) with delta (0, 0)
Screenshot: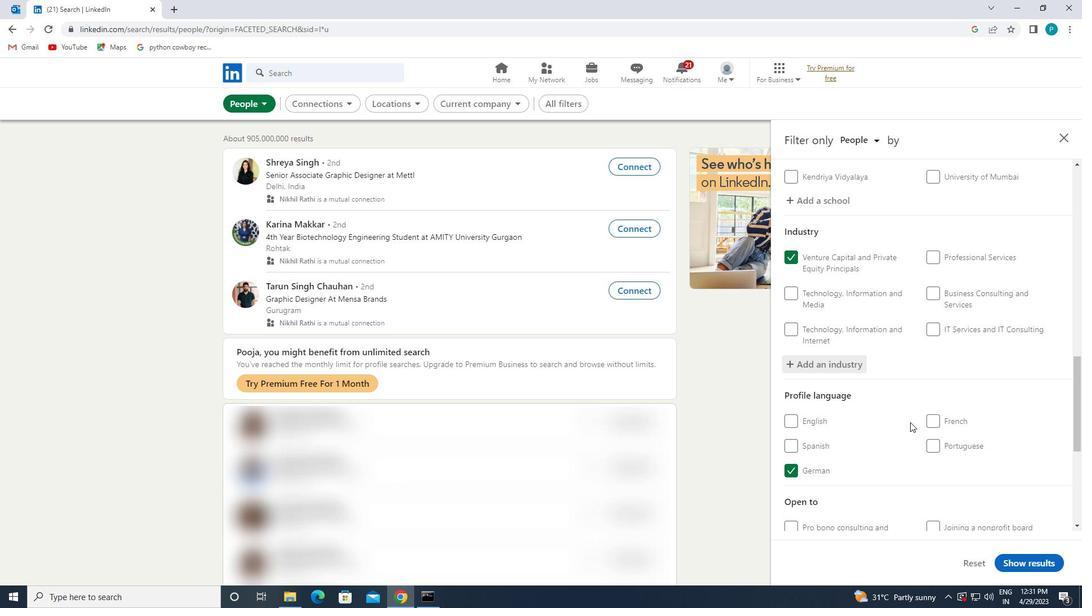
Action: Mouse scrolled (910, 422) with delta (0, 0)
Screenshot: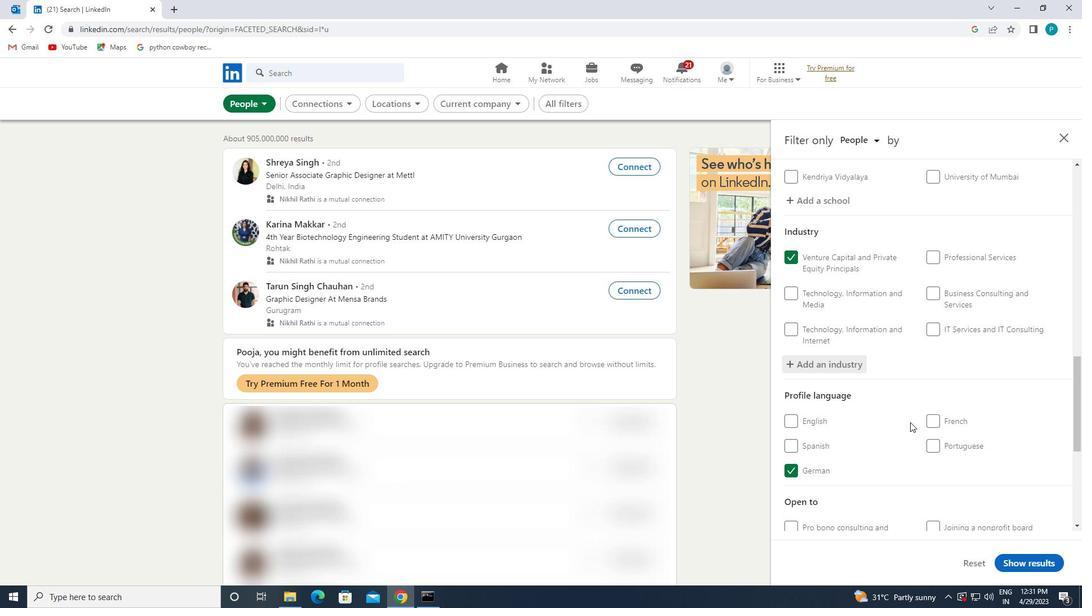 
Action: Mouse moved to (919, 408)
Screenshot: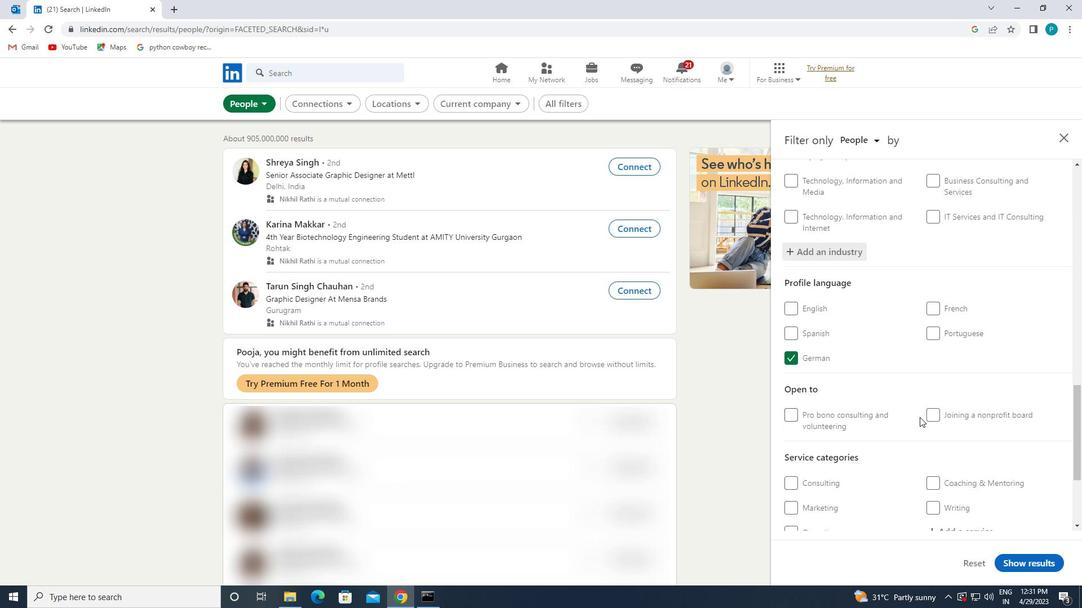 
Action: Mouse scrolled (919, 407) with delta (0, 0)
Screenshot: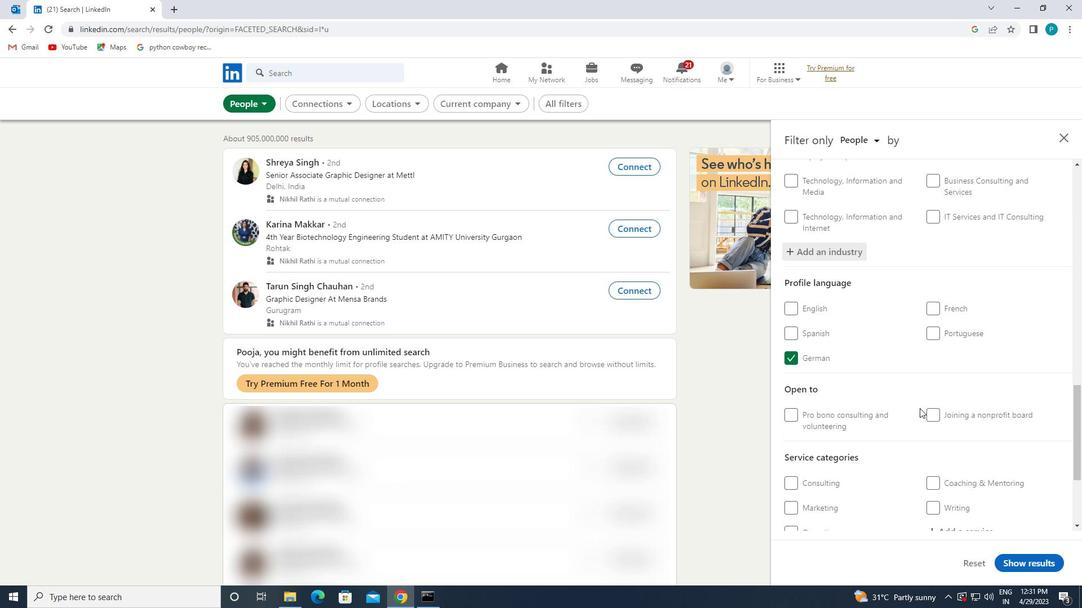 
Action: Mouse moved to (960, 408)
Screenshot: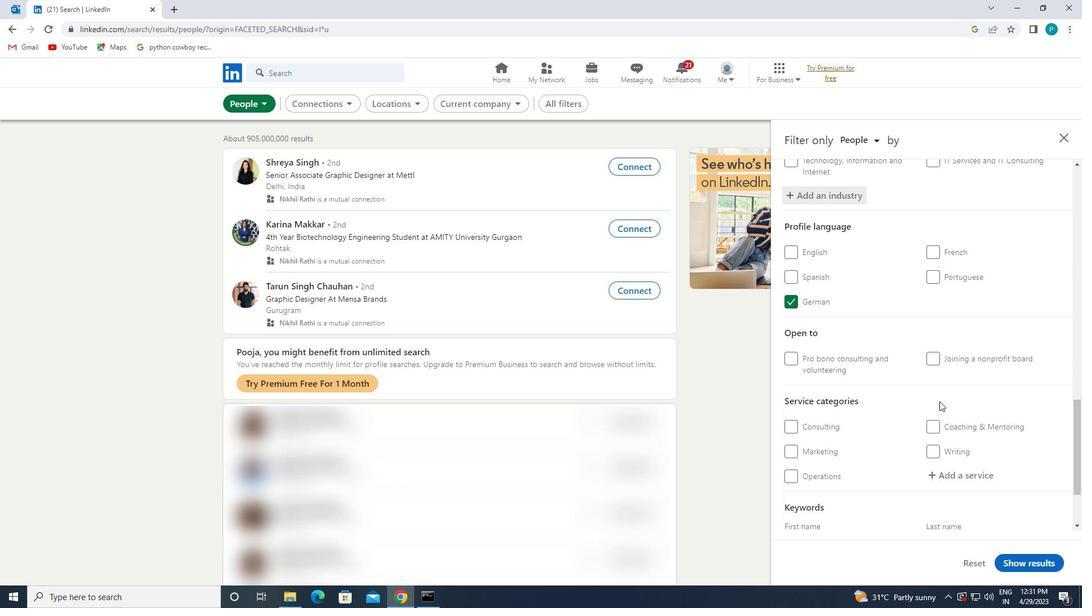 
Action: Mouse scrolled (960, 407) with delta (0, 0)
Screenshot: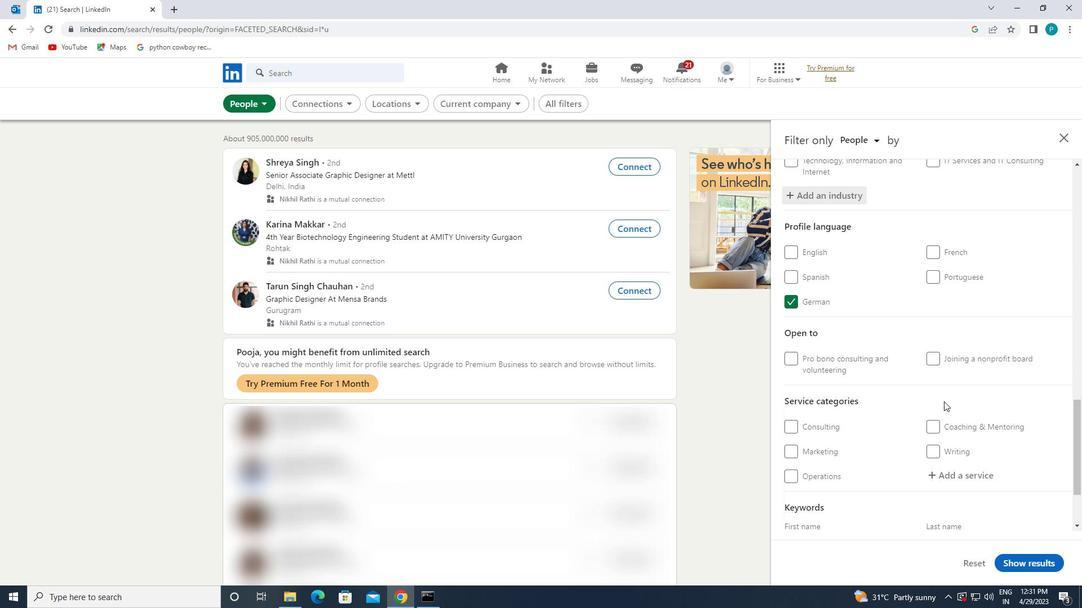 
Action: Mouse moved to (962, 409)
Screenshot: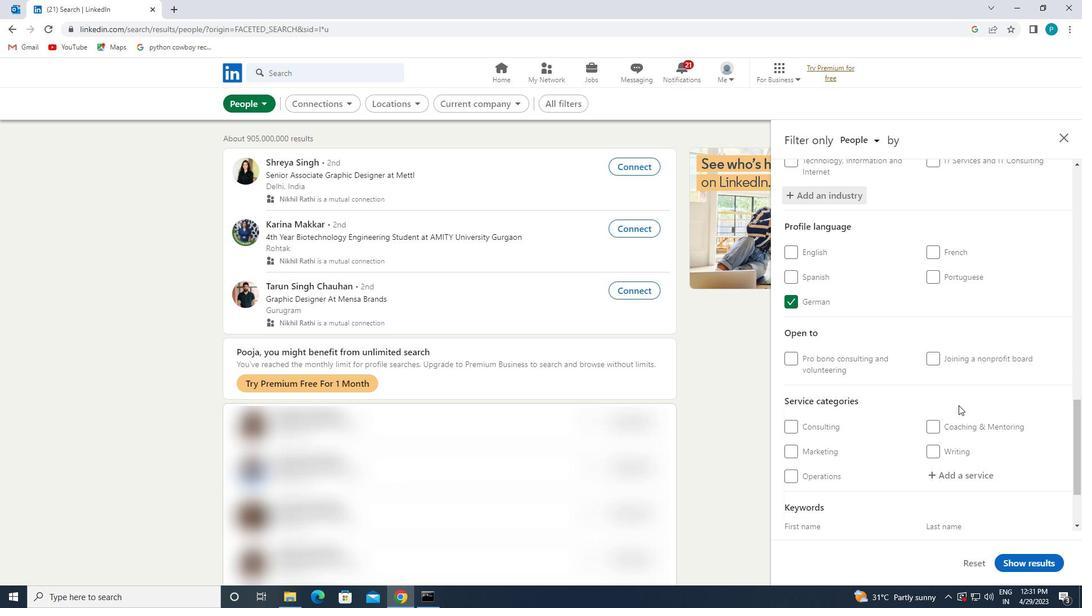 
Action: Mouse scrolled (962, 409) with delta (0, 0)
Screenshot: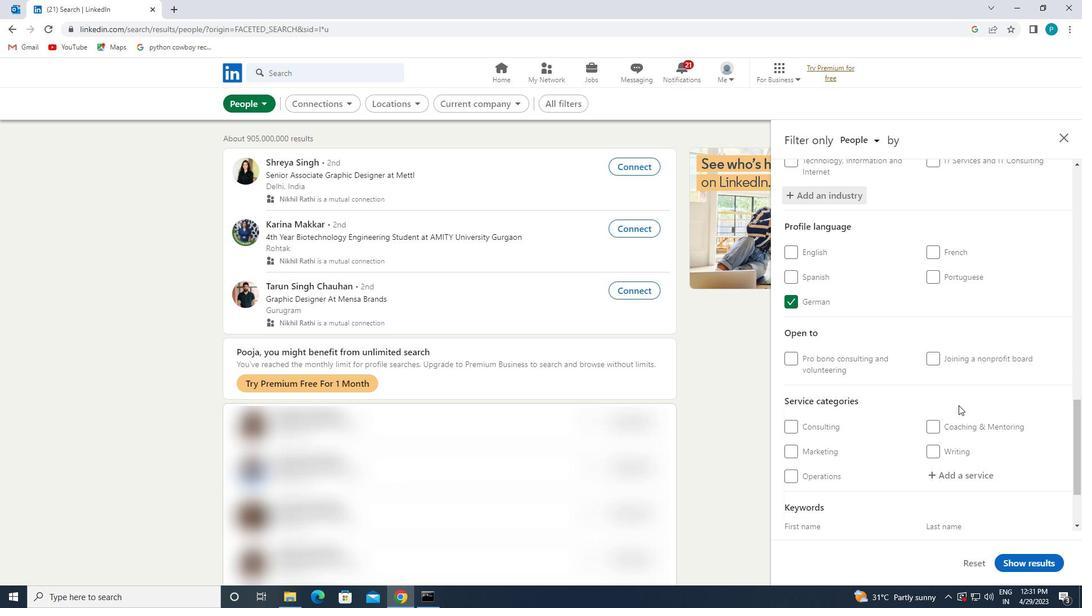 
Action: Mouse moved to (961, 375)
Screenshot: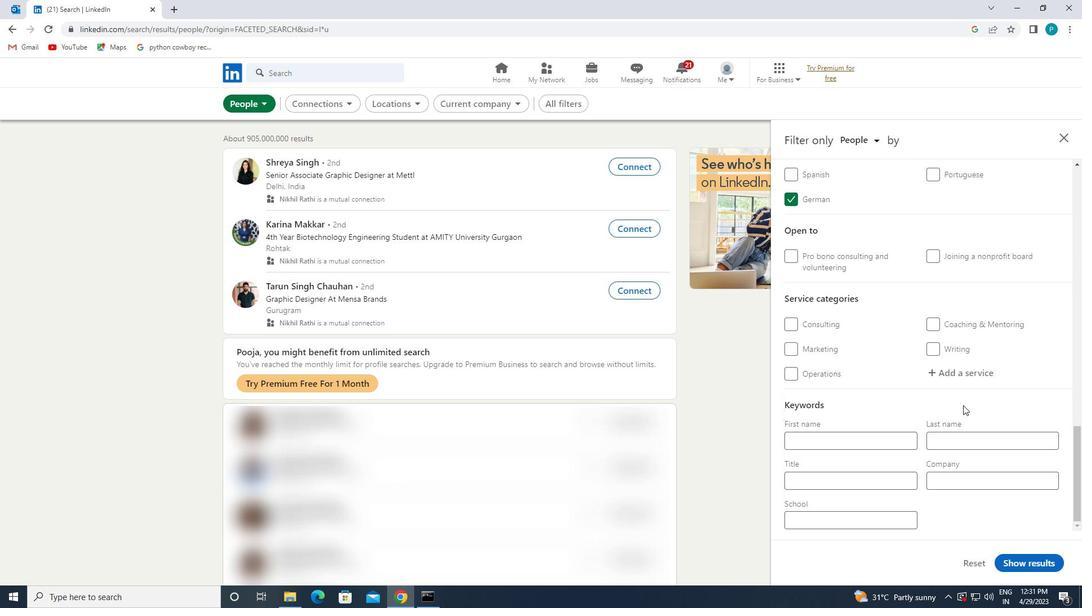 
Action: Mouse pressed left at (961, 375)
Screenshot: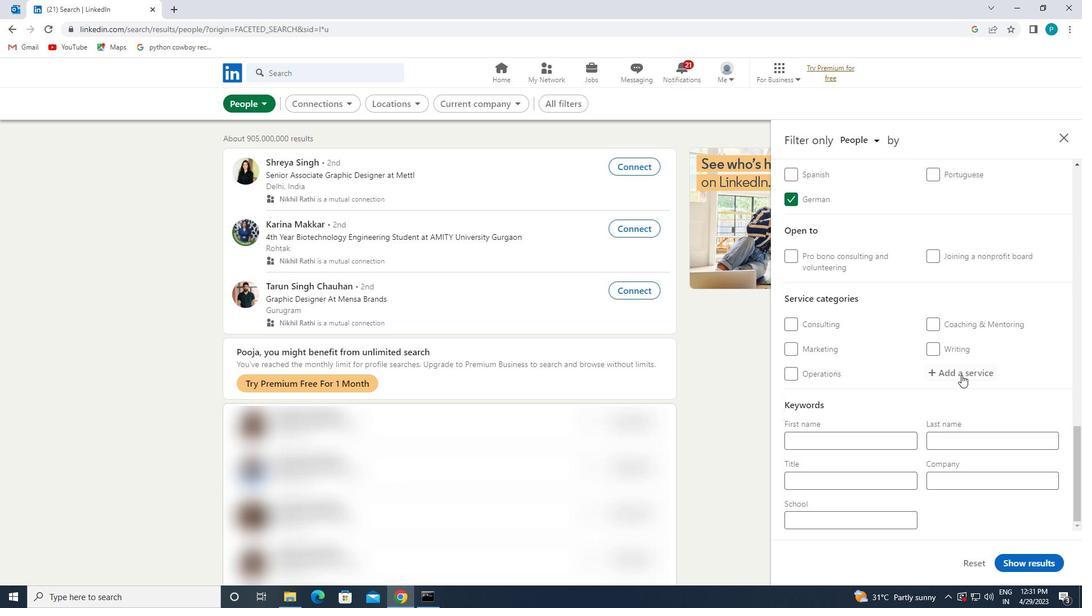 
Action: Key pressed <Key.caps_lock>H<Key.caps_lock>OMES<Key.backspace>OWNER
Screenshot: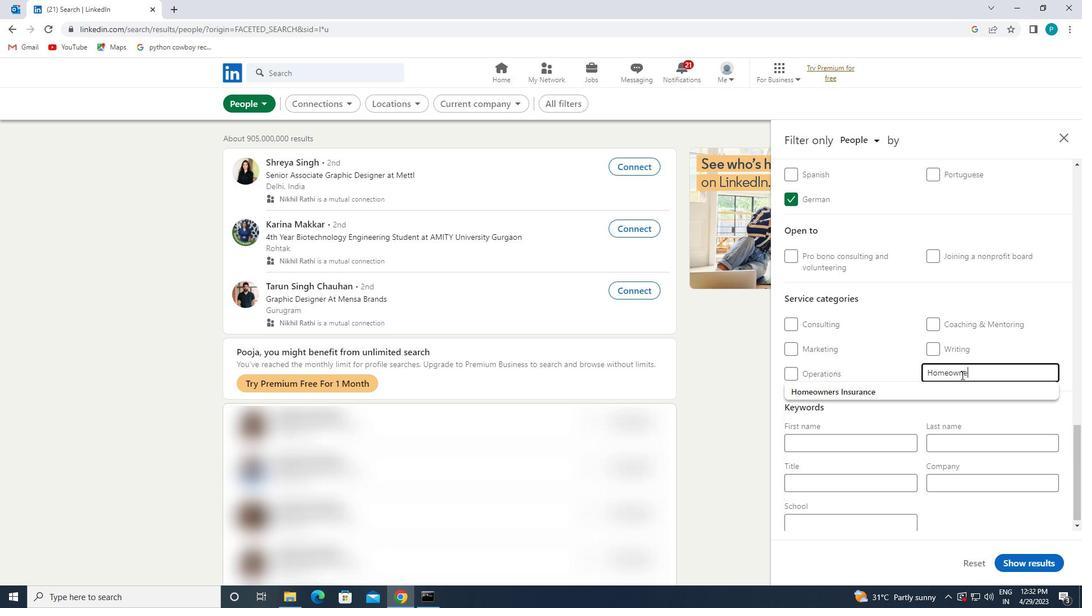 
Action: Mouse moved to (942, 388)
Screenshot: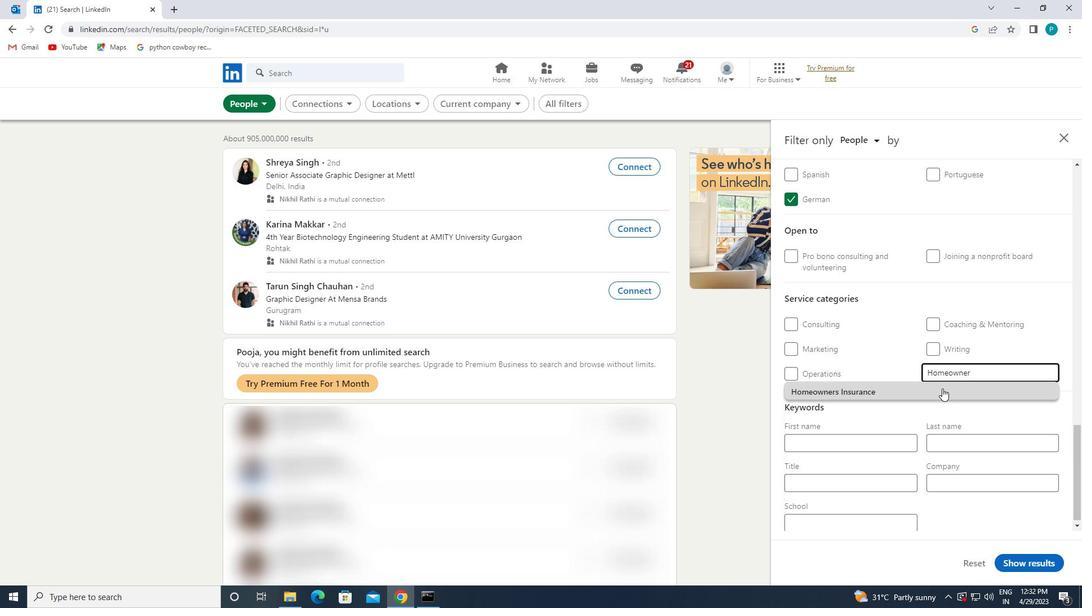 
Action: Mouse pressed left at (942, 388)
Screenshot: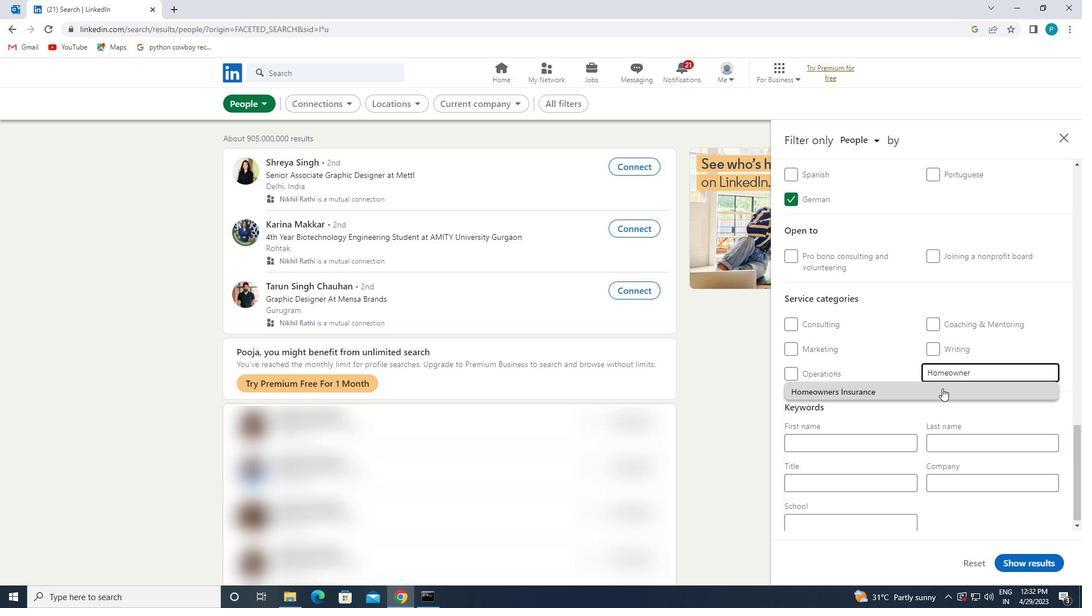 
Action: Mouse moved to (853, 425)
Screenshot: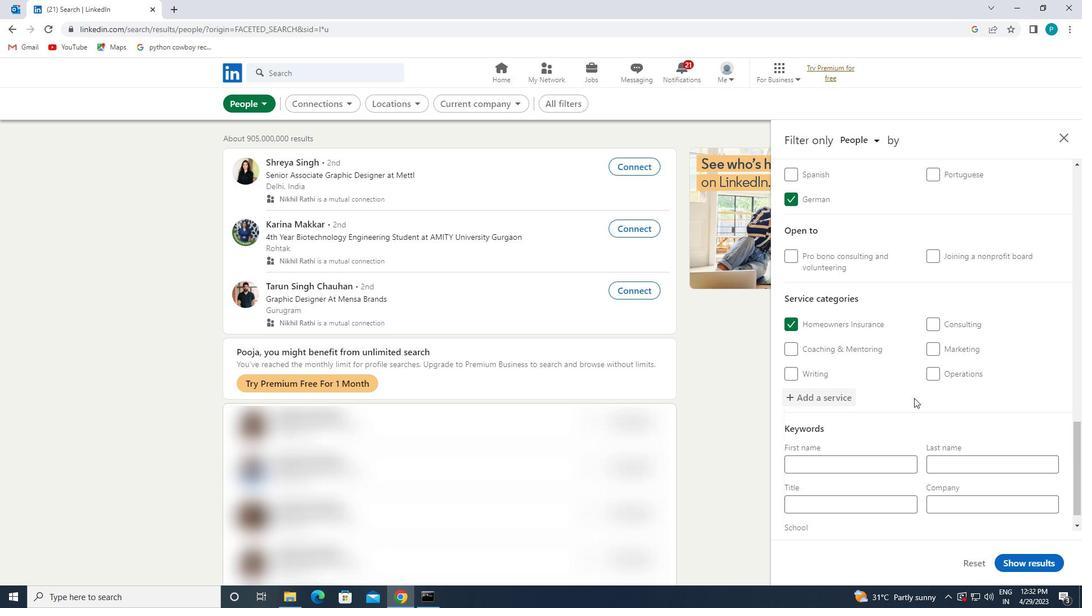
Action: Mouse scrolled (853, 424) with delta (0, 0)
Screenshot: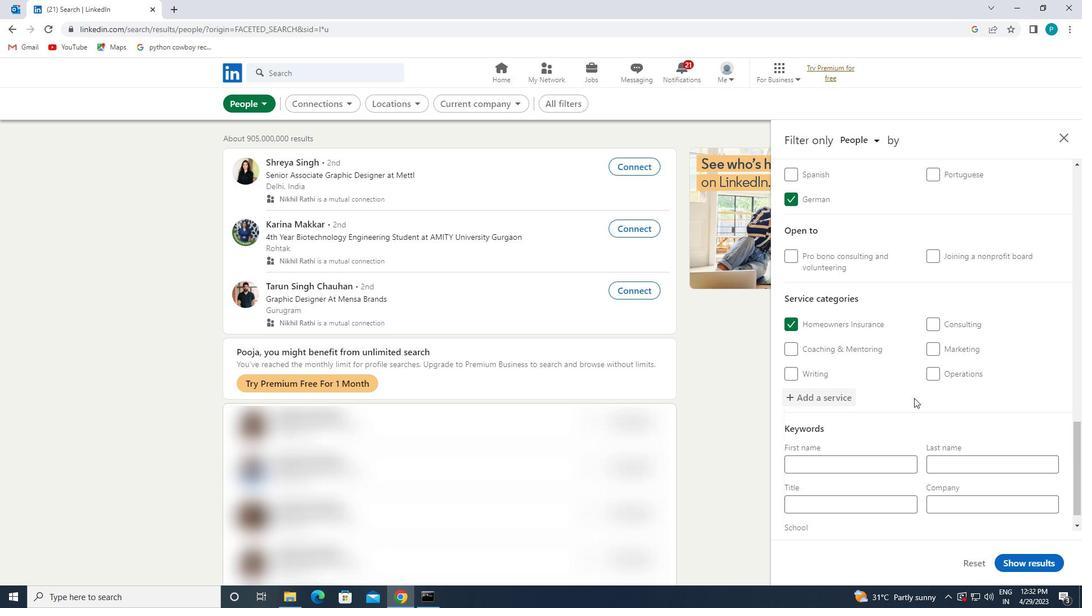 
Action: Mouse moved to (848, 431)
Screenshot: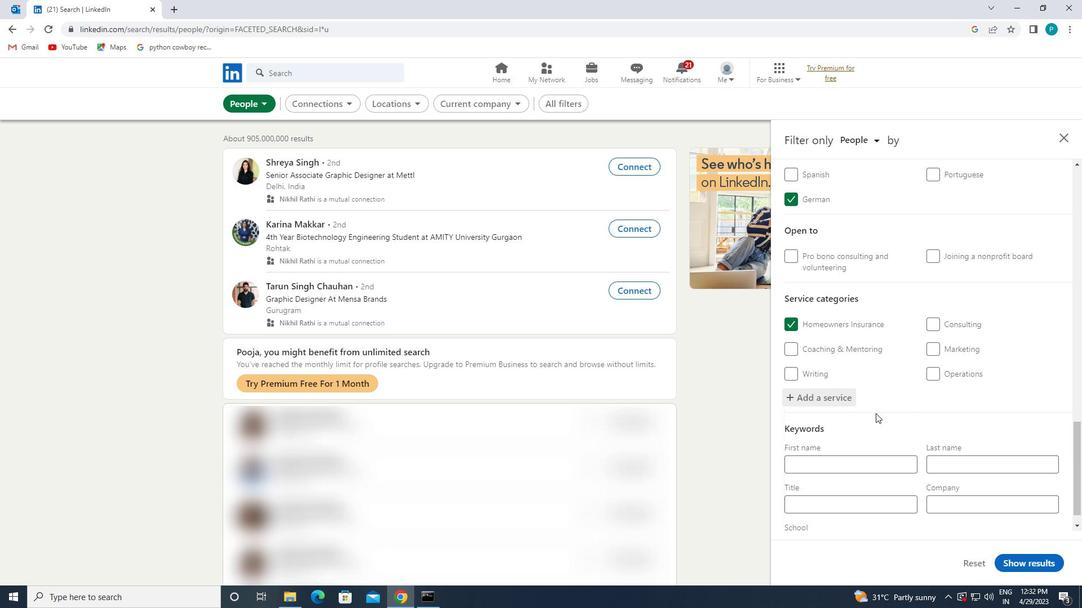 
Action: Mouse scrolled (848, 430) with delta (0, 0)
Screenshot: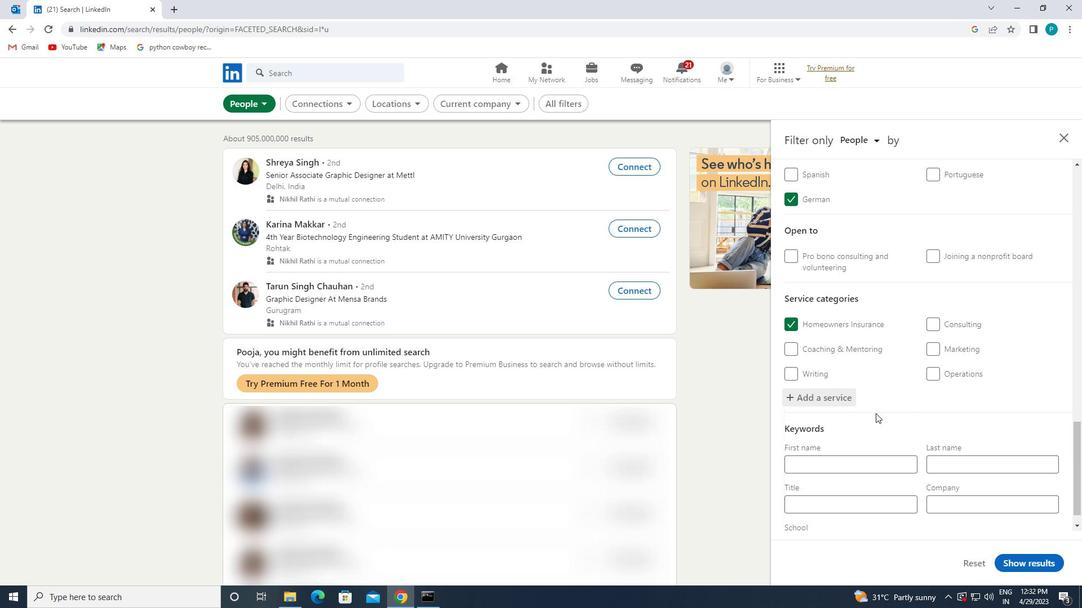 
Action: Mouse moved to (846, 432)
Screenshot: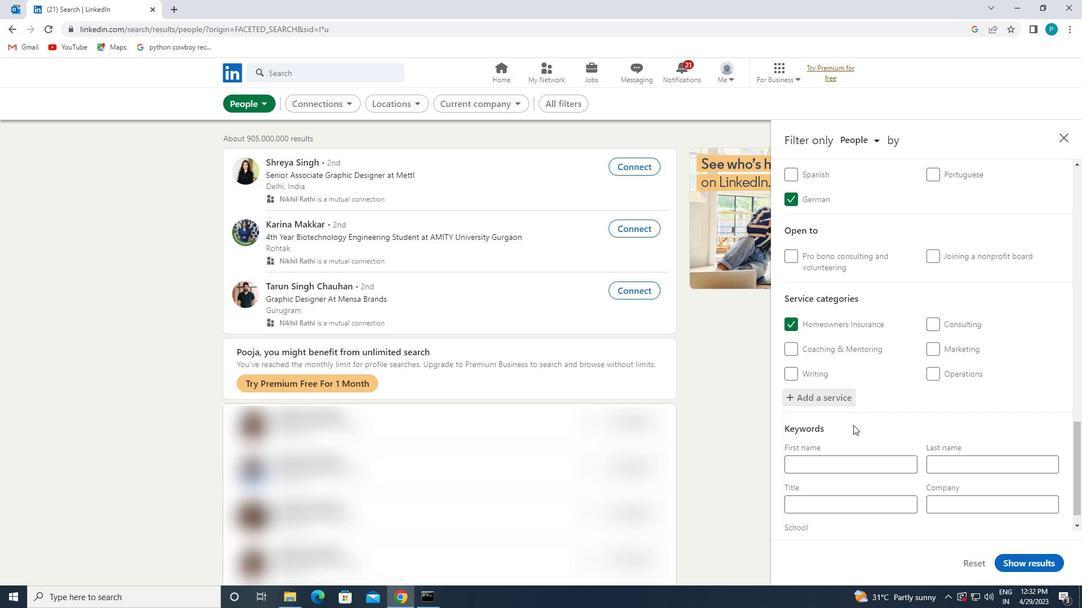
Action: Mouse scrolled (846, 432) with delta (0, 0)
Screenshot: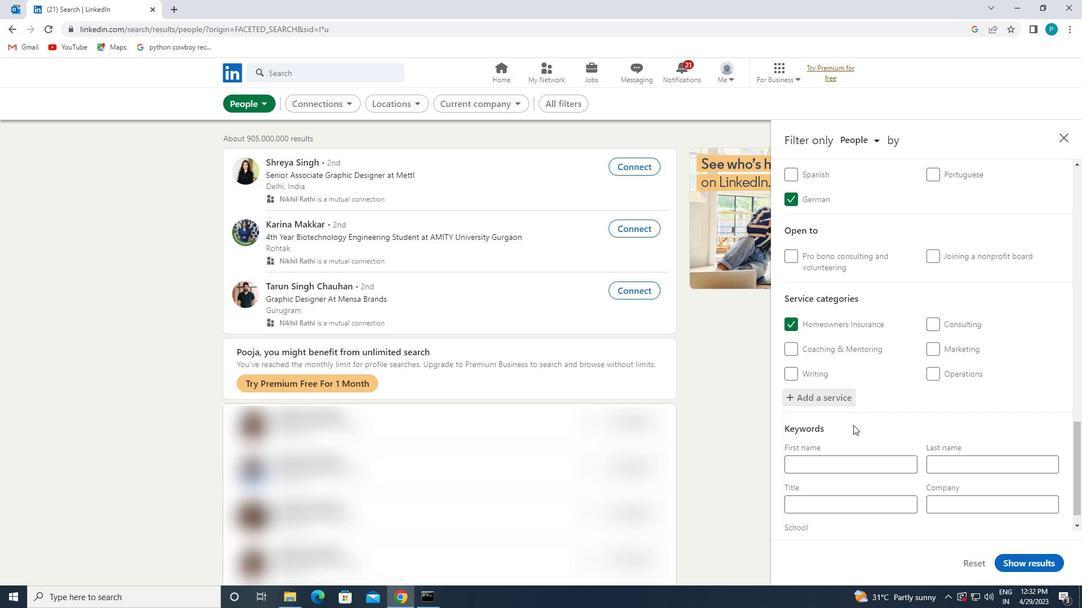 
Action: Mouse moved to (839, 482)
Screenshot: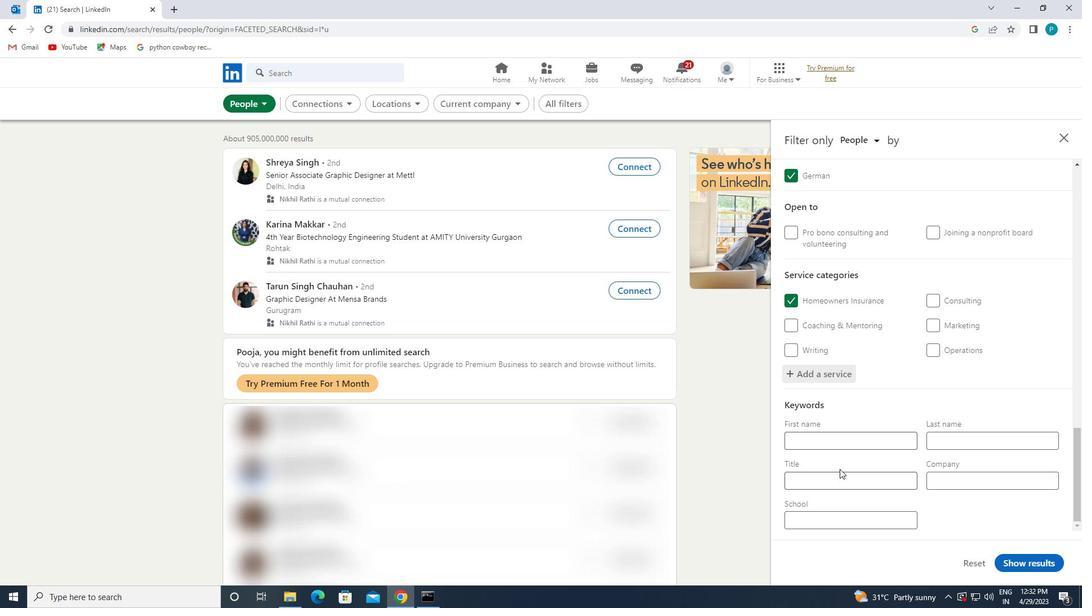 
Action: Mouse pressed left at (839, 482)
Screenshot: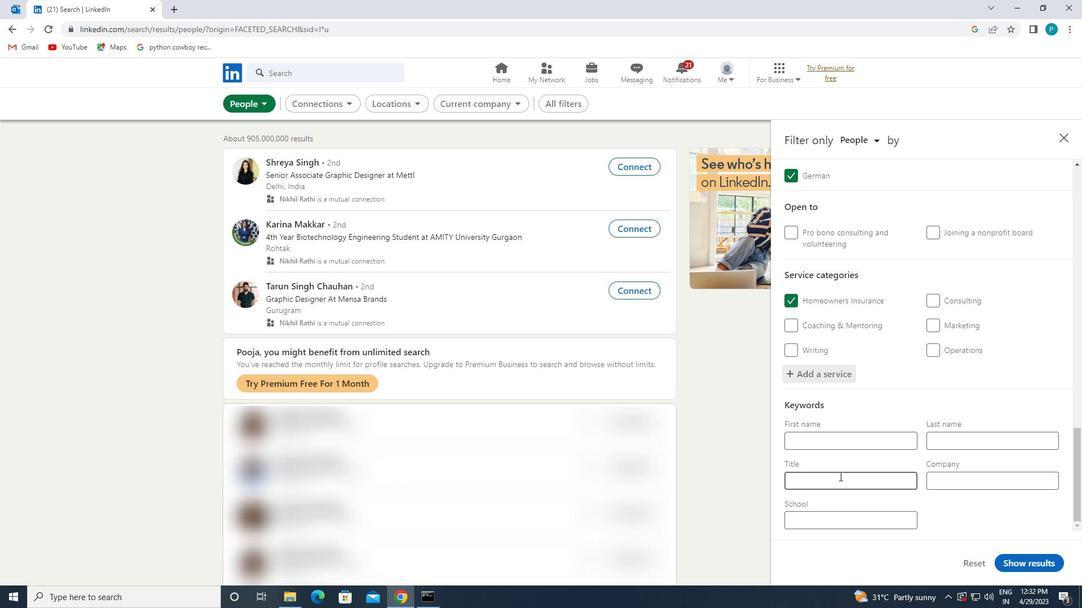 
Action: Key pressed <Key.caps_lock>H<Key.caps_lock>OSTI<Key.backspace>PIT
Screenshot: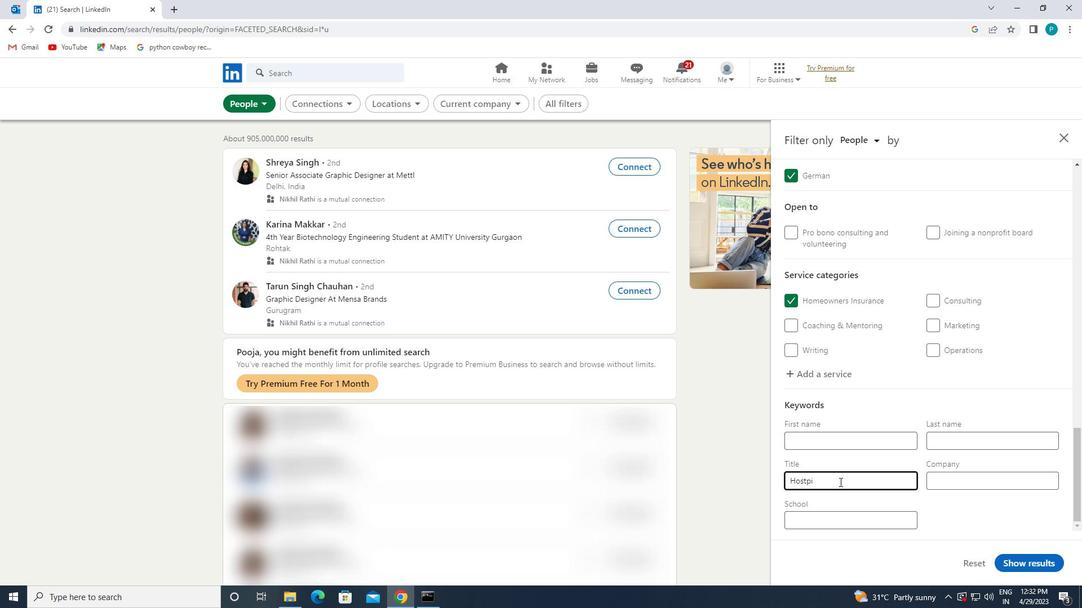 
Action: Mouse moved to (805, 481)
Screenshot: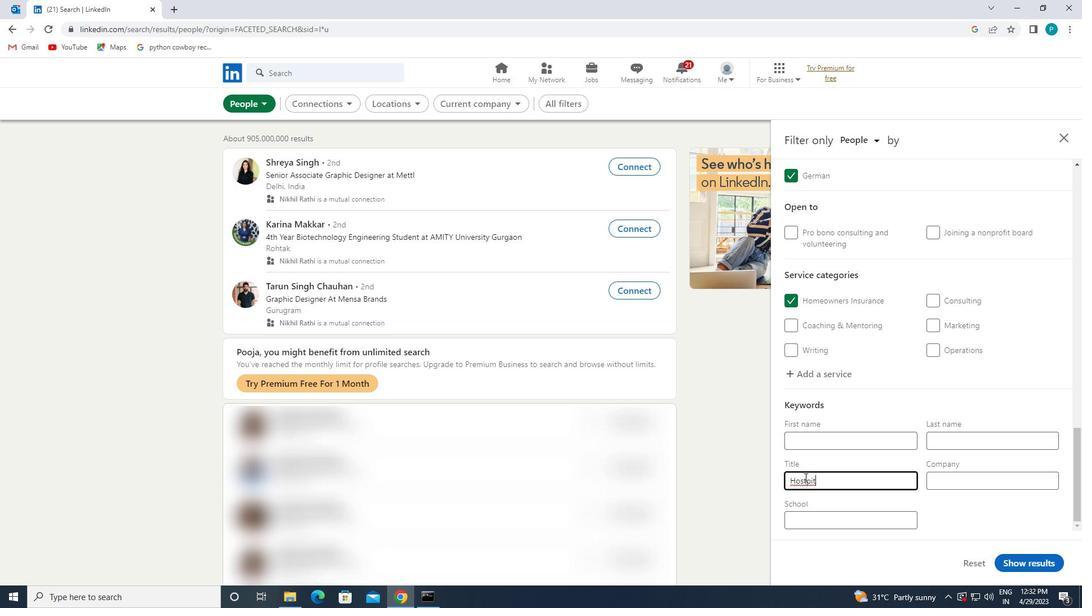 
Action: Mouse pressed left at (805, 481)
Screenshot: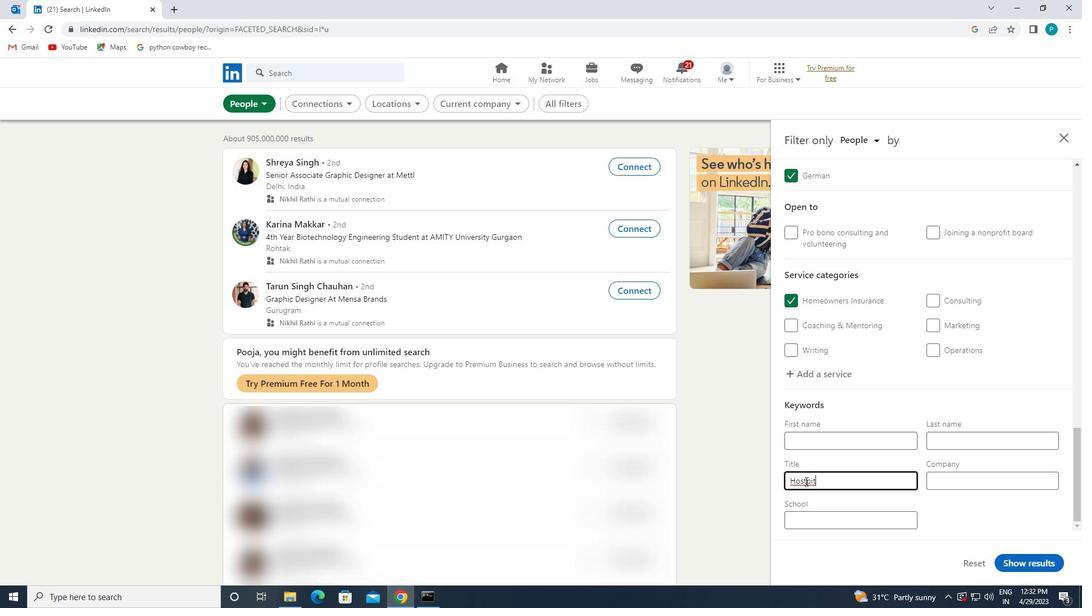 
Action: Key pressed <Key.backspace>
Screenshot: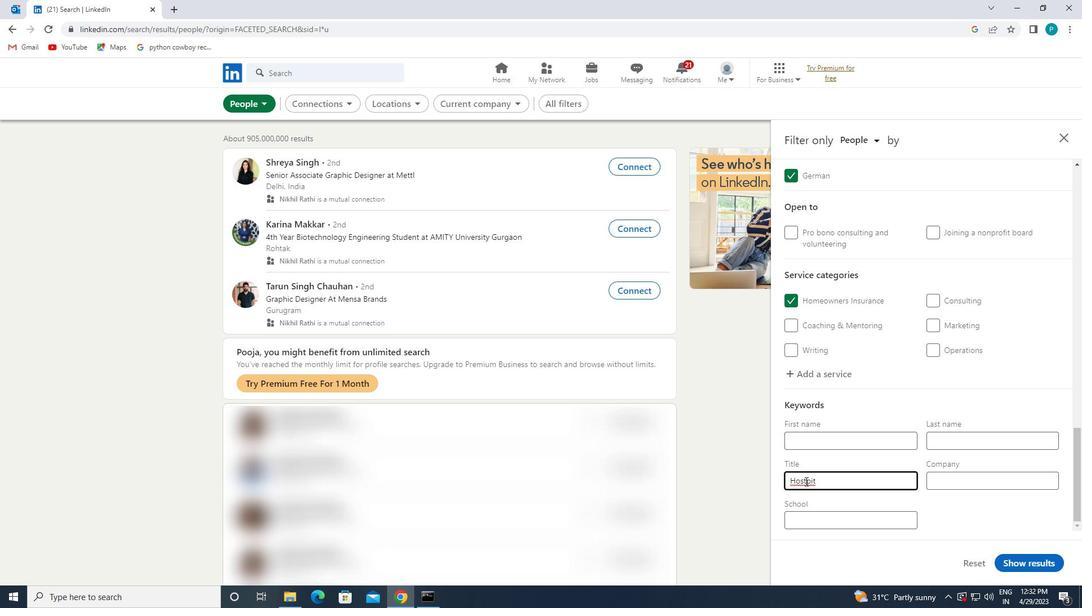 
Action: Mouse moved to (813, 484)
Screenshot: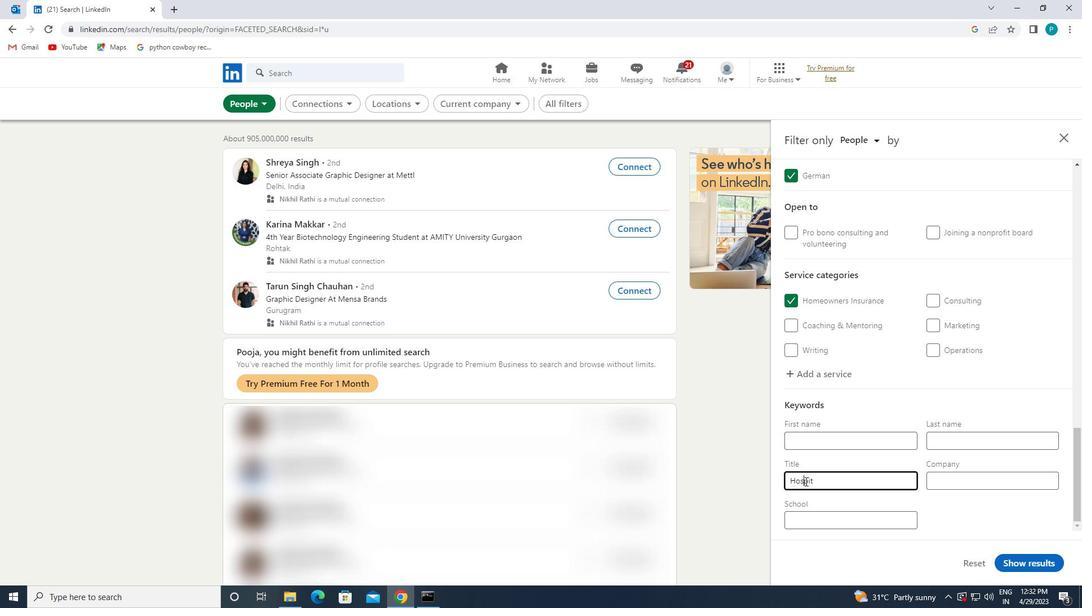 
Action: Mouse pressed left at (813, 484)
Screenshot: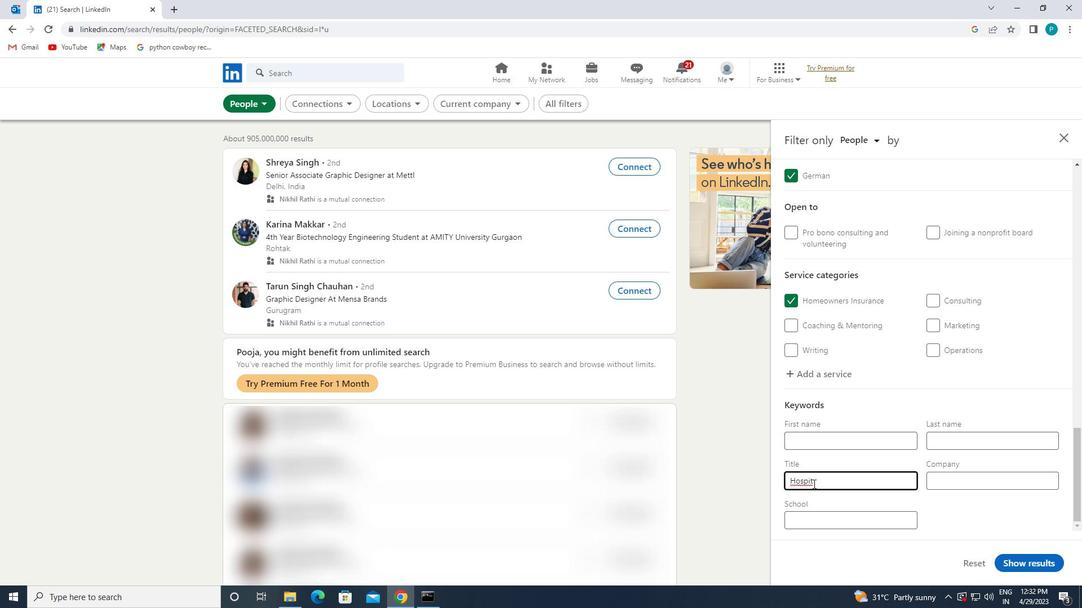 
Action: Key pressed AL<Key.space><Key.caps_lock>V<Key.caps_lock>OLUNTEER
Screenshot: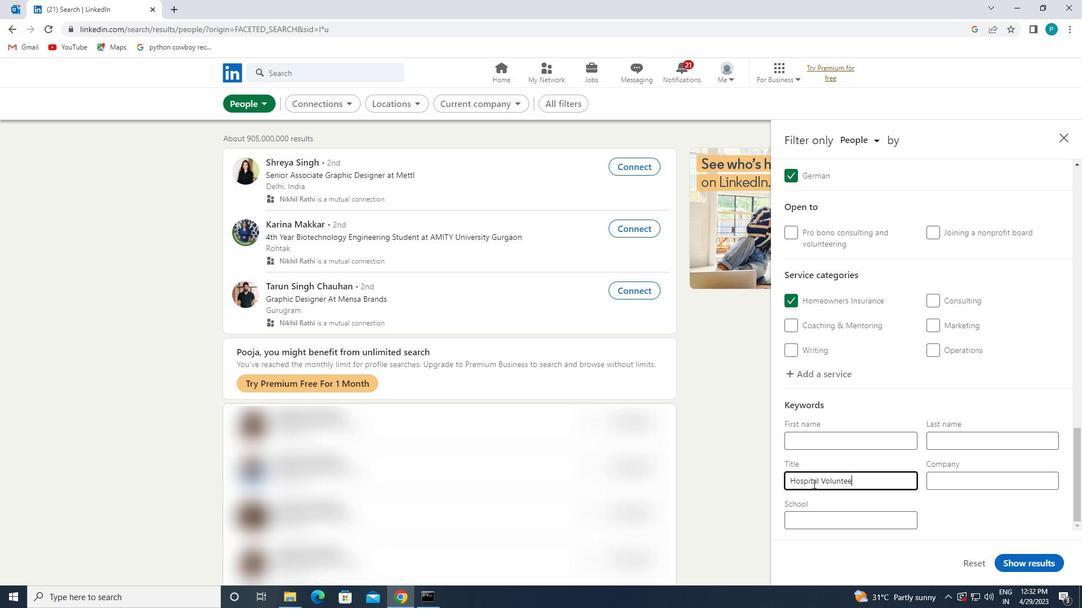 
Action: Mouse moved to (1010, 557)
Screenshot: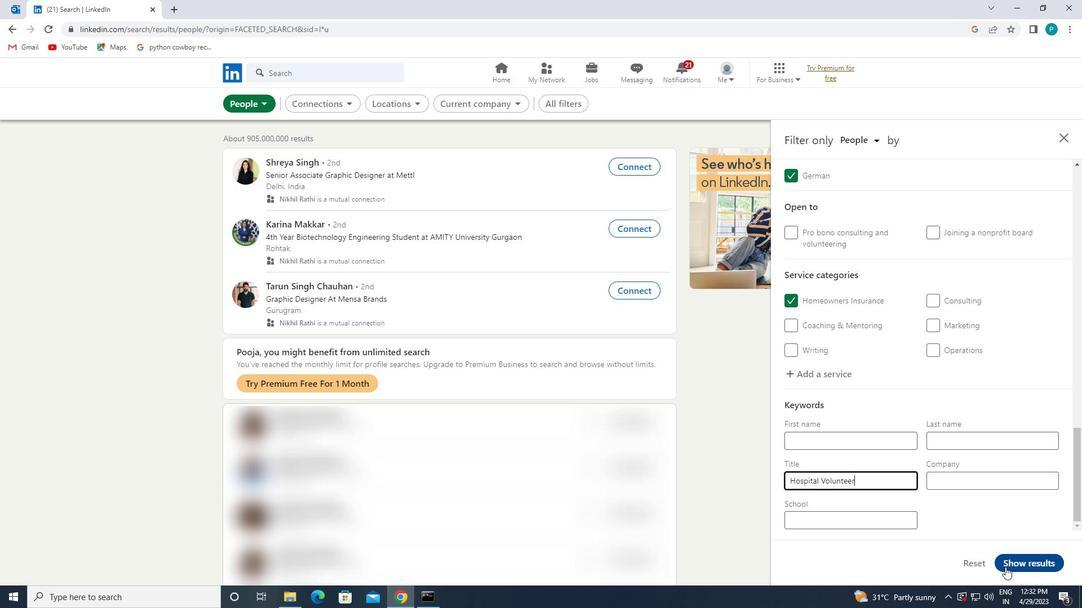 
Action: Mouse pressed left at (1010, 557)
Screenshot: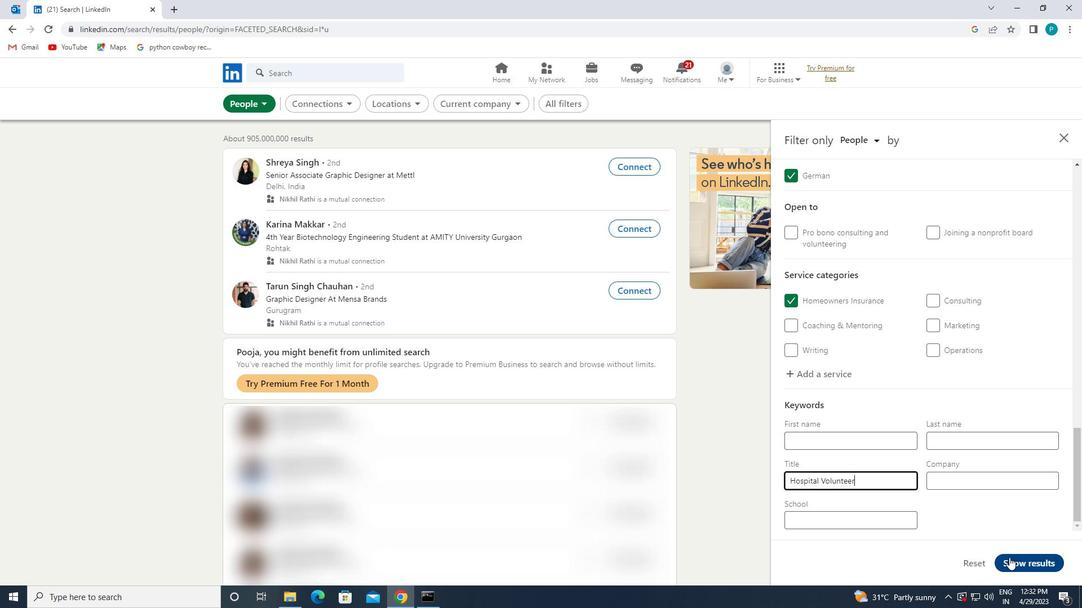 
